Task: Find connections with filter location Periyanayakkanpalaiyam with filter topic #Motivationwith filter profile language English with filter current company Bharat Forge Ltd with filter school Visvesvaraya National Institute of Technology with filter industry Wholesale Apparel and Sewing Supplies with filter service category Wedding Planning with filter keywords title School Volunteer
Action: Mouse moved to (672, 99)
Screenshot: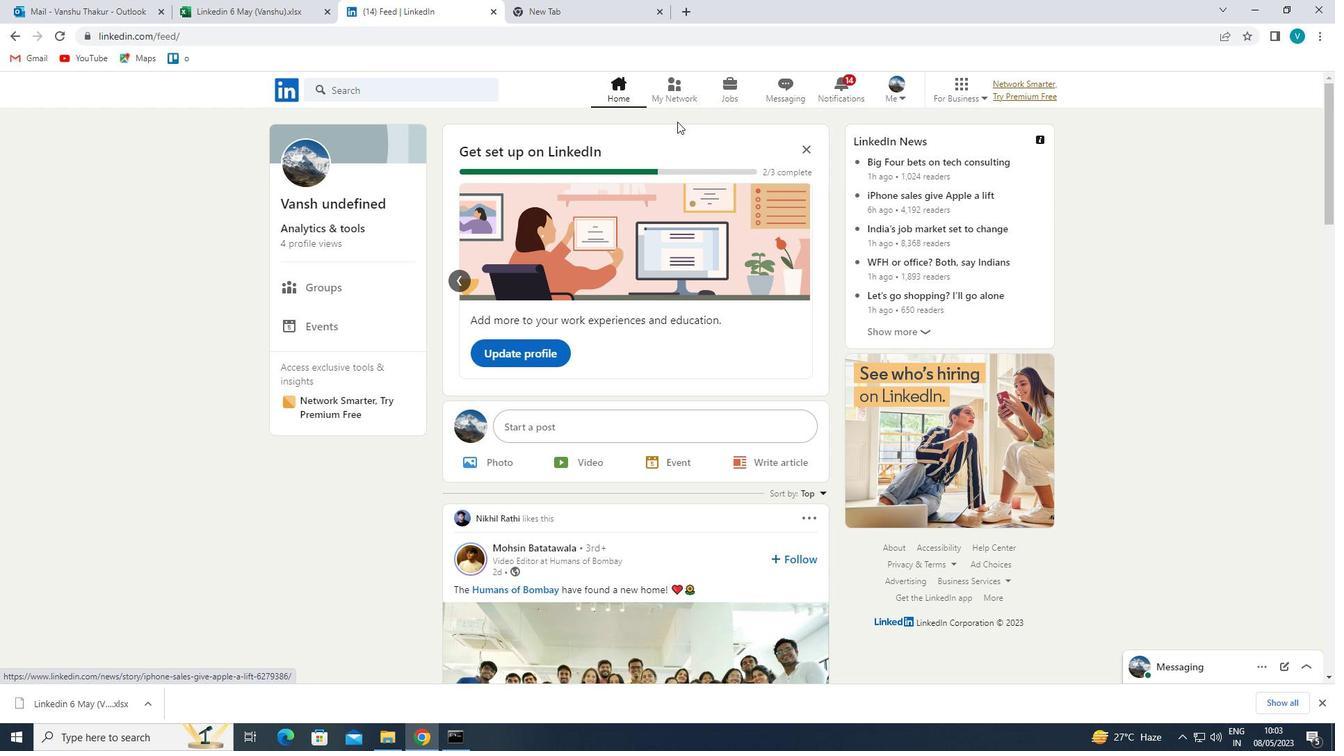 
Action: Mouse pressed left at (672, 99)
Screenshot: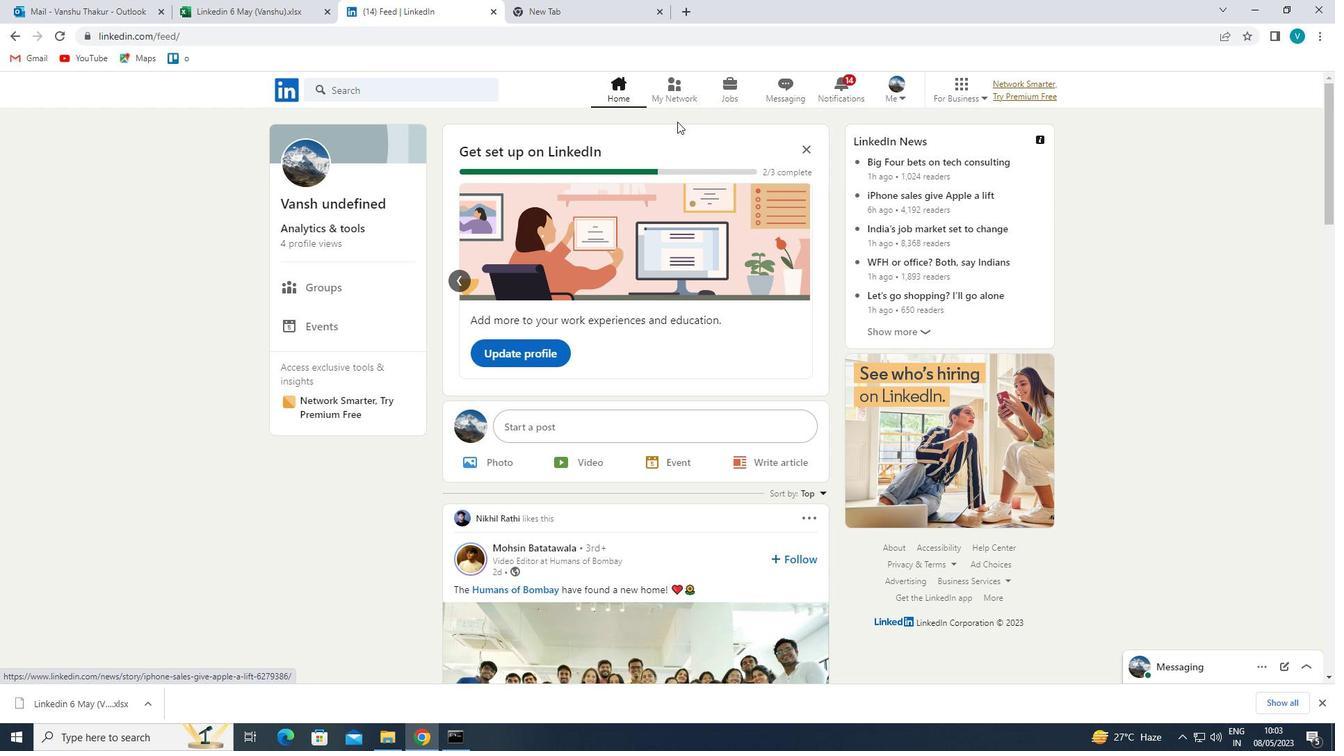 
Action: Mouse moved to (370, 184)
Screenshot: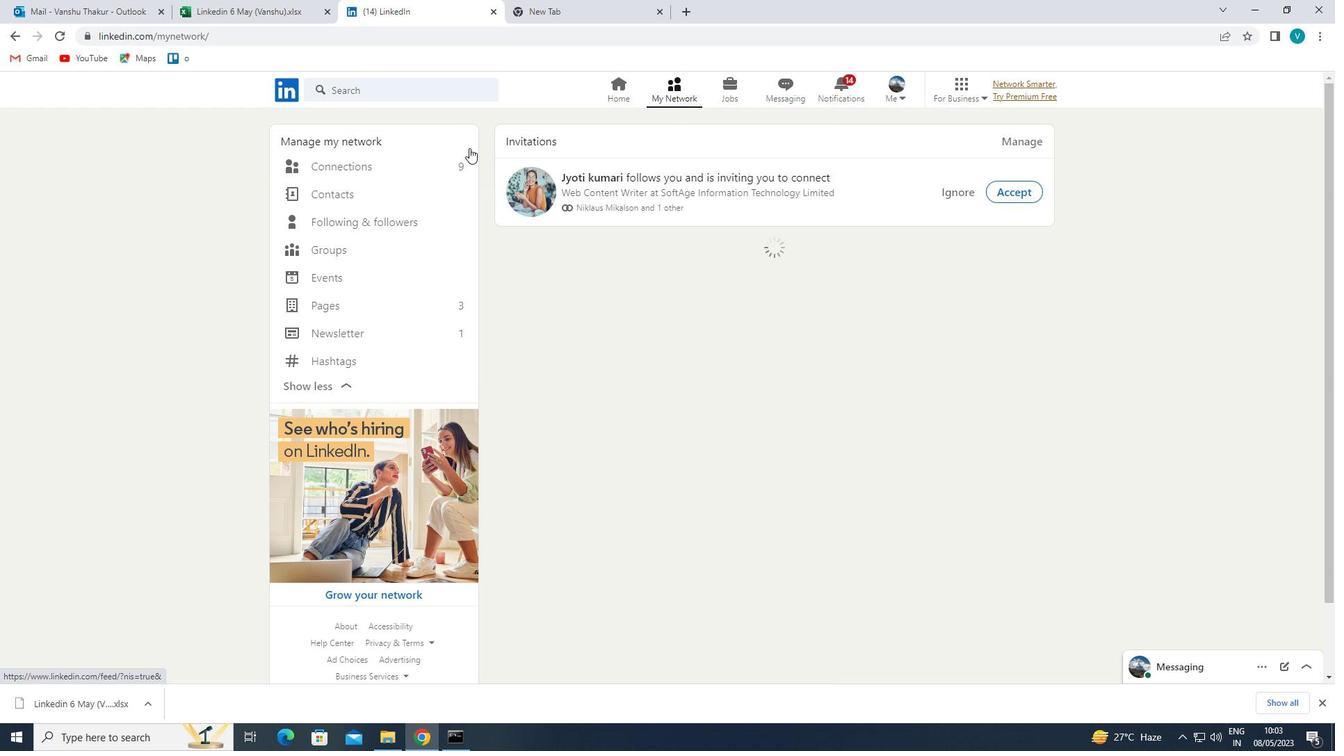 
Action: Mouse pressed left at (370, 184)
Screenshot: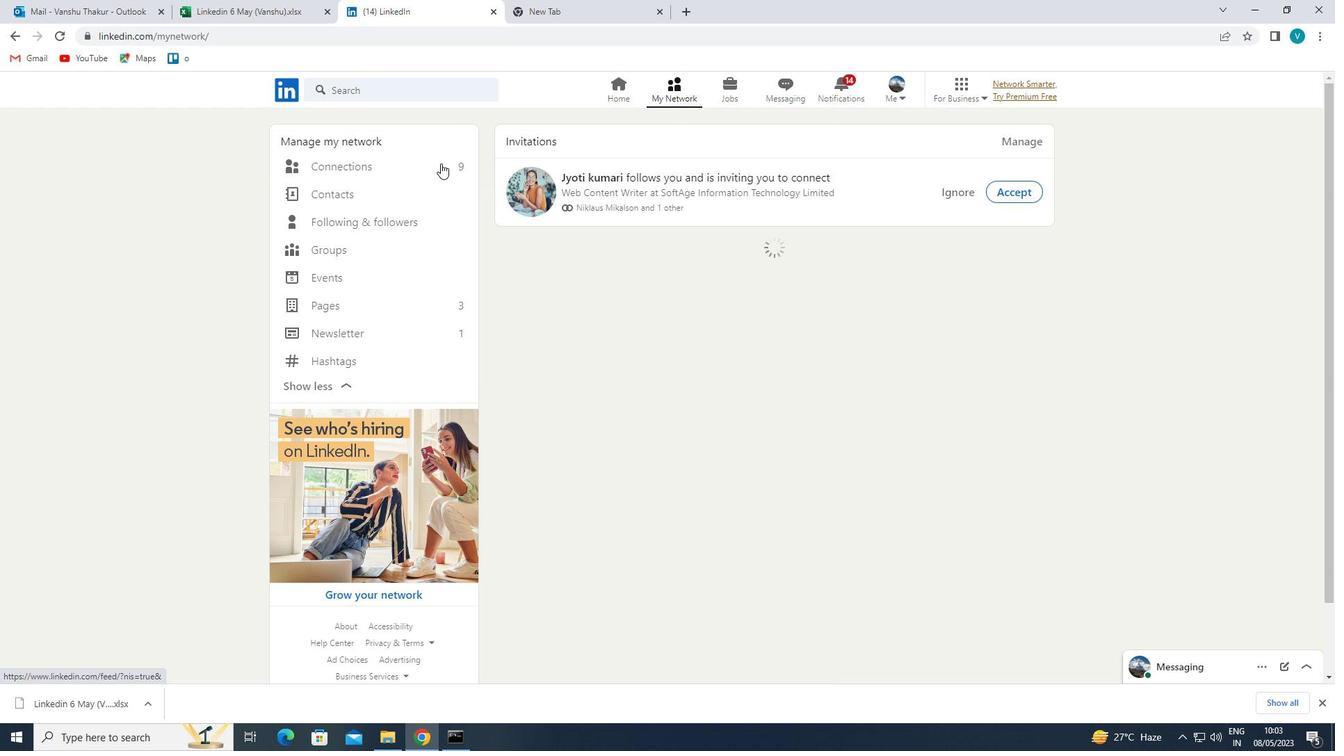 
Action: Mouse moved to (377, 173)
Screenshot: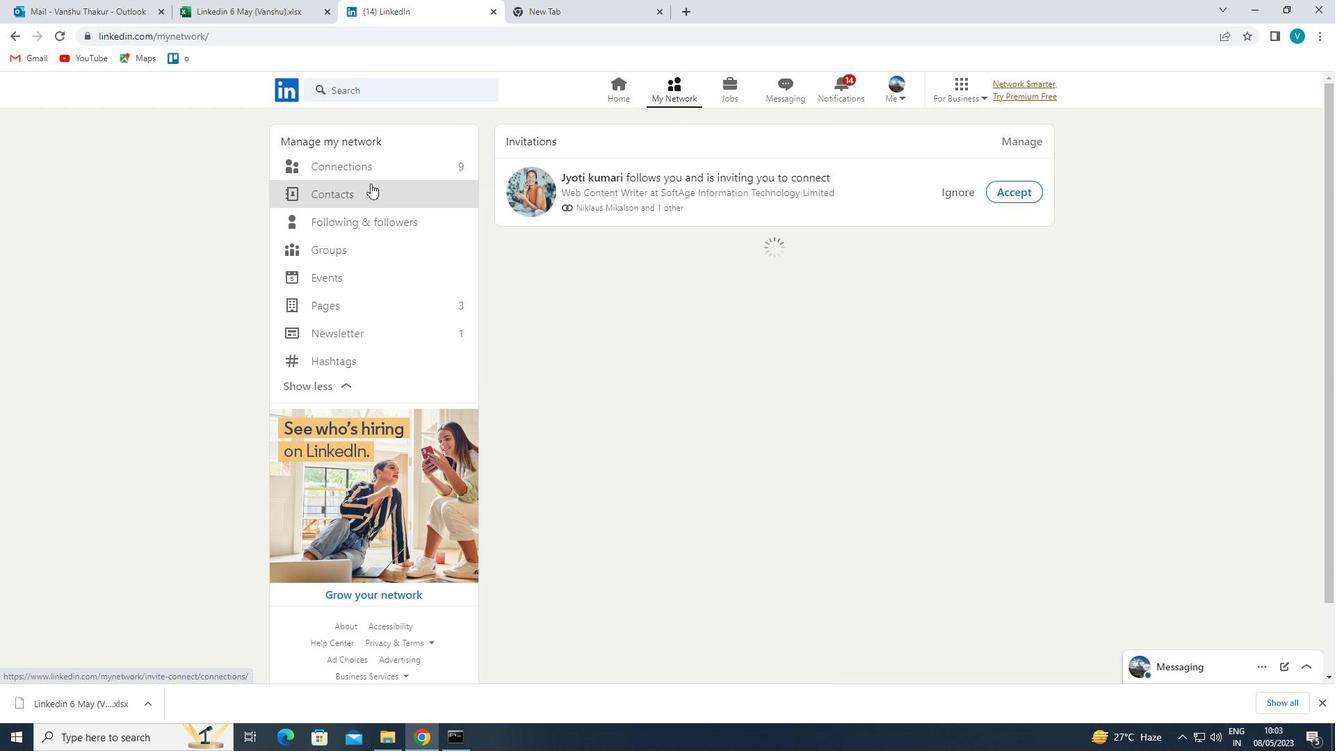 
Action: Mouse pressed left at (377, 173)
Screenshot: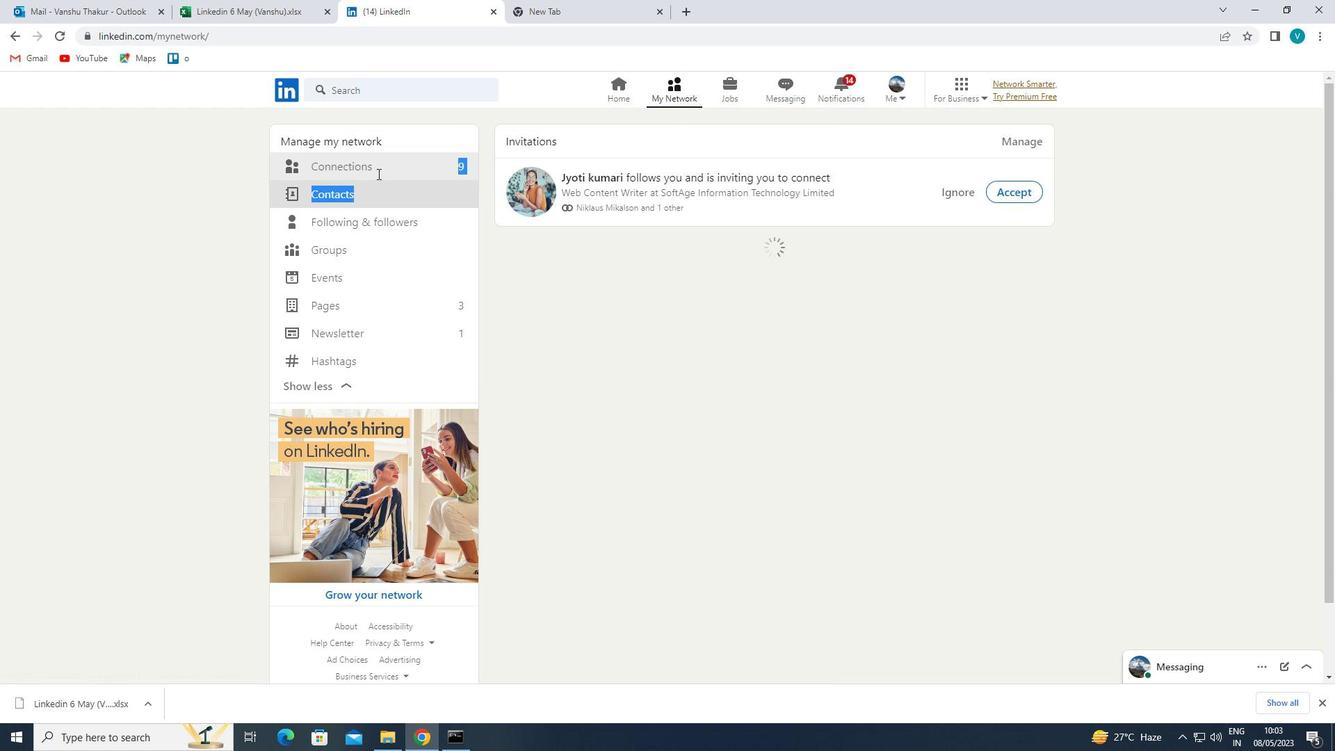 
Action: Mouse moved to (741, 170)
Screenshot: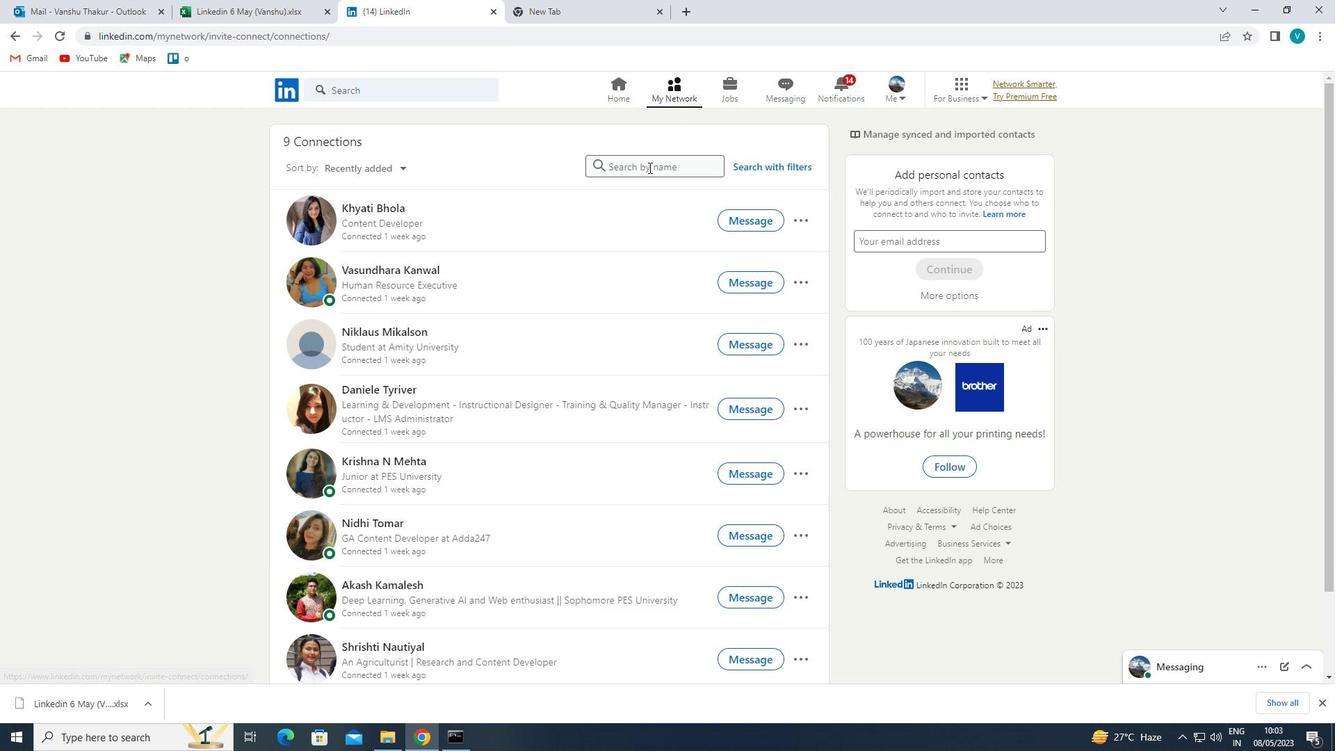 
Action: Mouse pressed left at (741, 170)
Screenshot: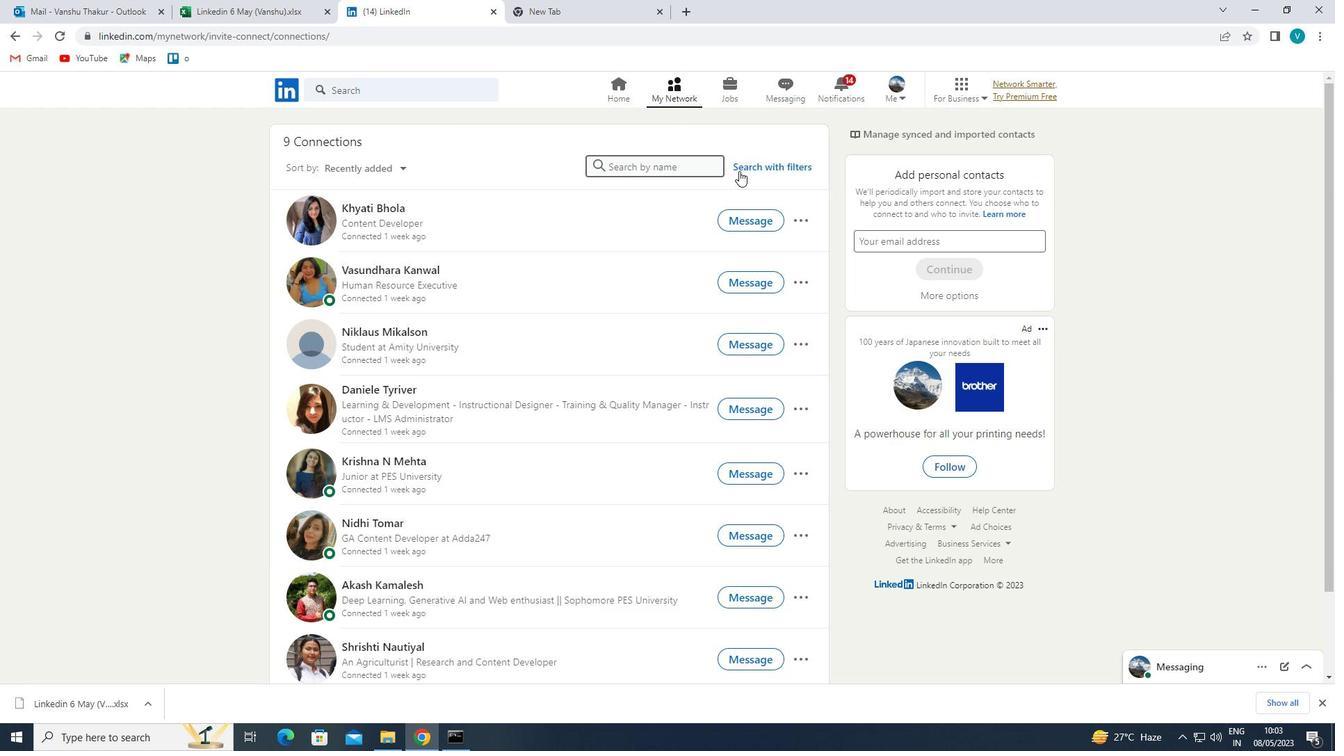 
Action: Mouse moved to (662, 132)
Screenshot: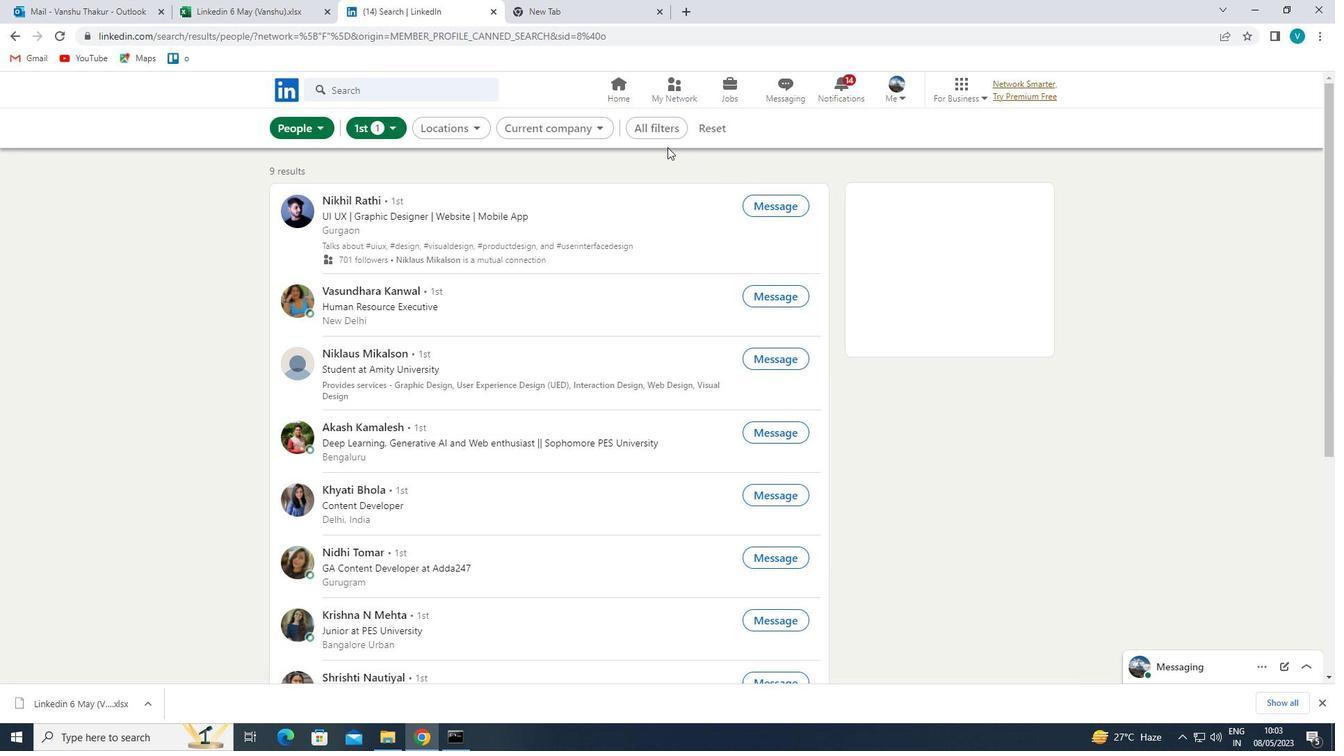 
Action: Mouse pressed left at (662, 132)
Screenshot: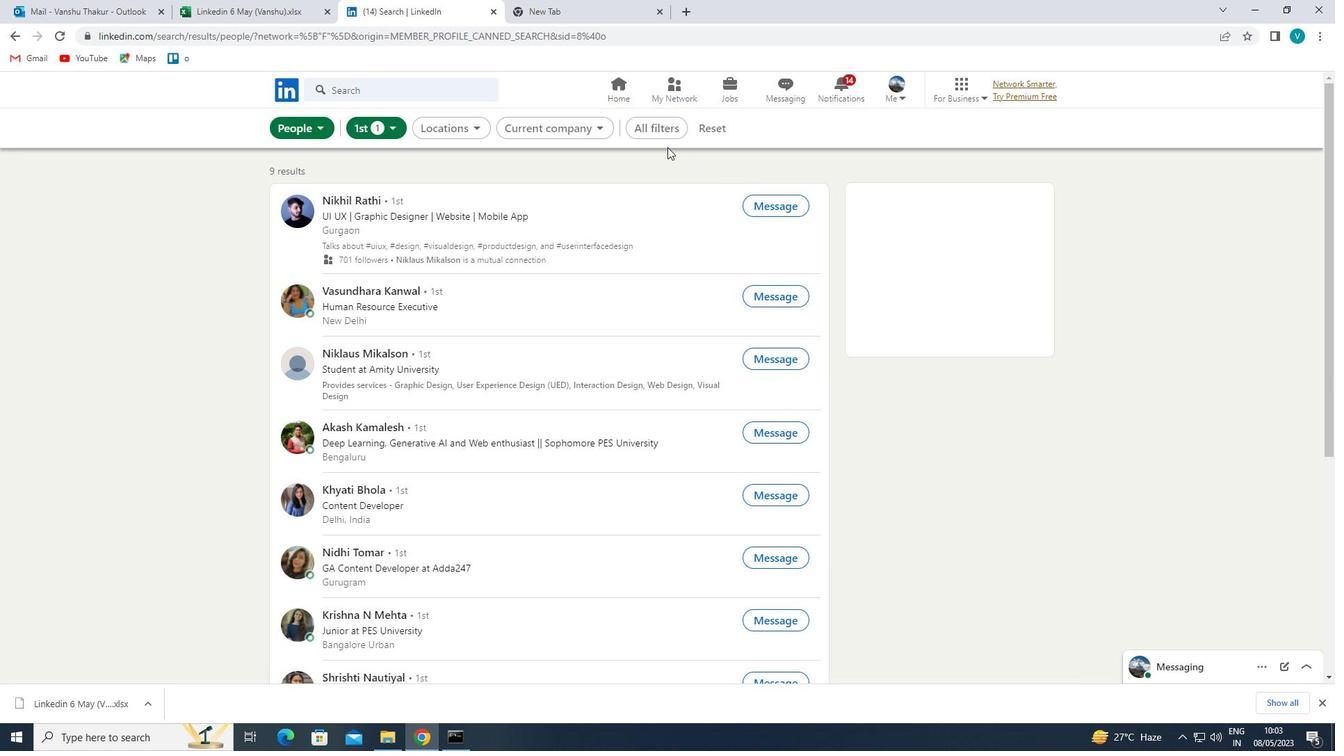 
Action: Mouse moved to (1117, 335)
Screenshot: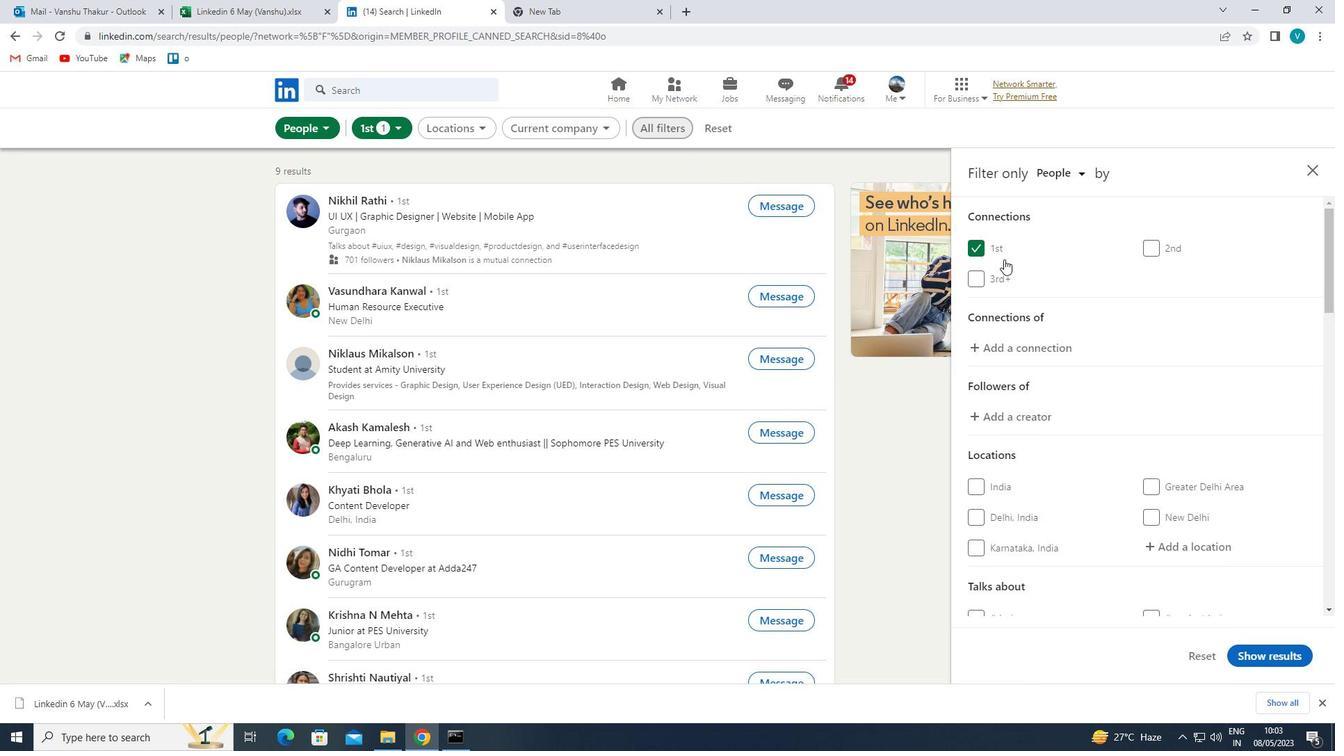 
Action: Mouse scrolled (1117, 334) with delta (0, 0)
Screenshot: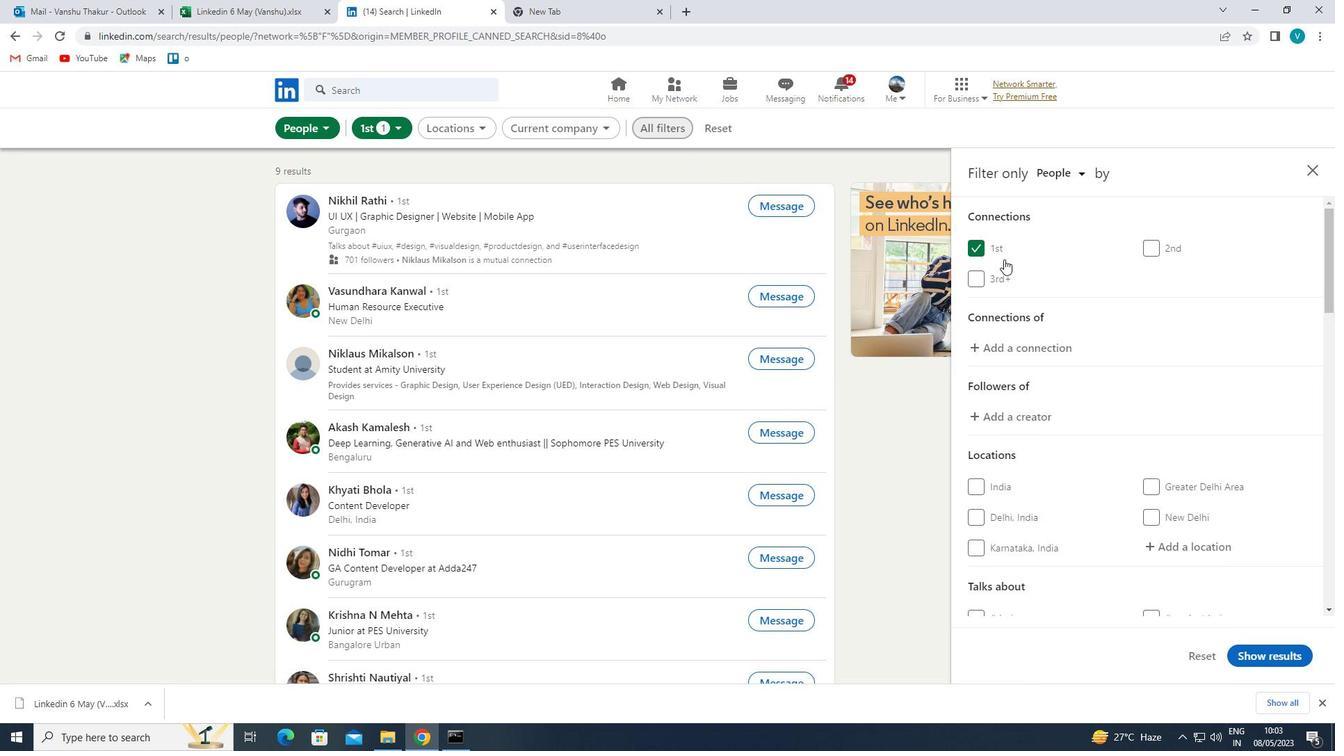 
Action: Mouse moved to (1118, 337)
Screenshot: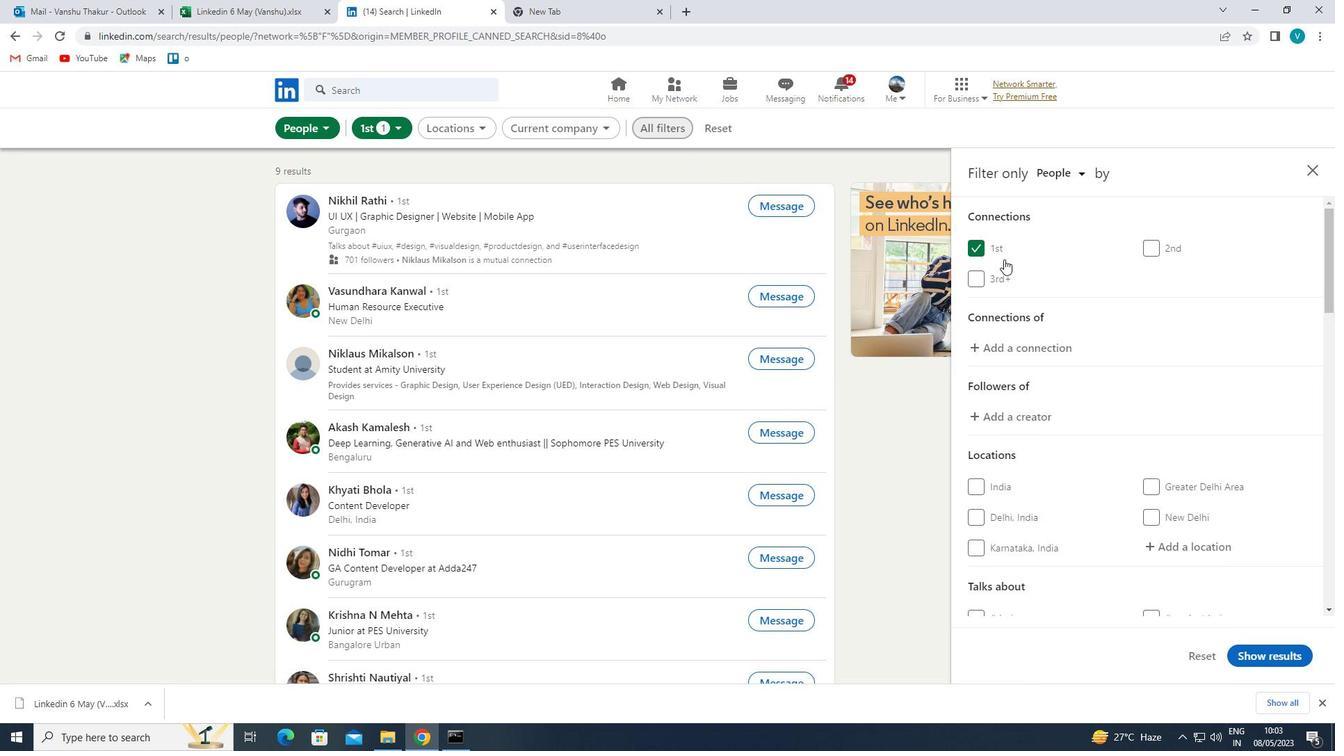 
Action: Mouse scrolled (1118, 336) with delta (0, 0)
Screenshot: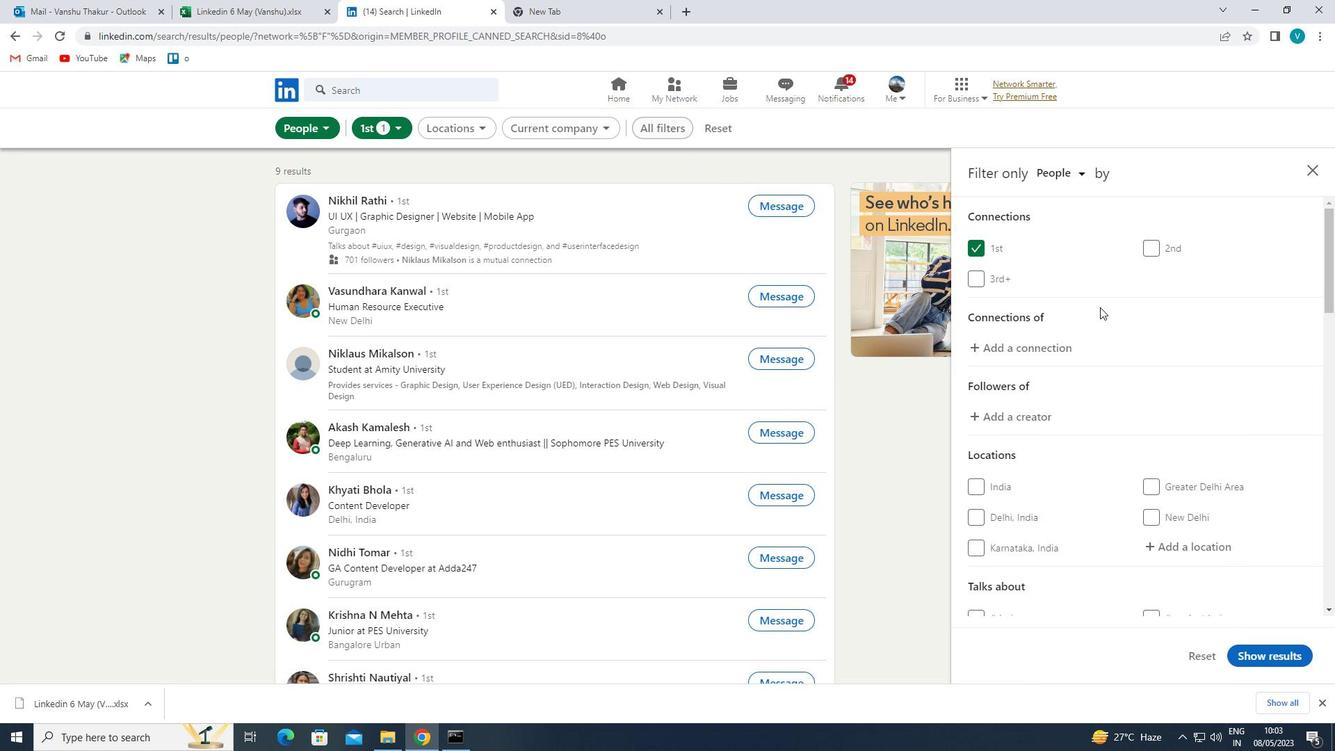 
Action: Mouse moved to (1163, 406)
Screenshot: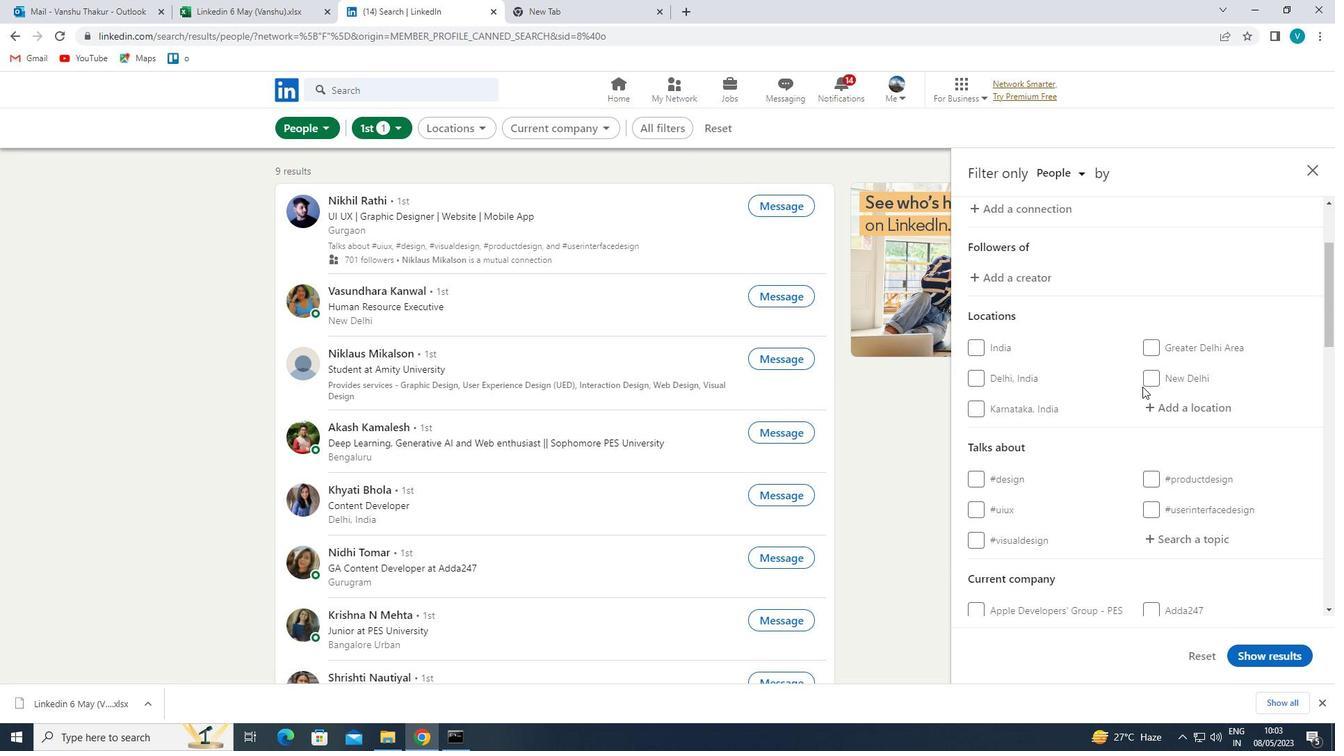 
Action: Mouse pressed left at (1163, 406)
Screenshot: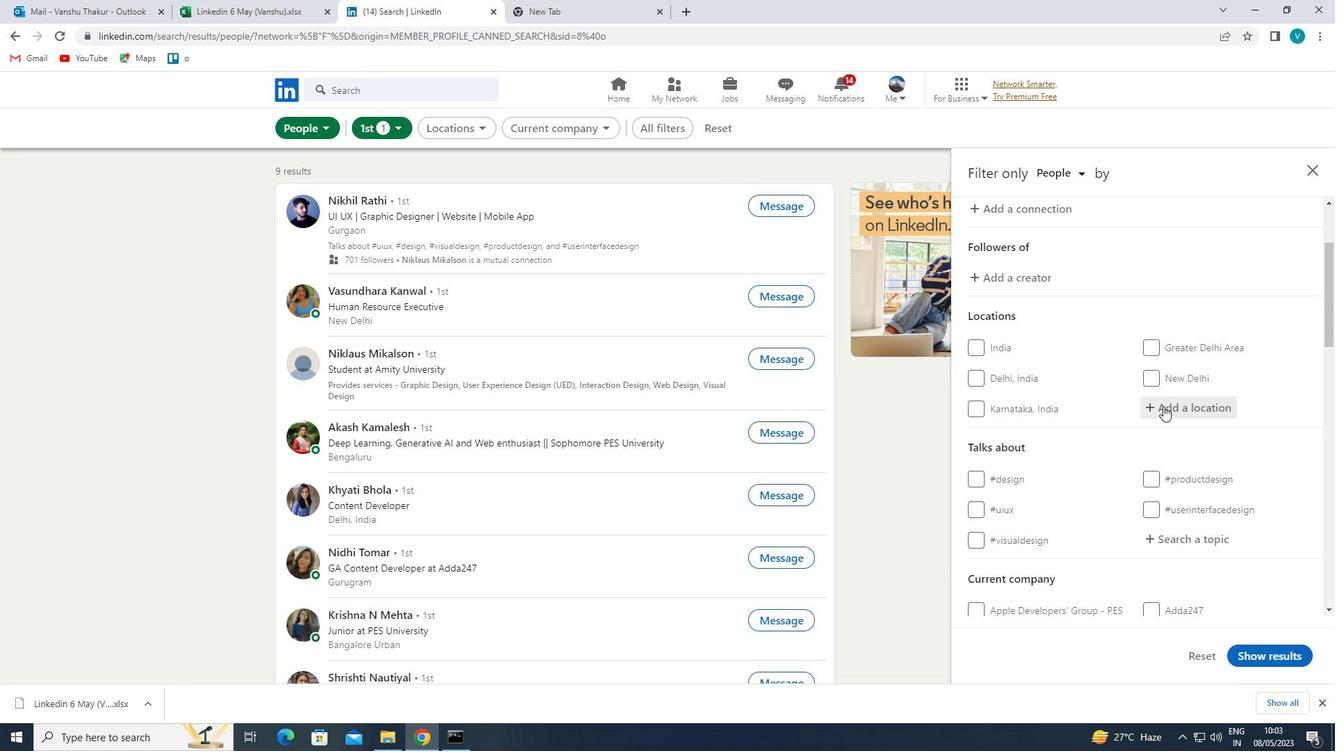 
Action: Mouse moved to (959, 289)
Screenshot: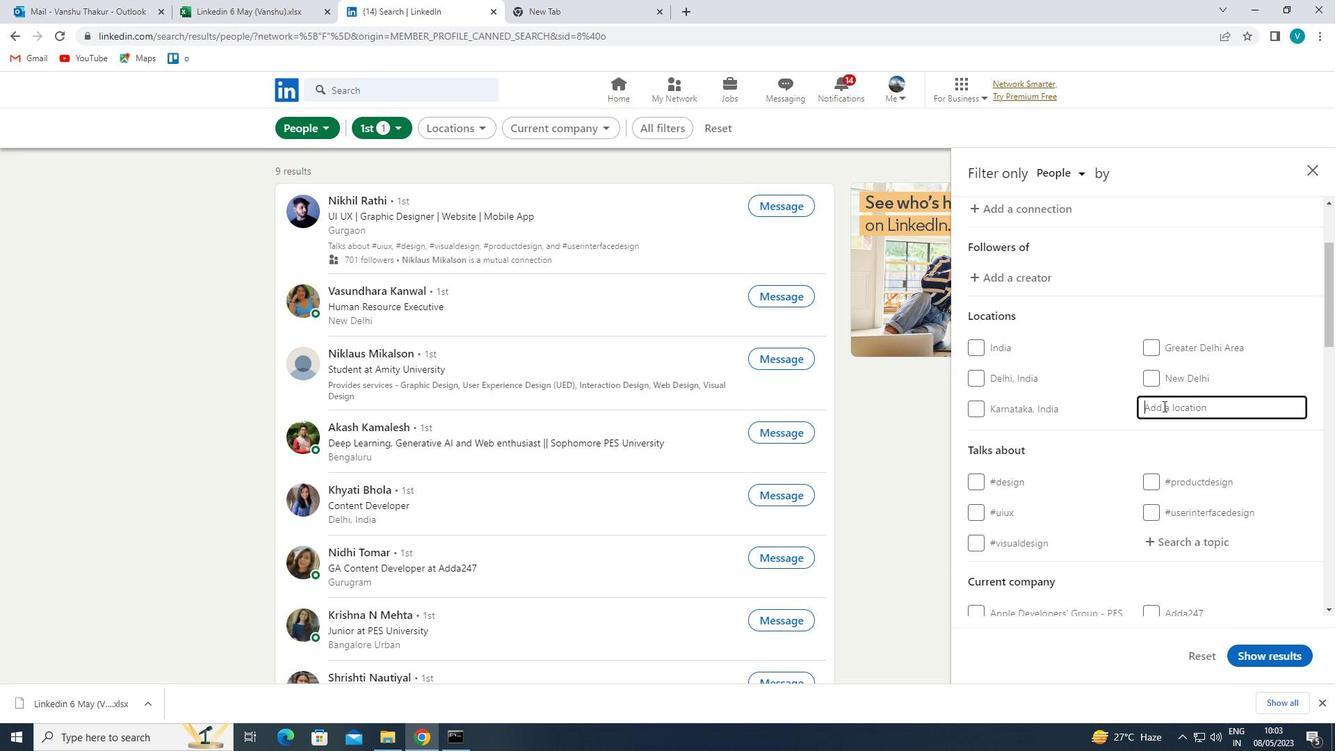 
Action: Key pressed <Key.shift>PERIYANAYAKKANPALAIYAM
Screenshot: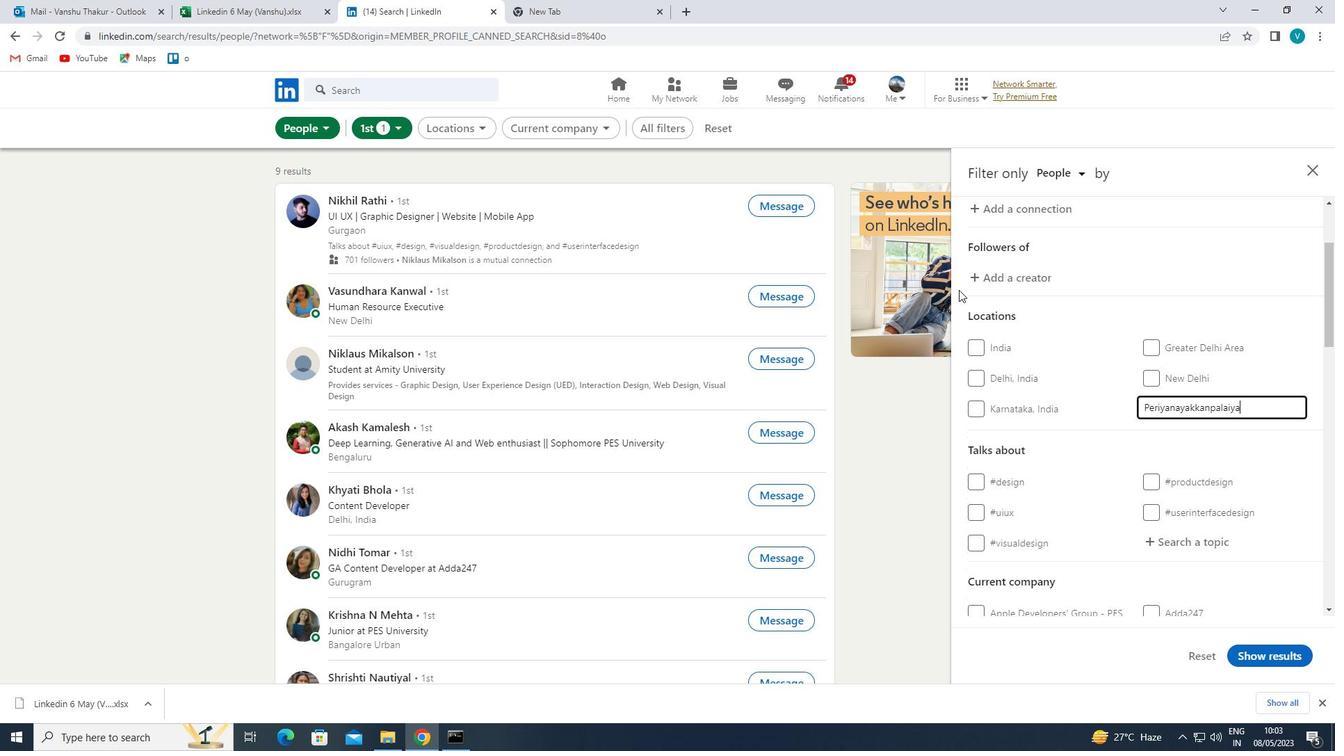 
Action: Mouse moved to (1092, 399)
Screenshot: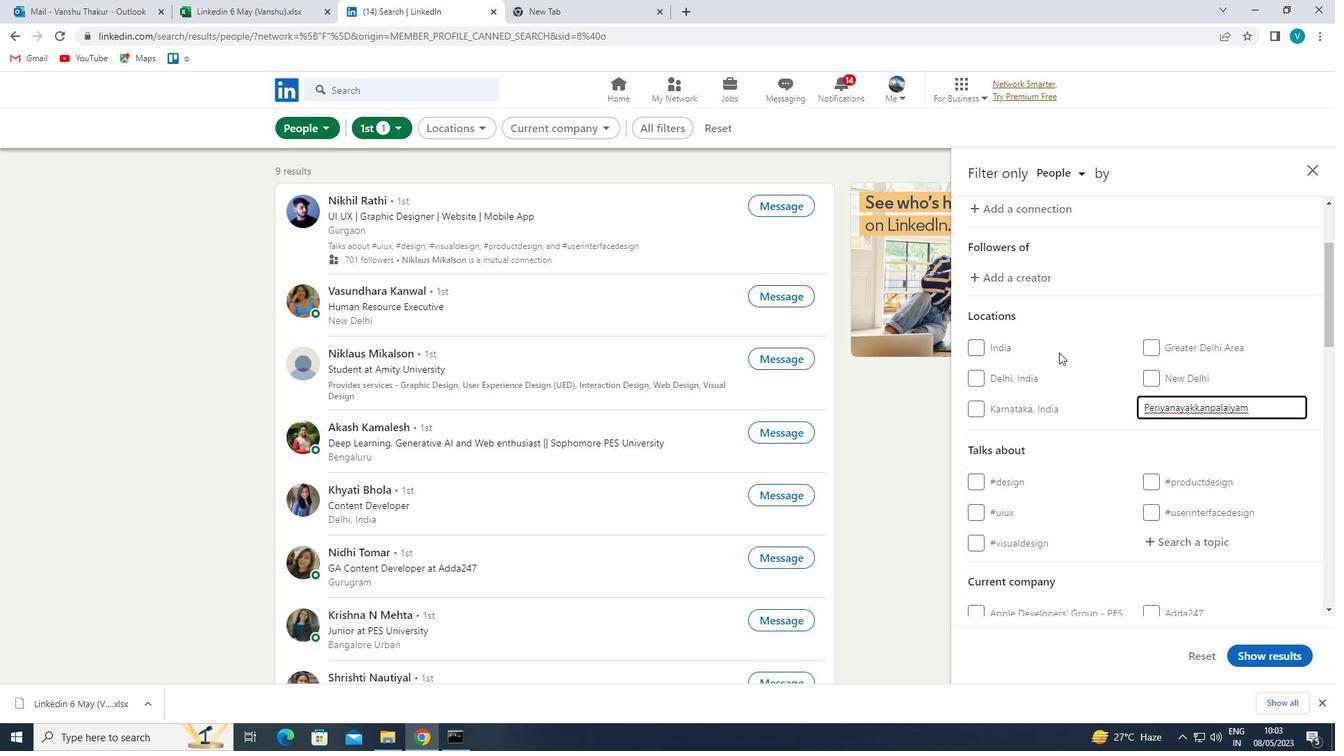 
Action: Mouse pressed left at (1092, 399)
Screenshot: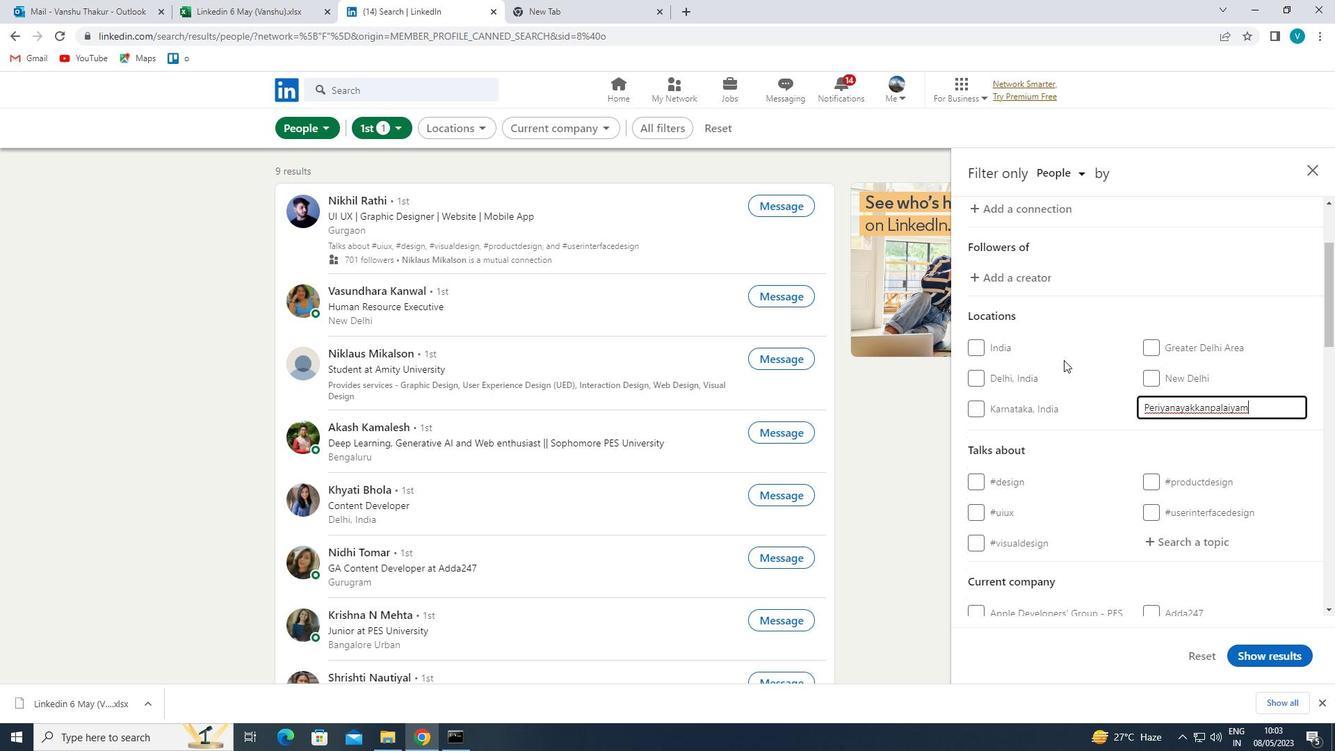 
Action: Mouse moved to (1223, 464)
Screenshot: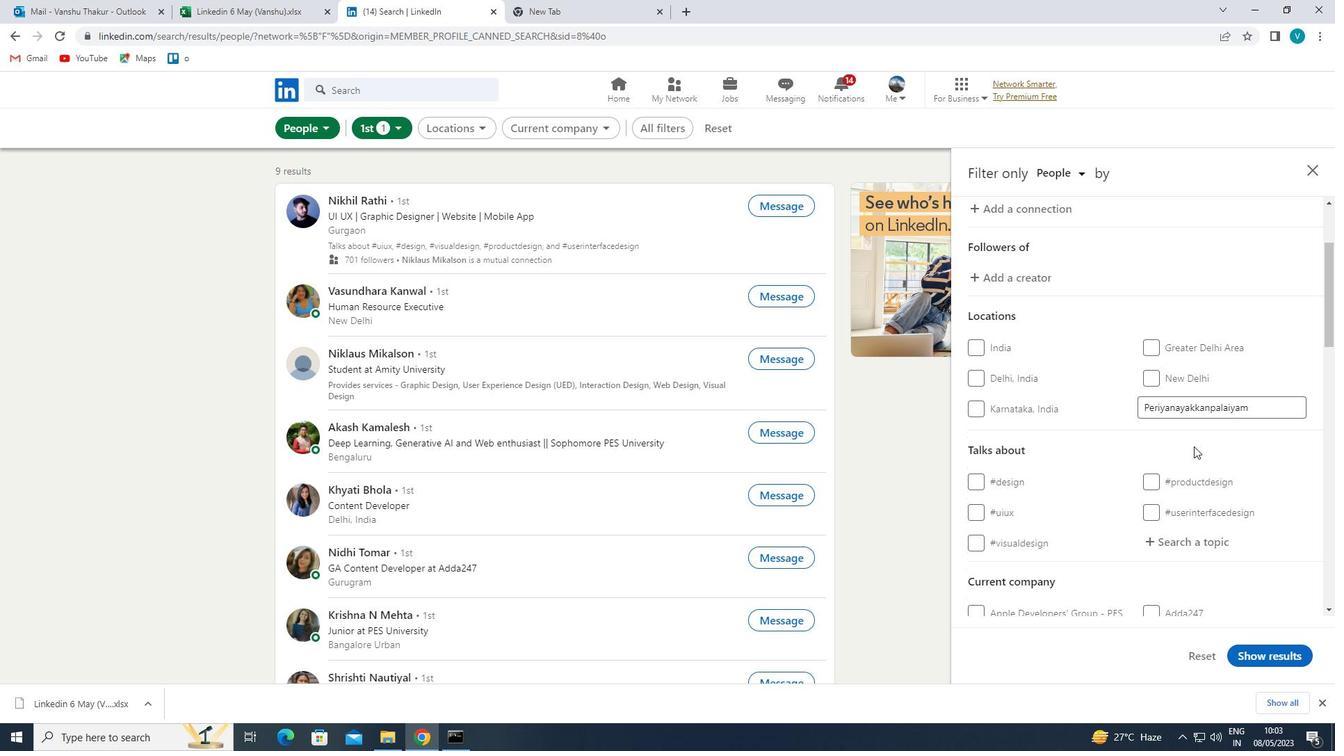 
Action: Mouse scrolled (1223, 463) with delta (0, 0)
Screenshot: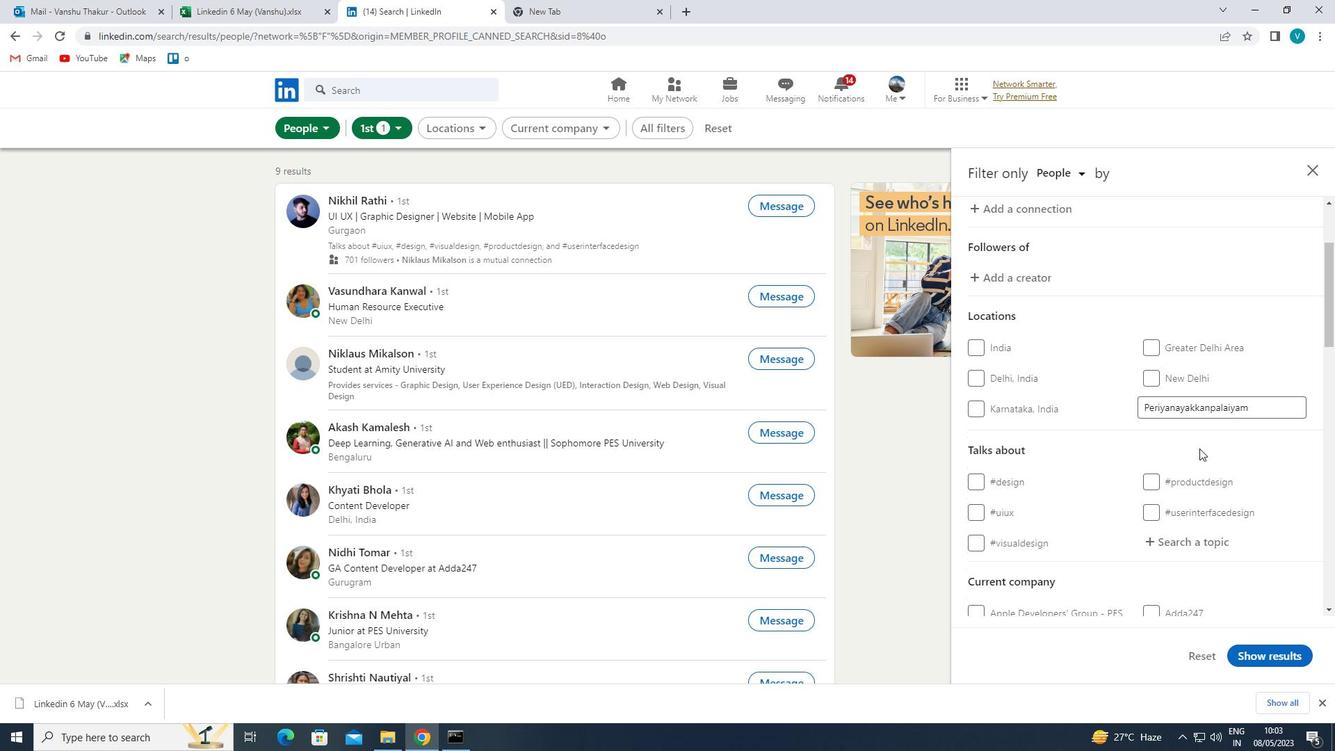 
Action: Mouse moved to (1223, 465)
Screenshot: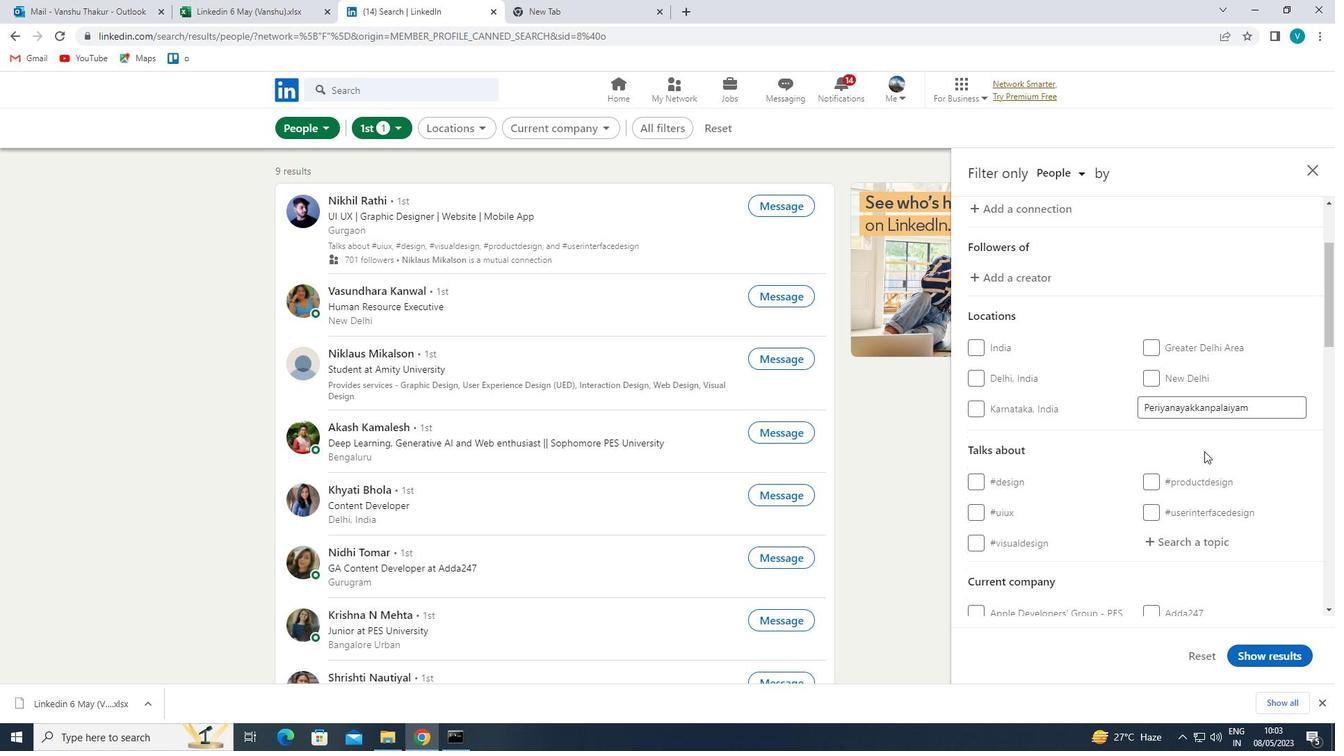 
Action: Mouse scrolled (1223, 464) with delta (0, 0)
Screenshot: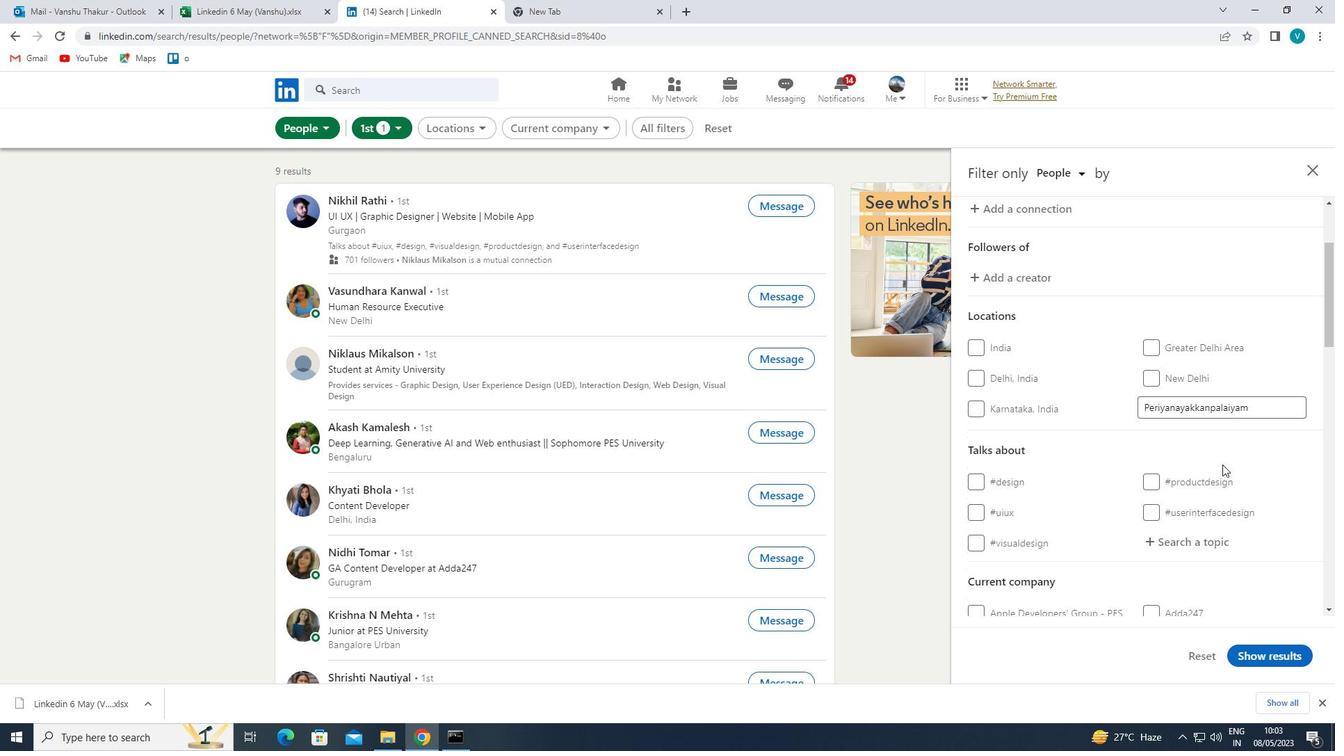 
Action: Mouse moved to (1223, 401)
Screenshot: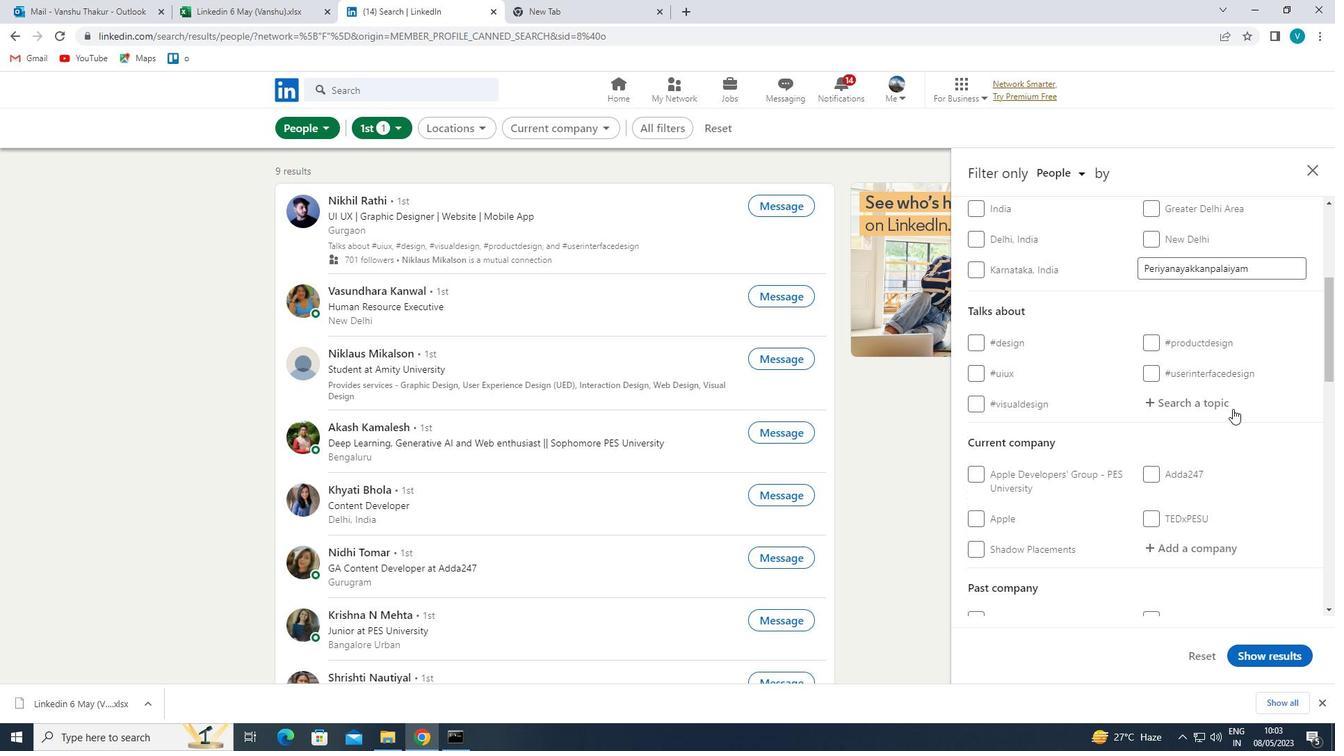 
Action: Mouse pressed left at (1223, 401)
Screenshot: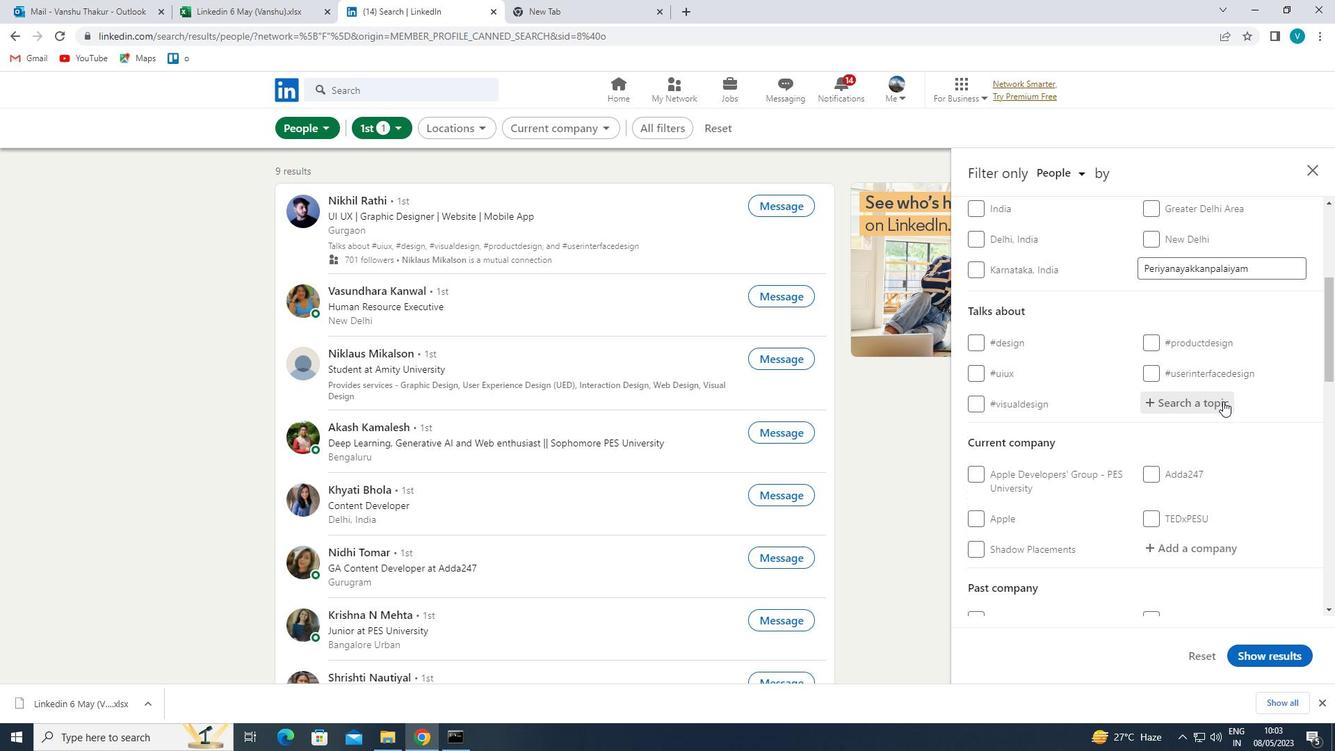 
Action: Mouse moved to (979, 267)
Screenshot: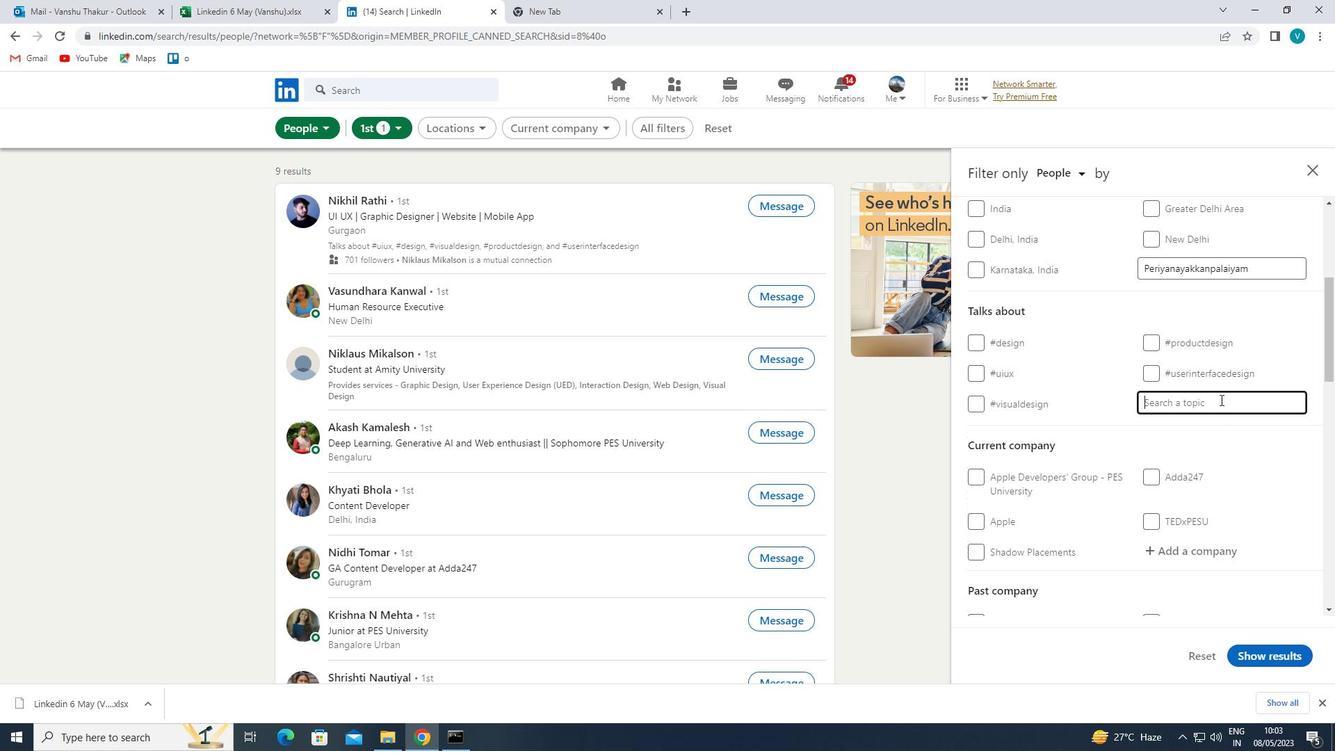 
Action: Key pressed <Key.shift>MOTI
Screenshot: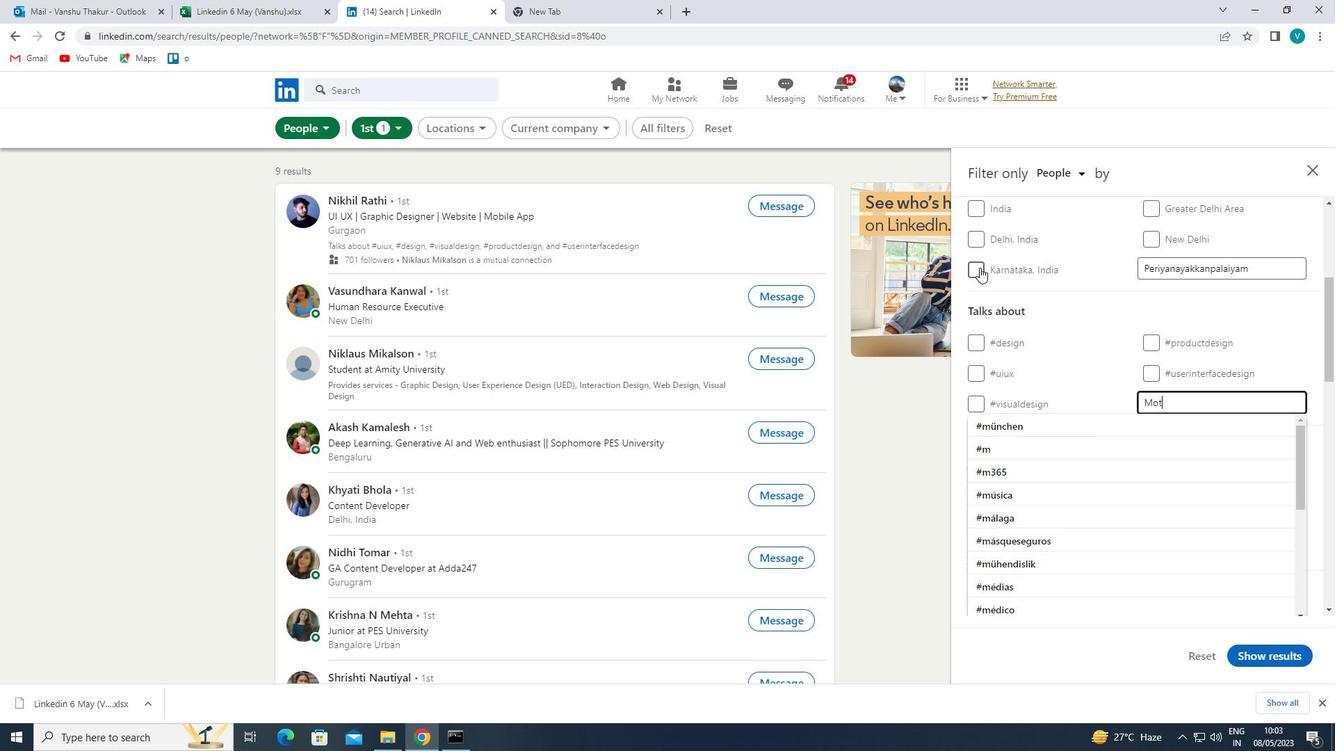 
Action: Mouse moved to (1034, 417)
Screenshot: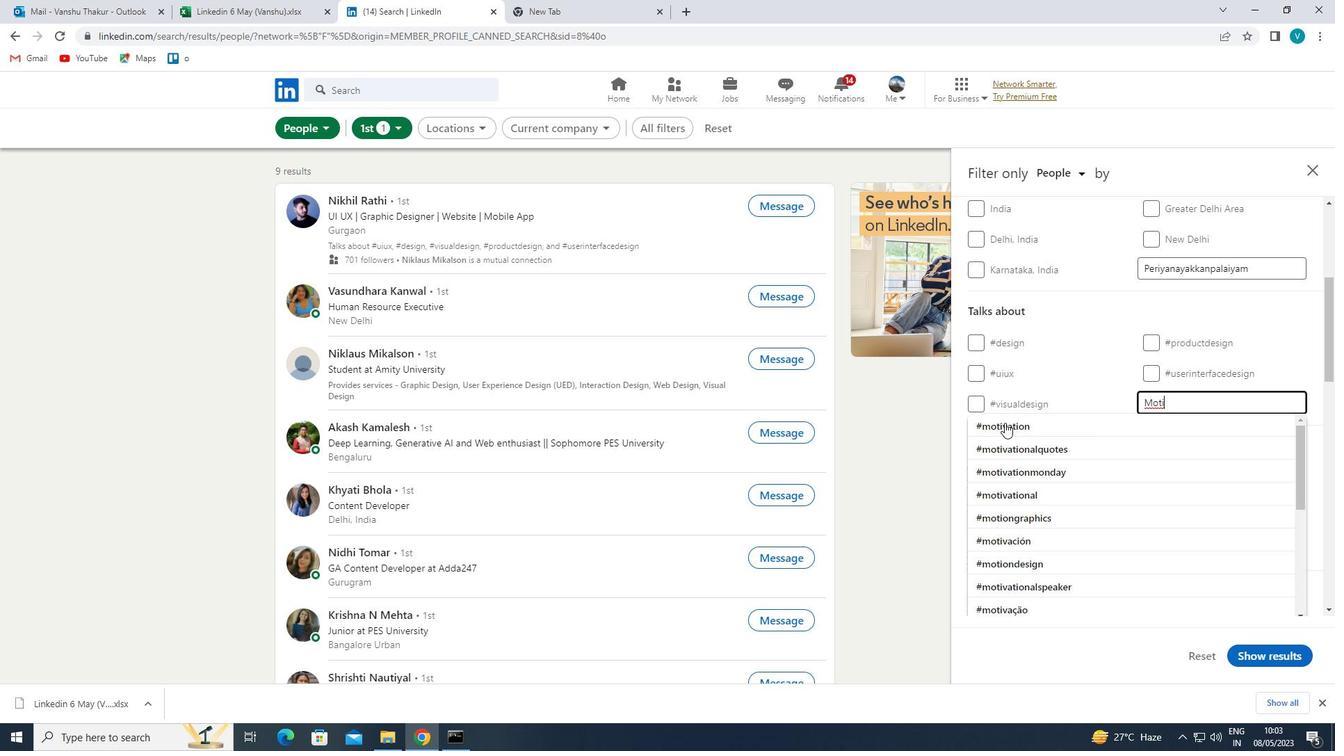 
Action: Mouse pressed left at (1034, 417)
Screenshot: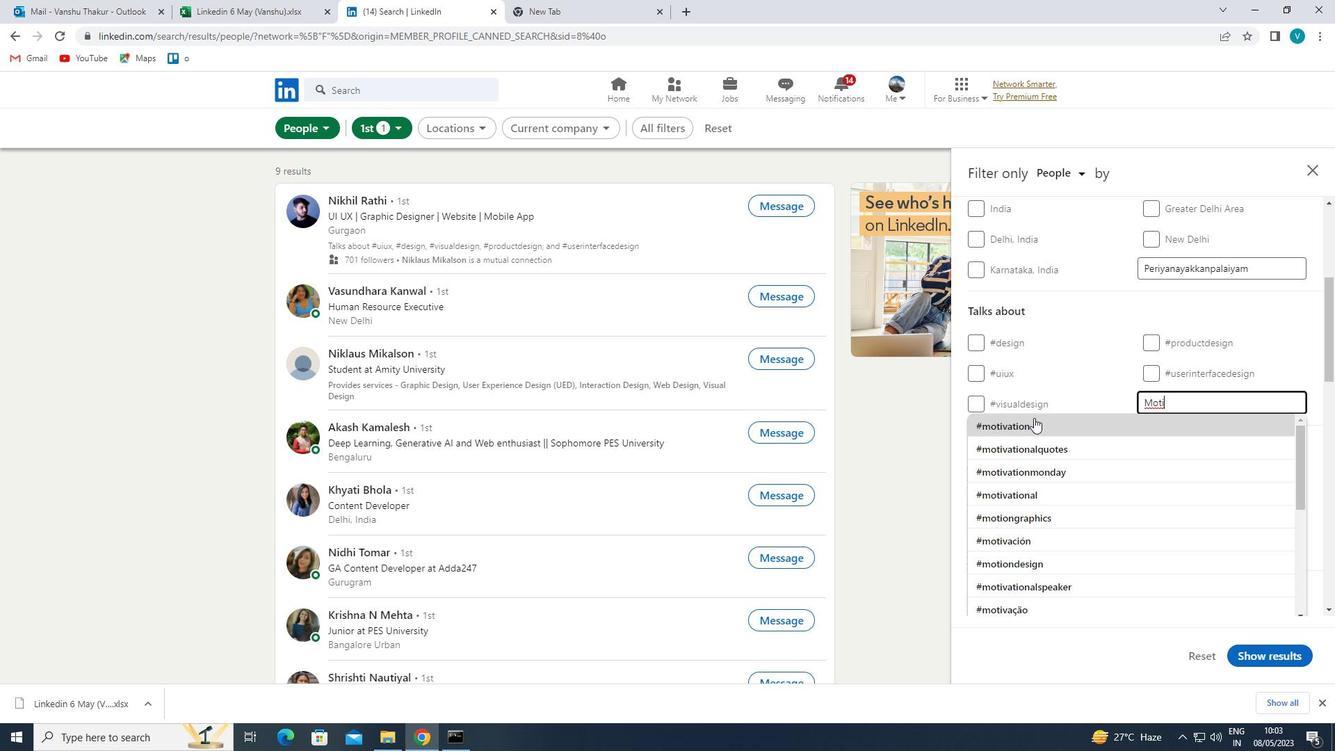
Action: Mouse moved to (1062, 431)
Screenshot: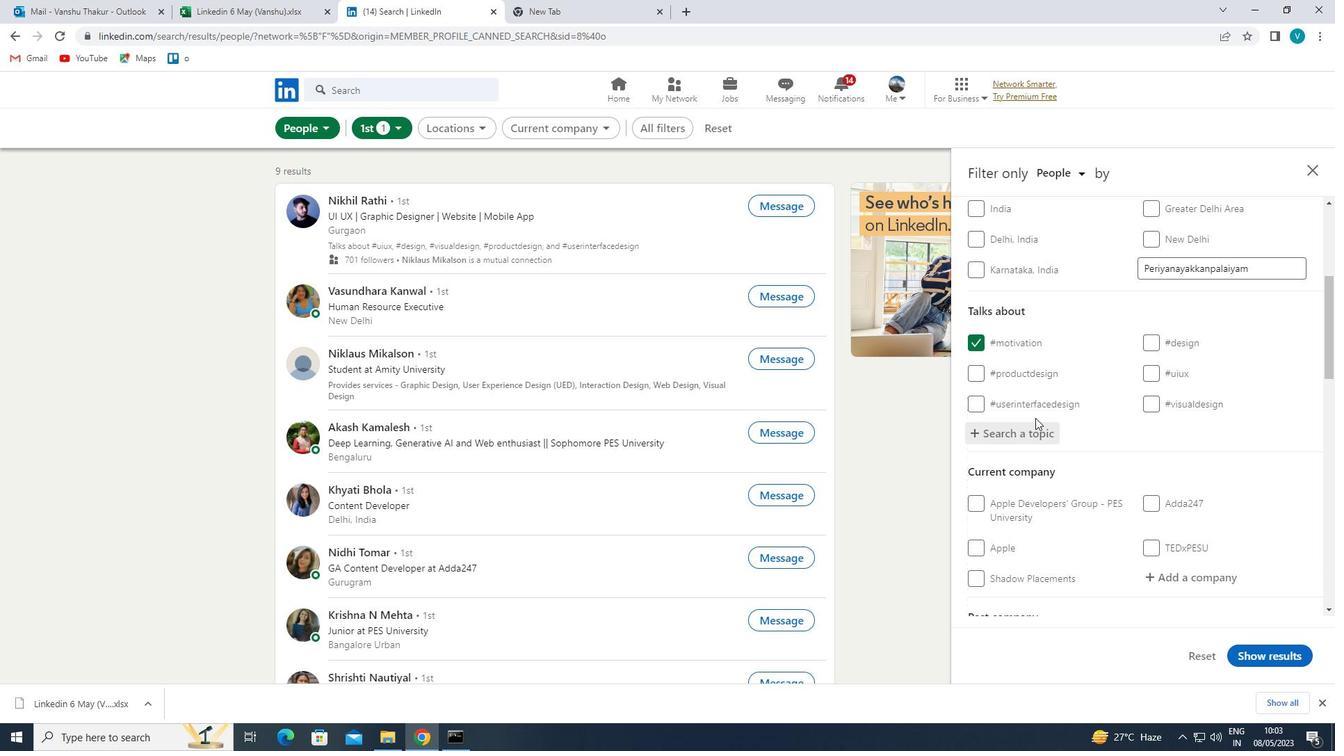 
Action: Mouse scrolled (1062, 430) with delta (0, 0)
Screenshot: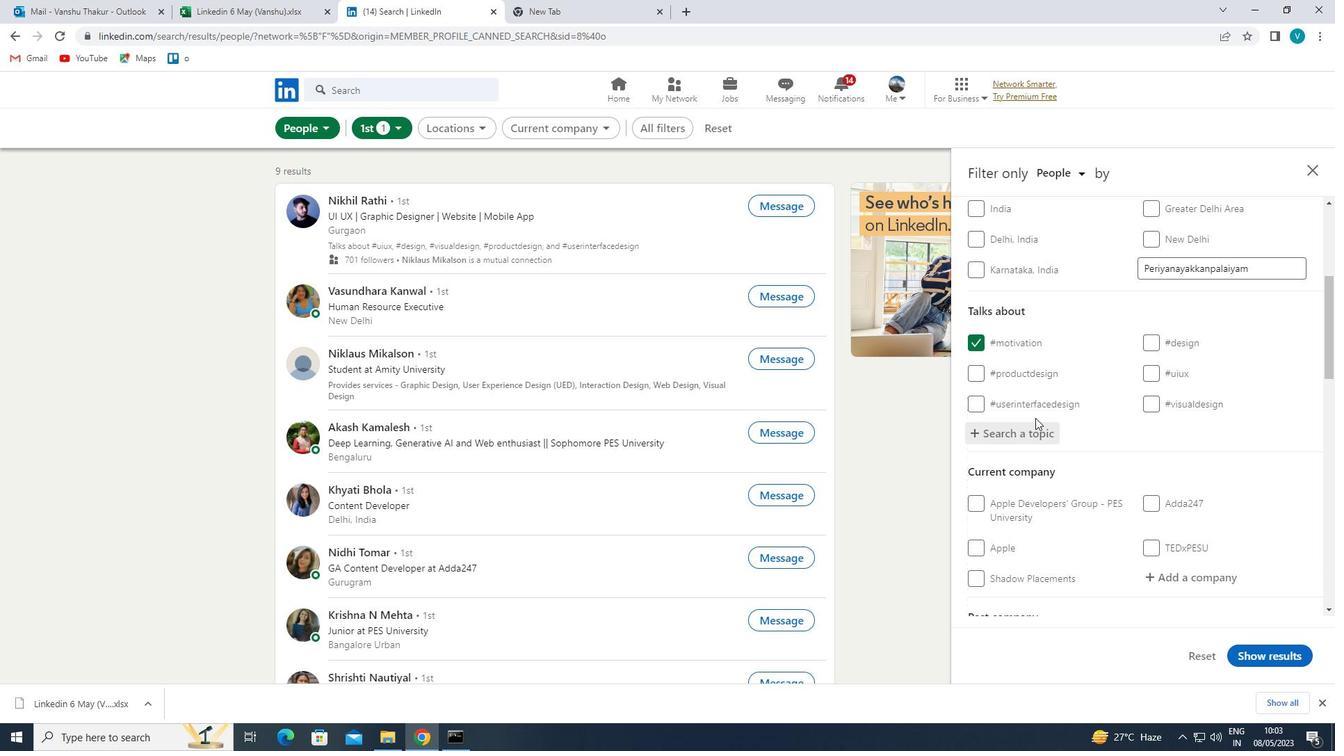
Action: Mouse moved to (1064, 432)
Screenshot: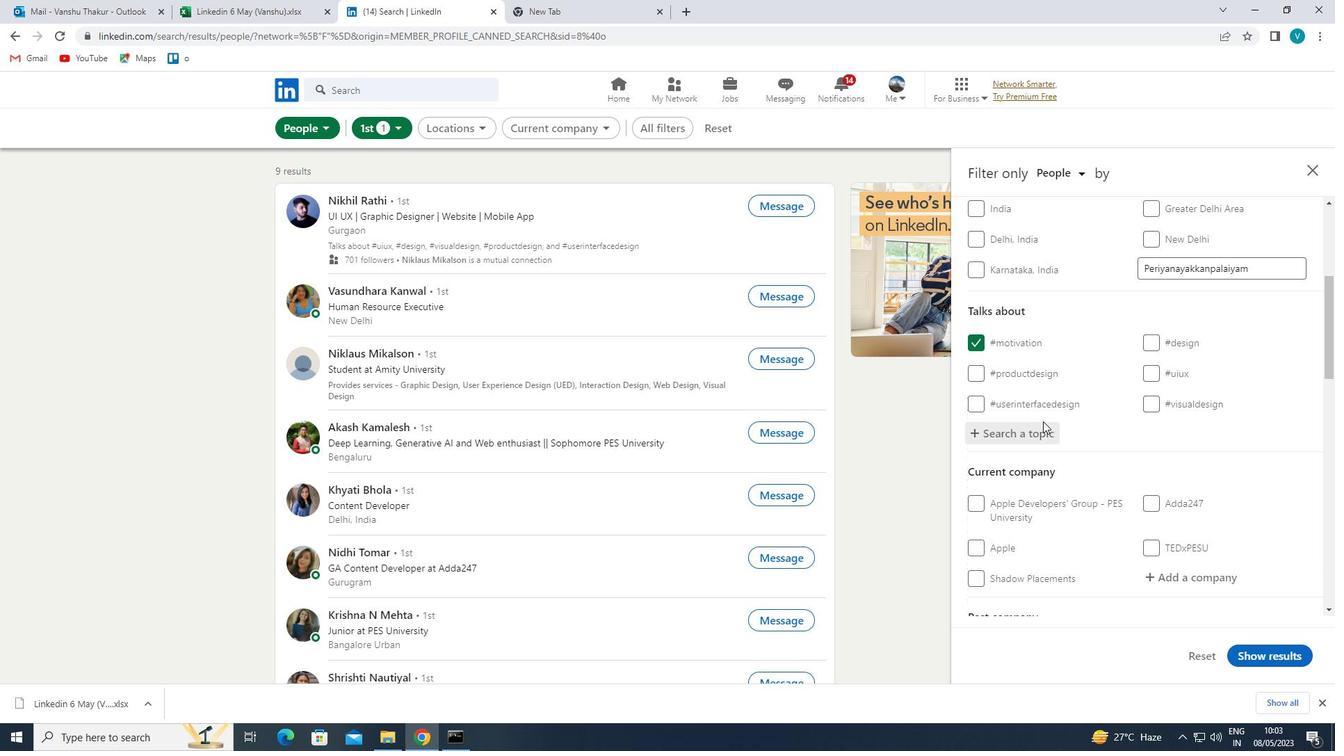 
Action: Mouse scrolled (1064, 431) with delta (0, 0)
Screenshot: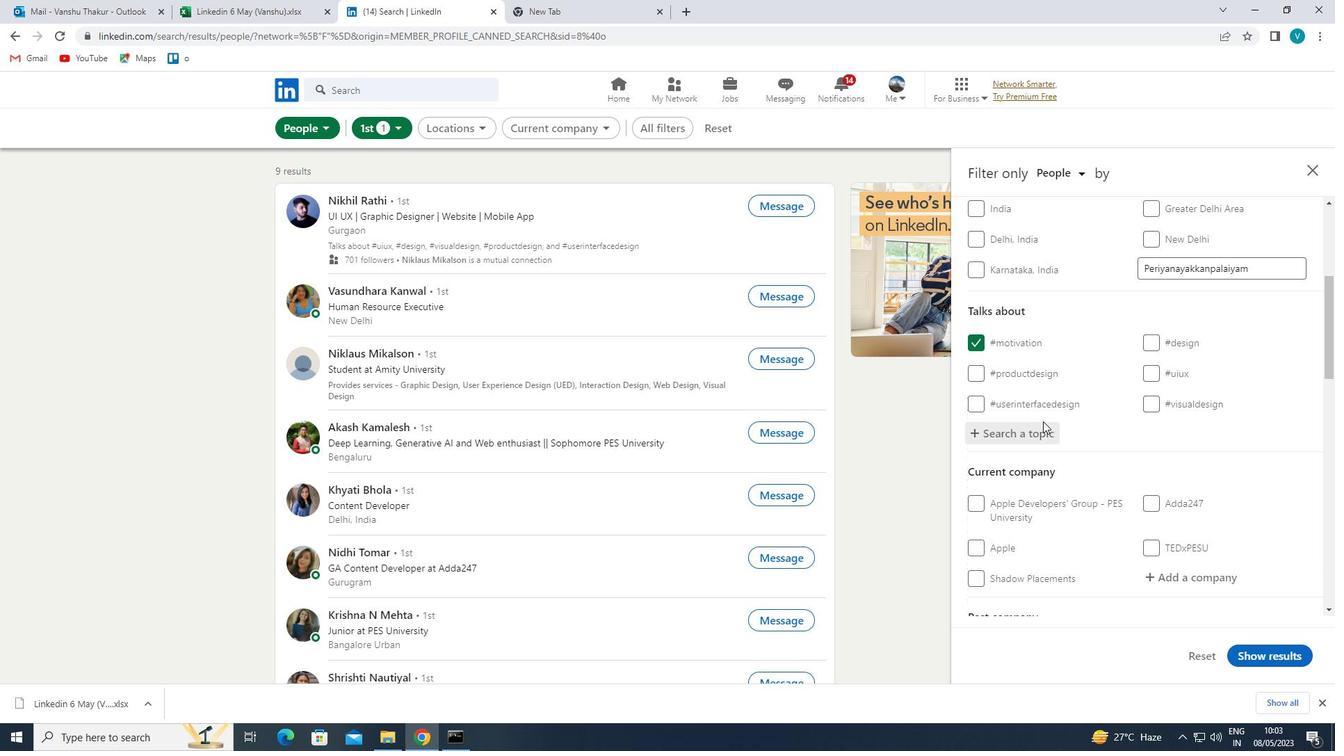 
Action: Mouse moved to (1066, 432)
Screenshot: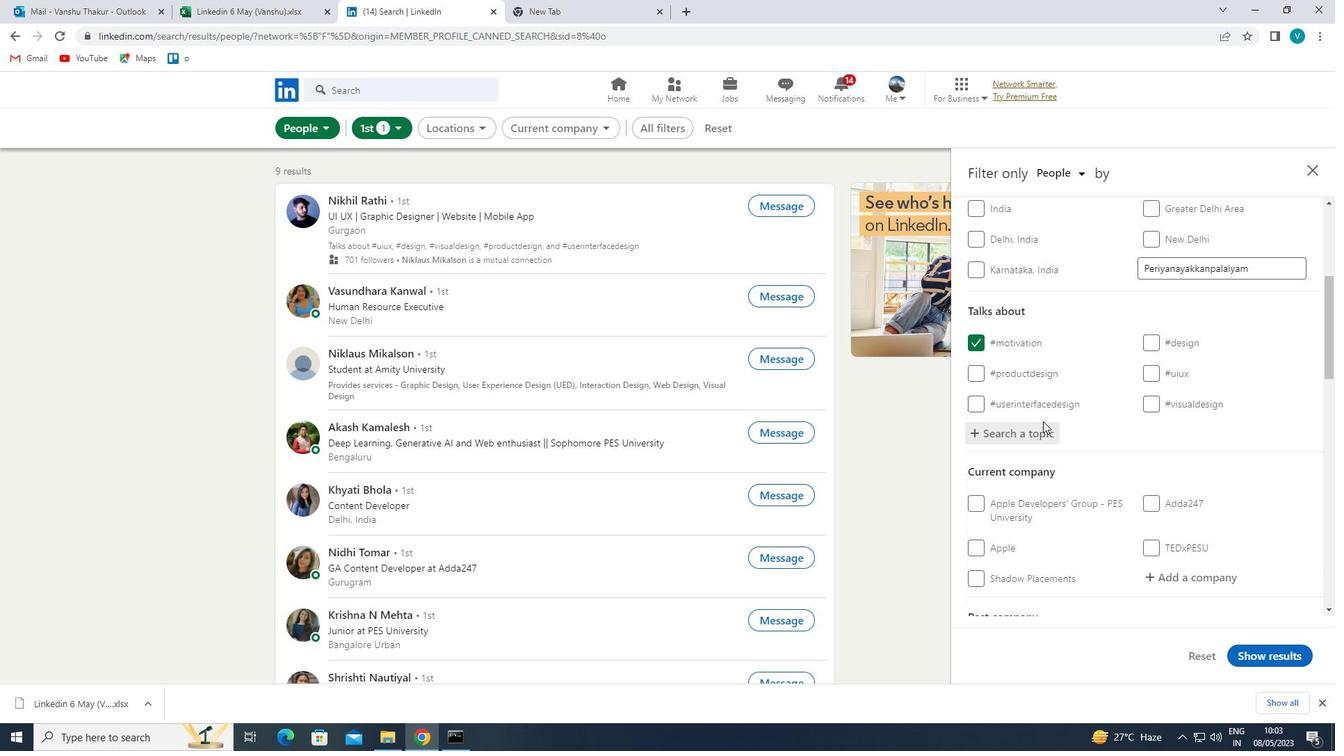 
Action: Mouse scrolled (1066, 431) with delta (0, 0)
Screenshot: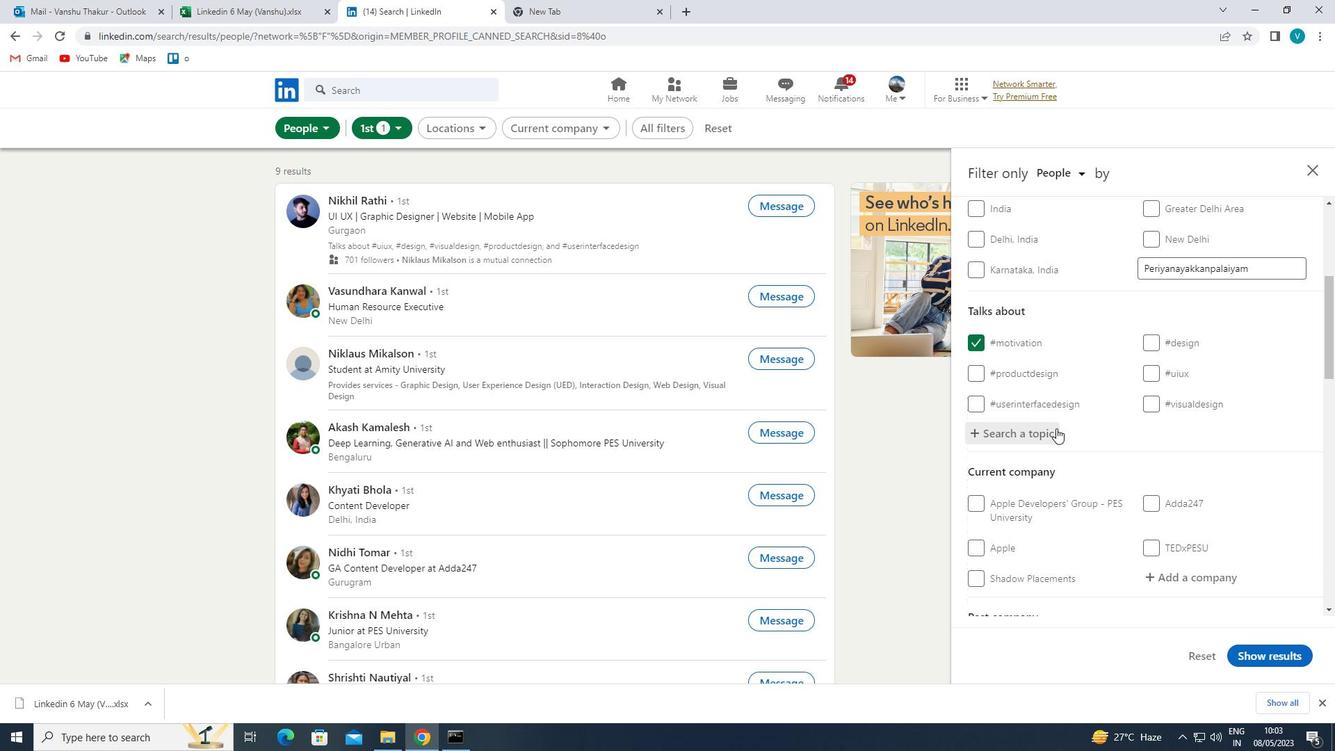 
Action: Mouse moved to (1066, 433)
Screenshot: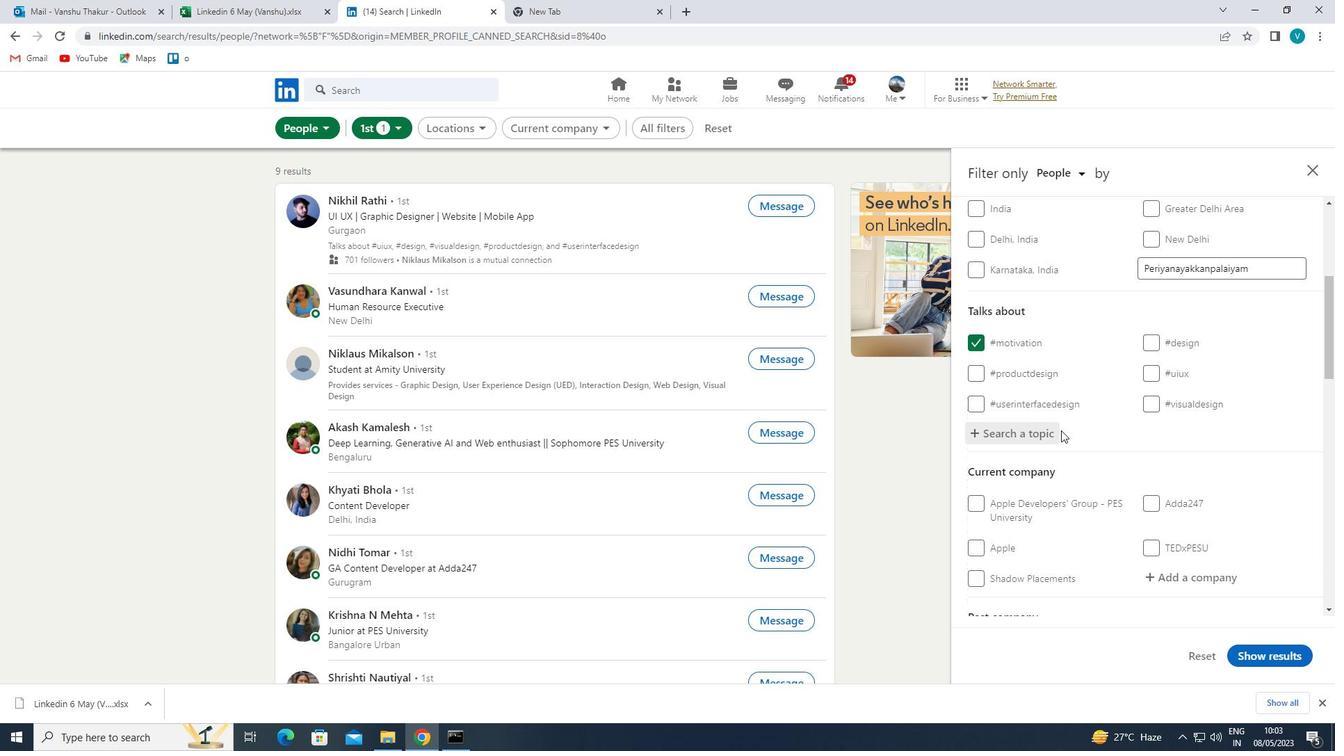 
Action: Mouse scrolled (1066, 432) with delta (0, 0)
Screenshot: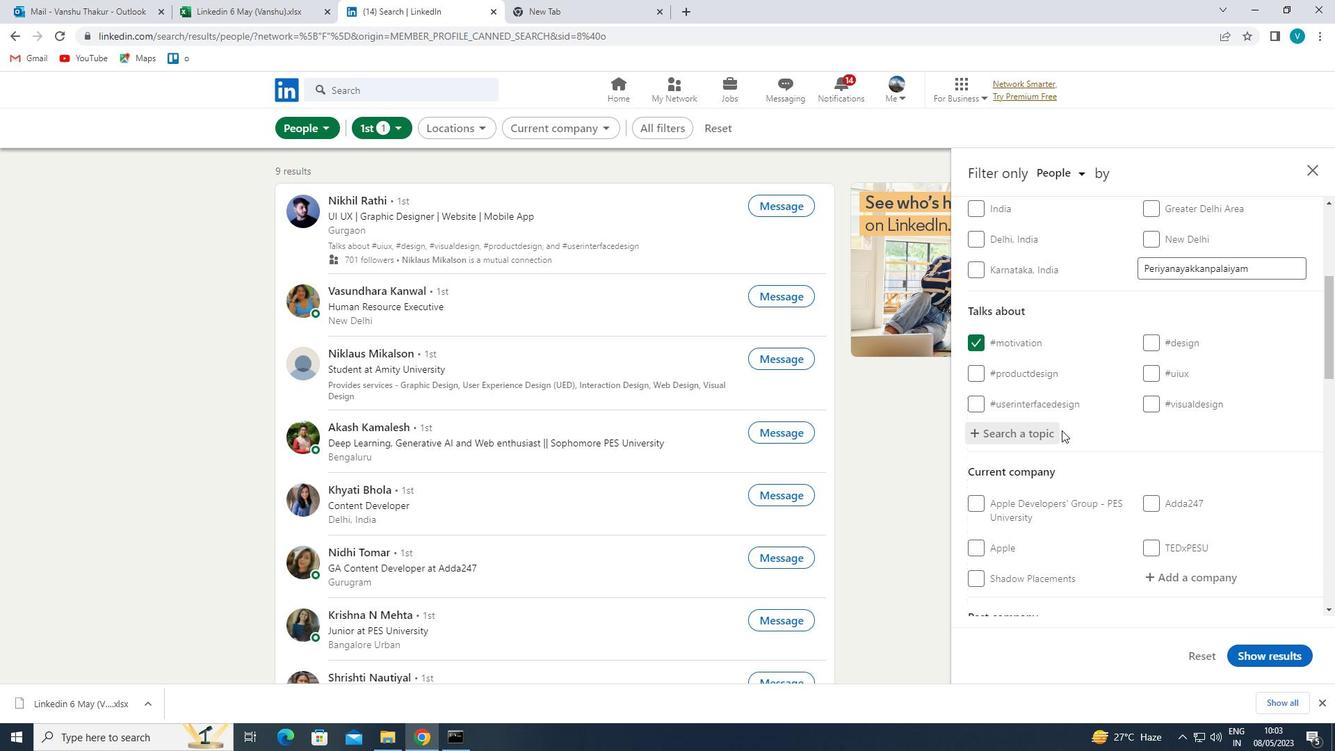 
Action: Mouse moved to (1068, 433)
Screenshot: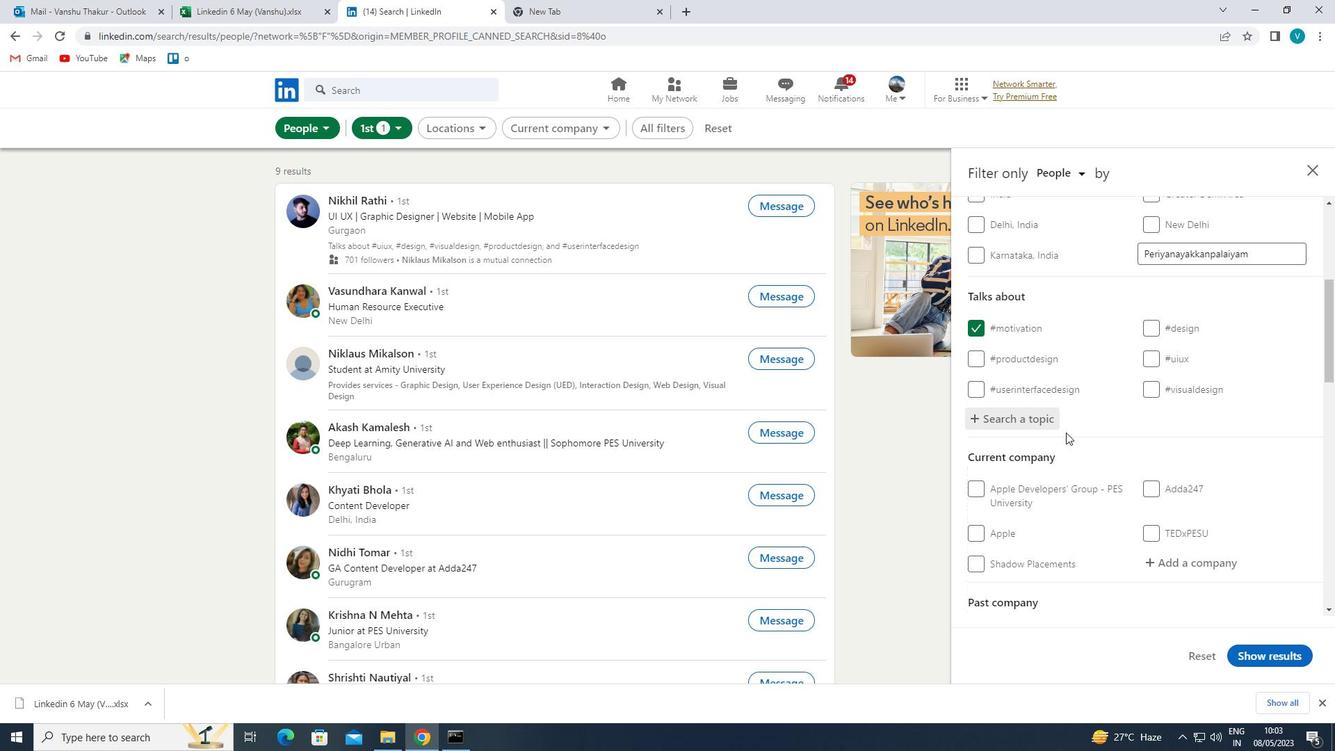 
Action: Mouse scrolled (1068, 433) with delta (0, 0)
Screenshot: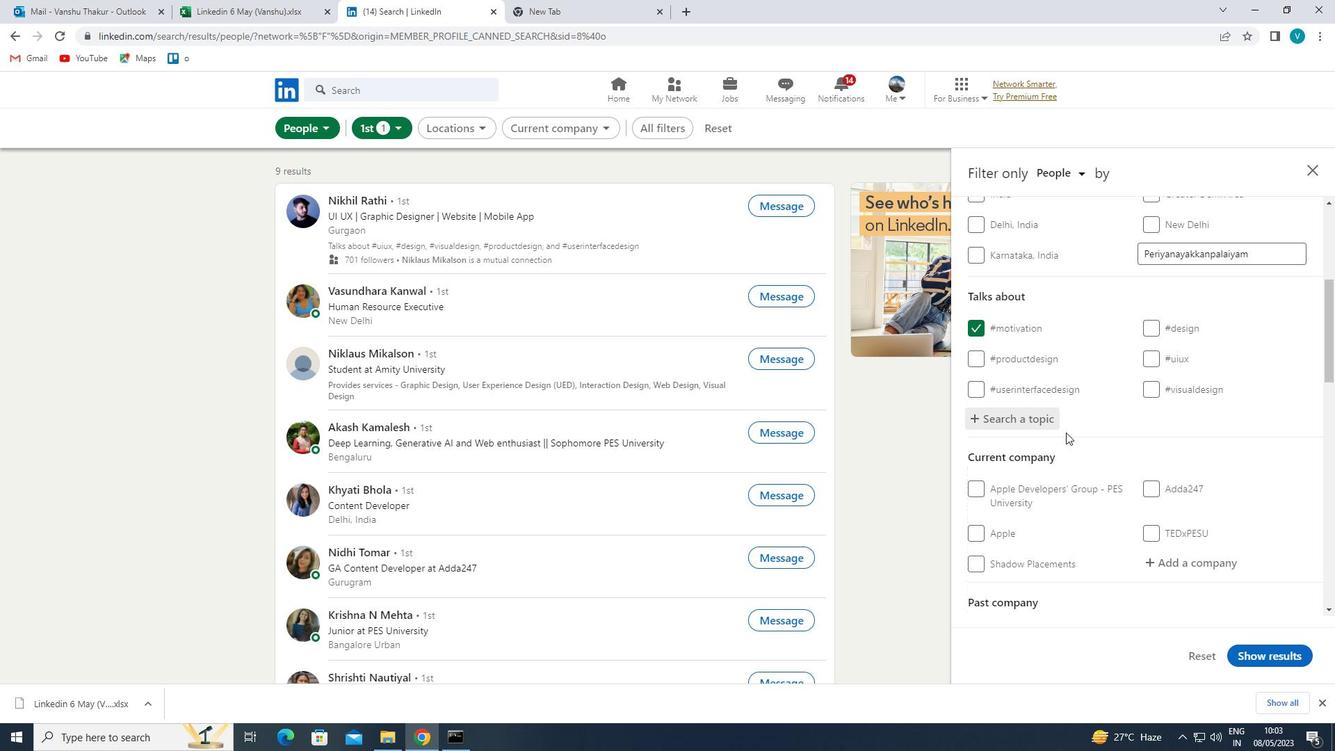 
Action: Mouse moved to (1068, 434)
Screenshot: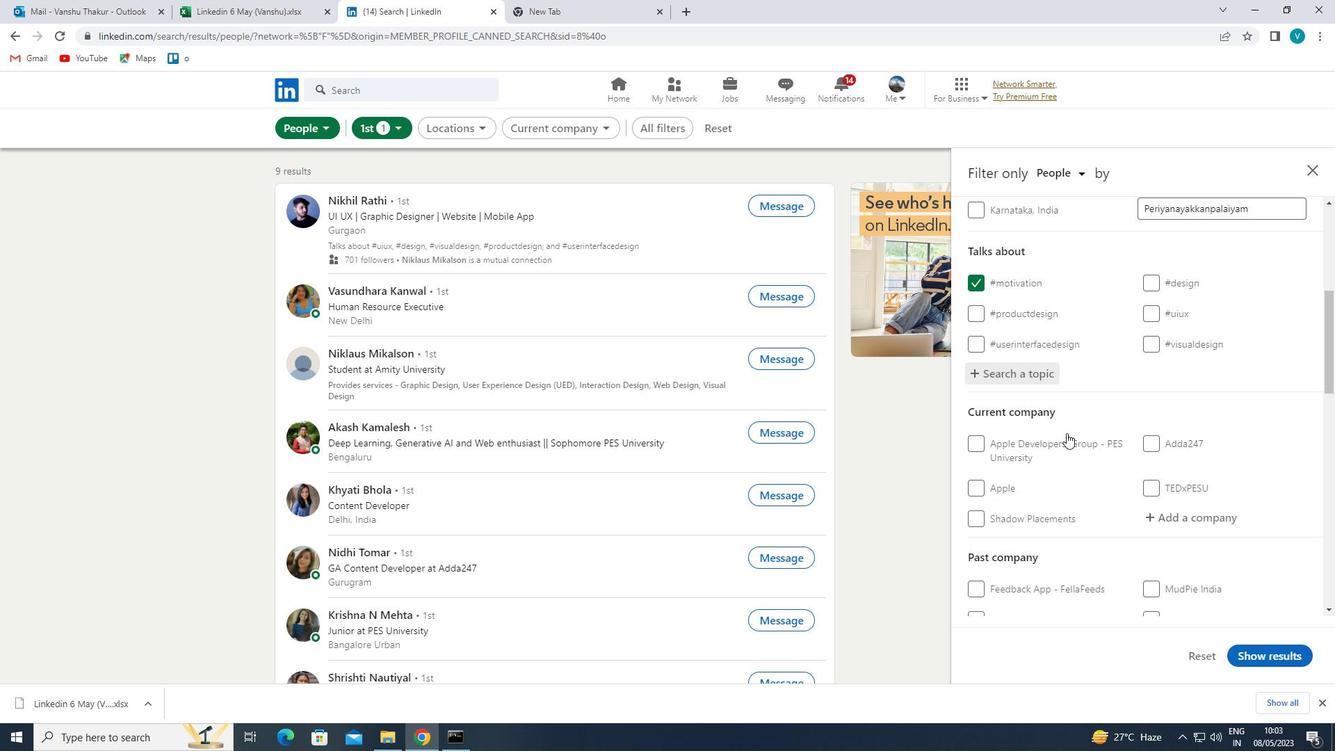 
Action: Mouse scrolled (1068, 433) with delta (0, 0)
Screenshot: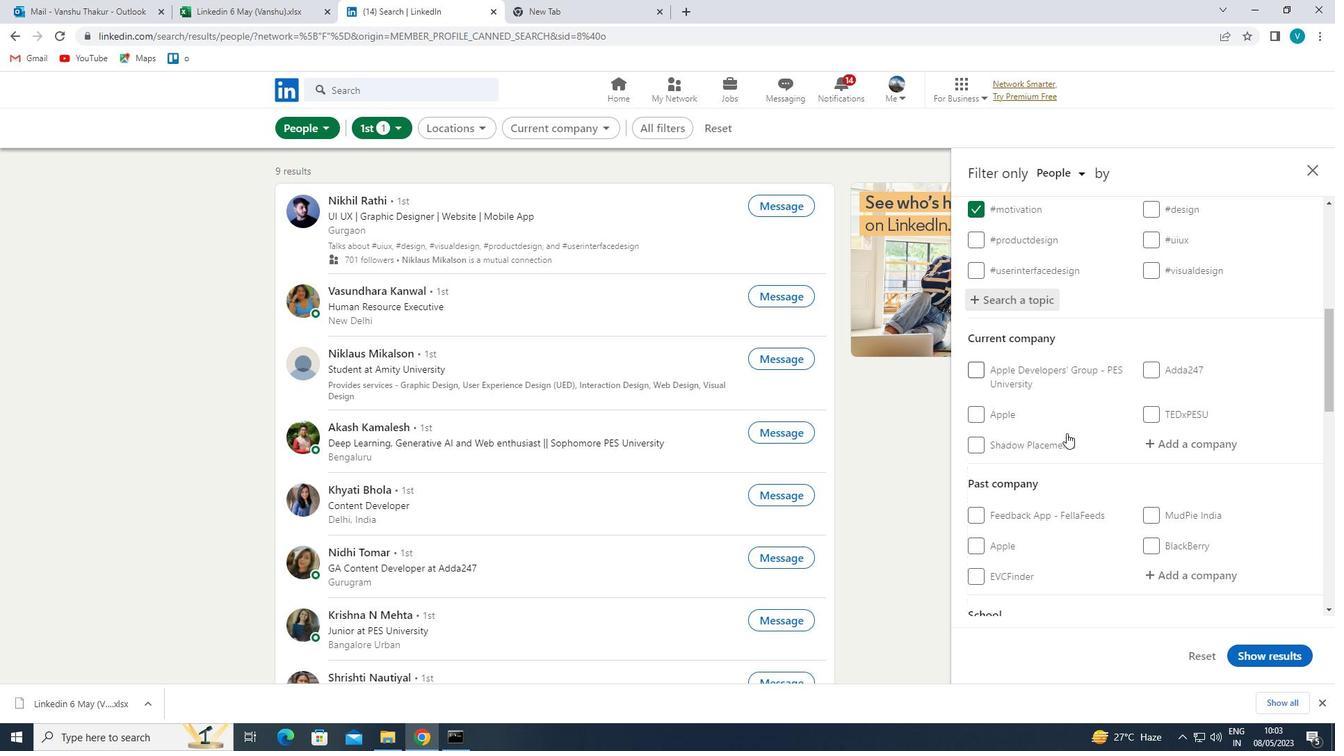 
Action: Mouse scrolled (1068, 433) with delta (0, 0)
Screenshot: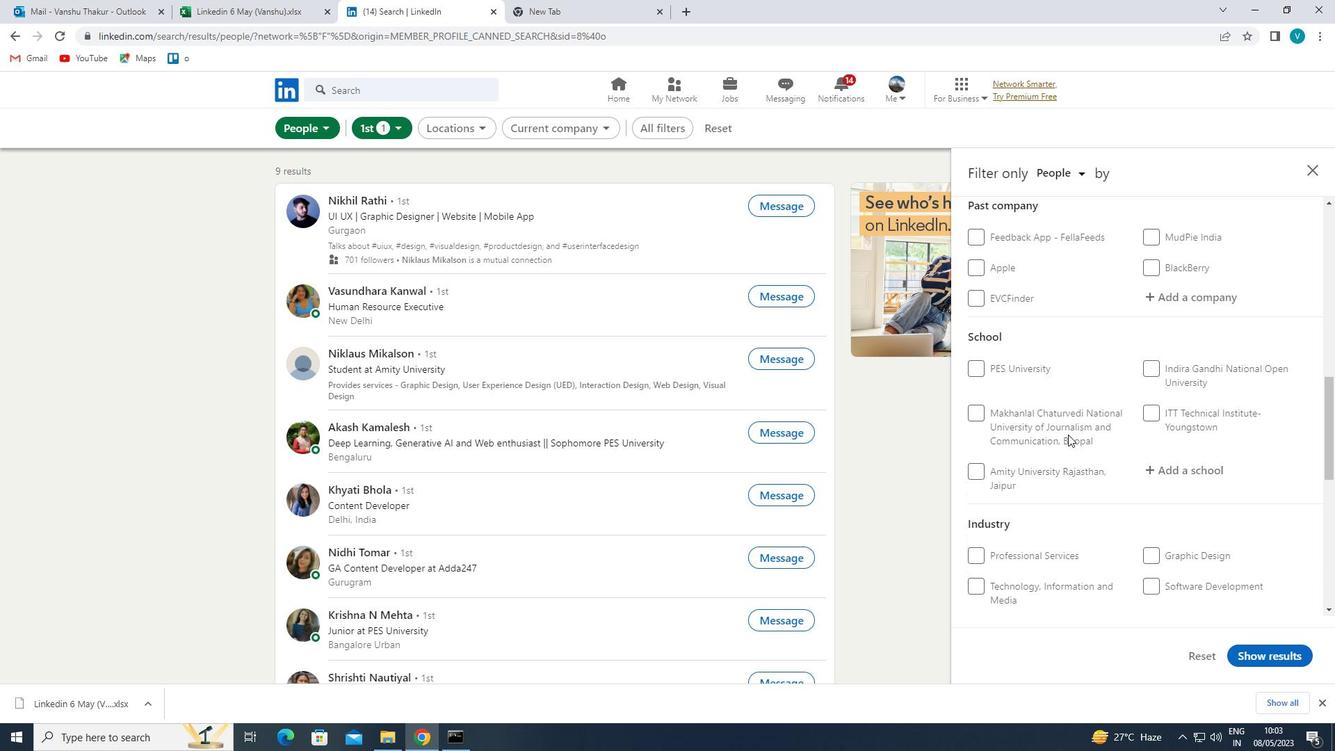 
Action: Mouse scrolled (1068, 433) with delta (0, 0)
Screenshot: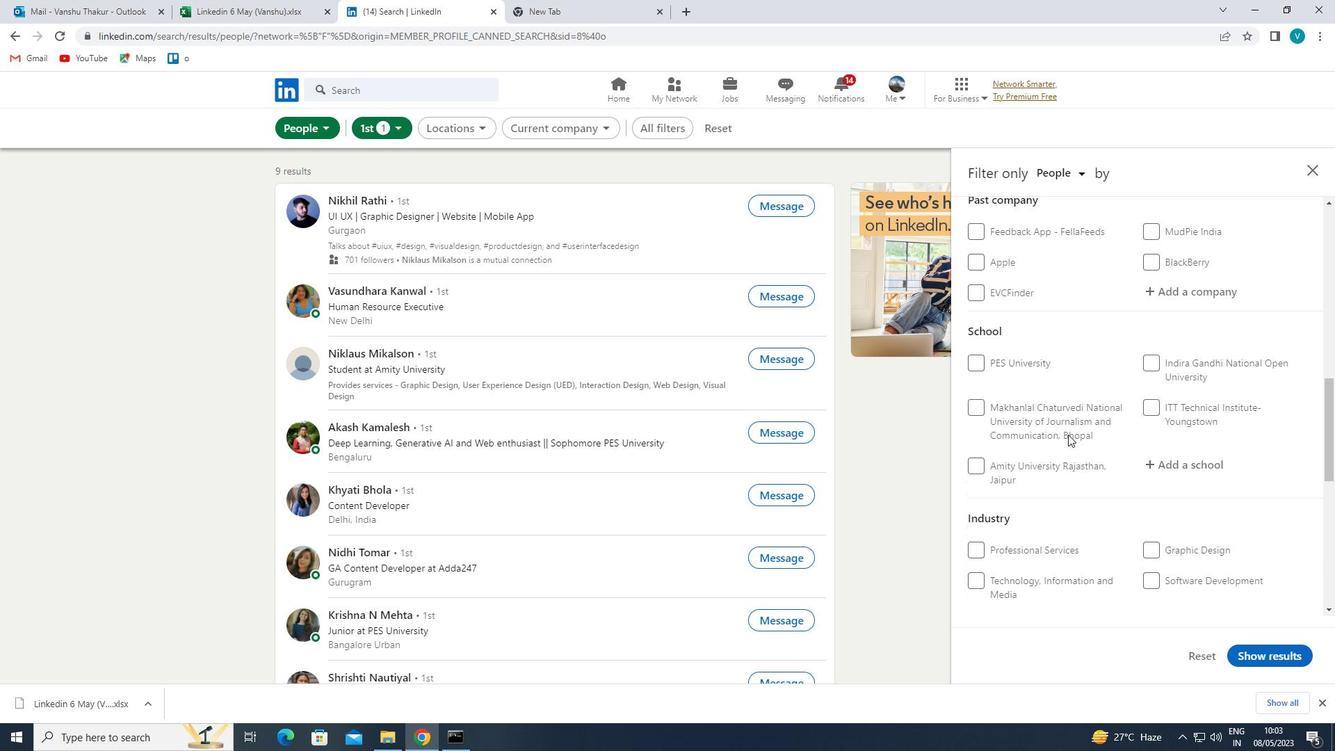 
Action: Mouse scrolled (1068, 433) with delta (0, 0)
Screenshot: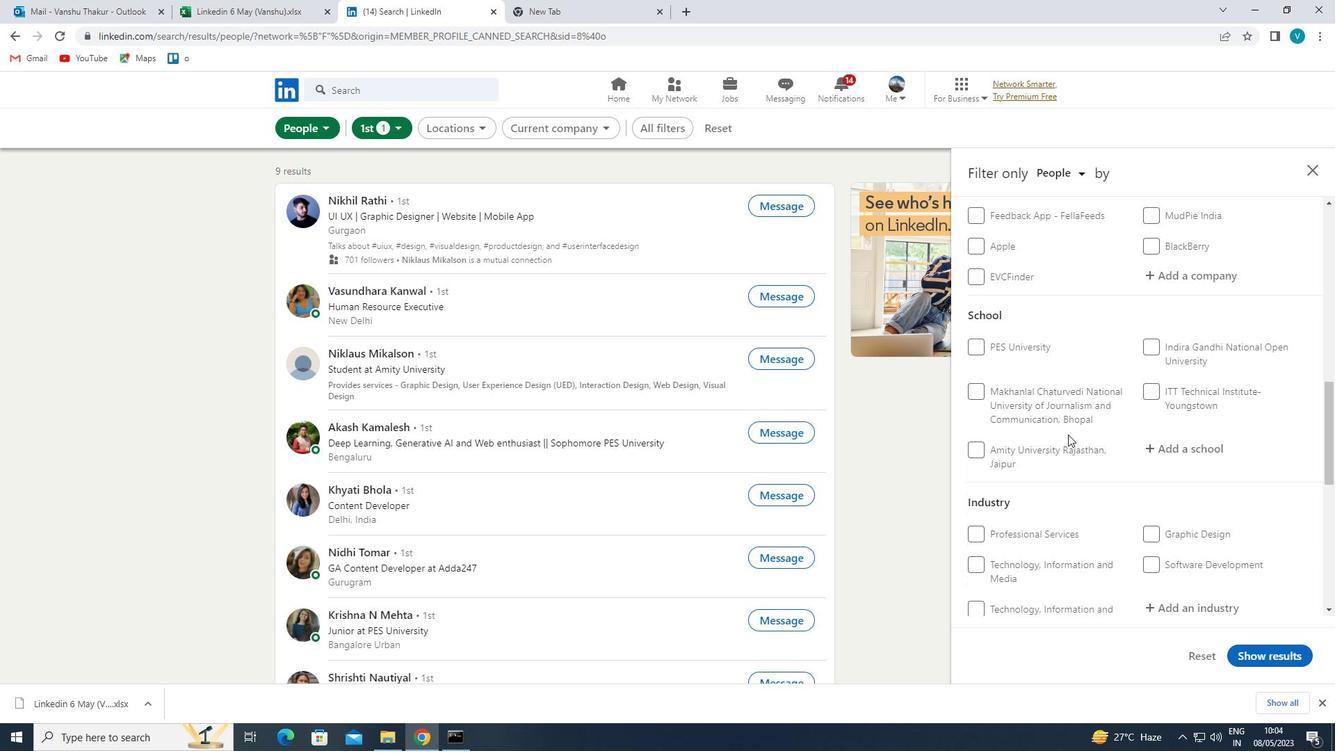 
Action: Mouse scrolled (1068, 433) with delta (0, 0)
Screenshot: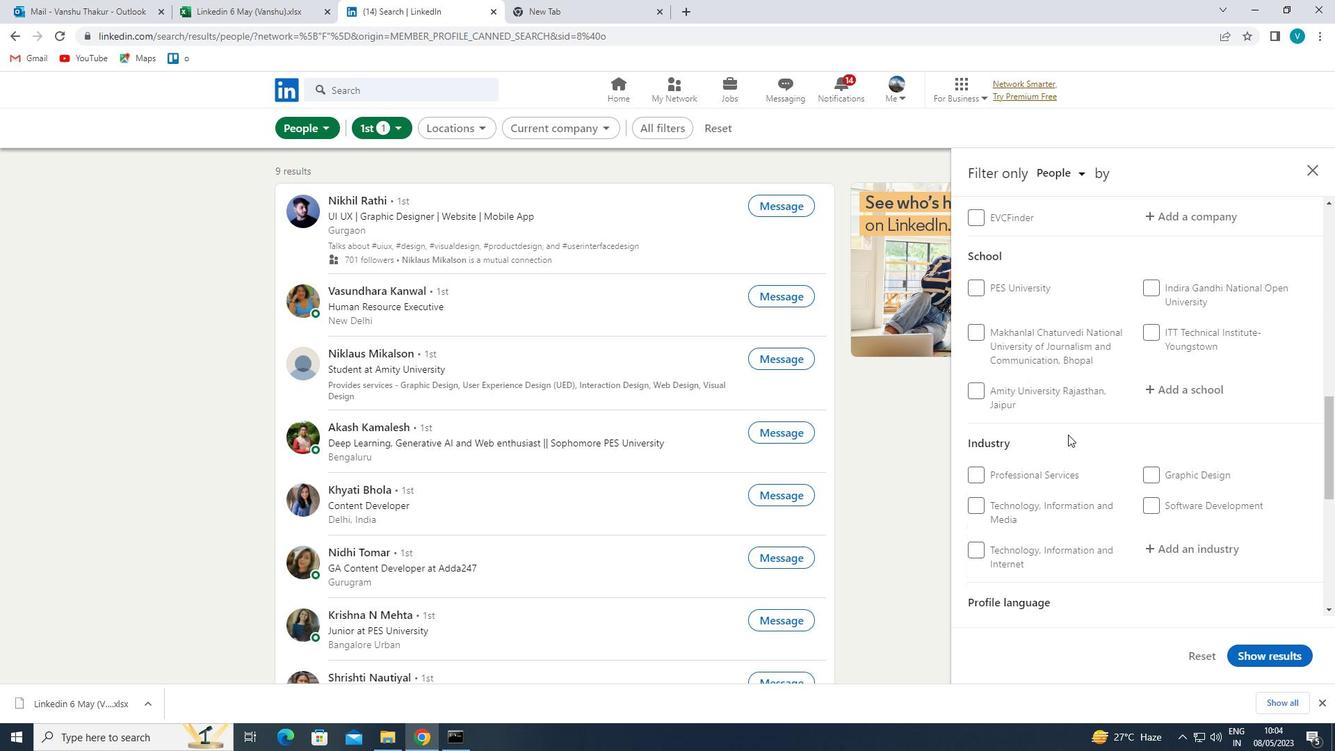 
Action: Mouse scrolled (1068, 433) with delta (0, 0)
Screenshot: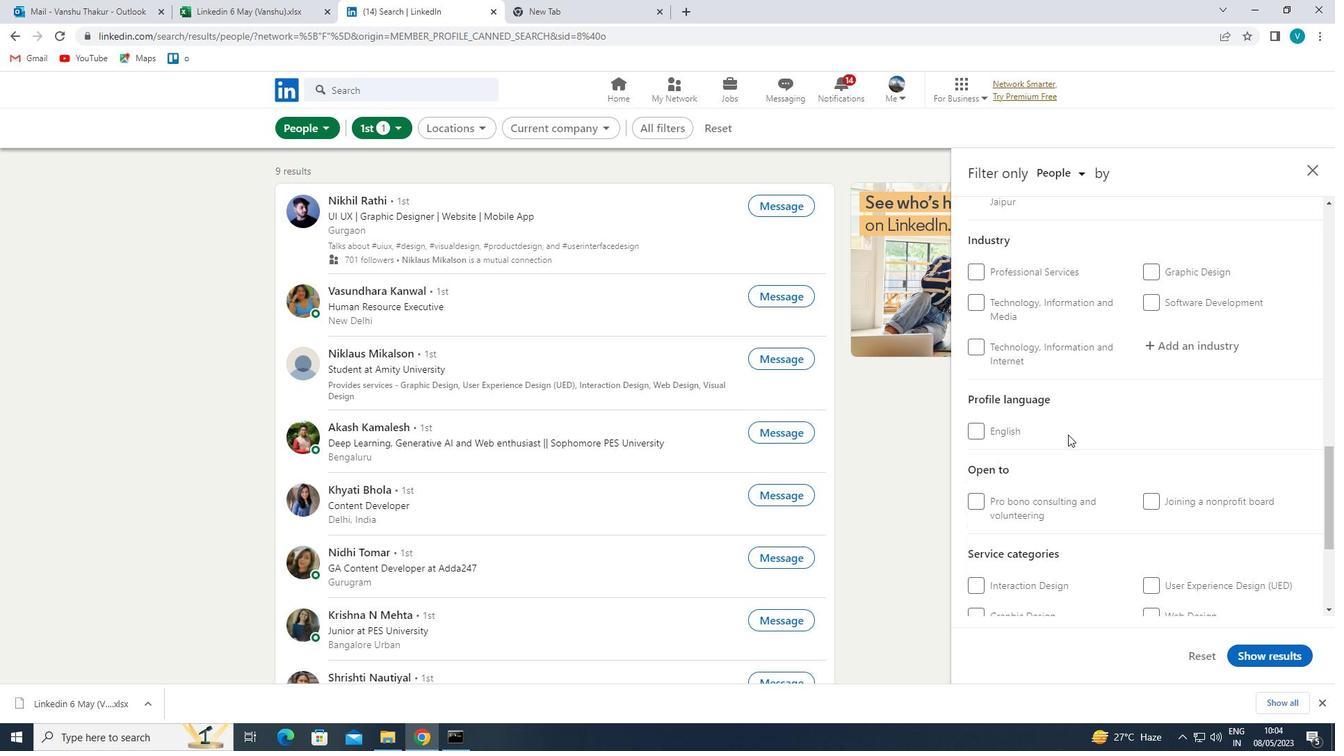 
Action: Mouse scrolled (1068, 433) with delta (0, 0)
Screenshot: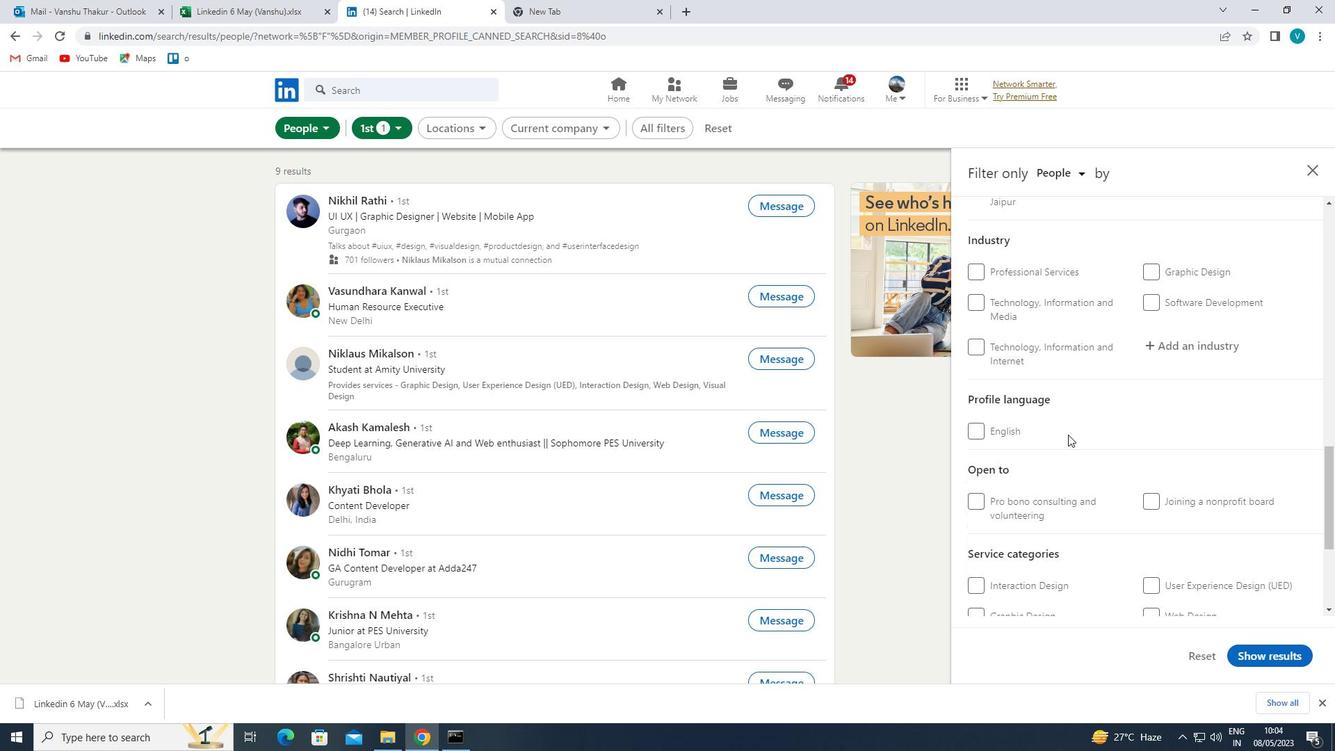 
Action: Mouse moved to (1050, 418)
Screenshot: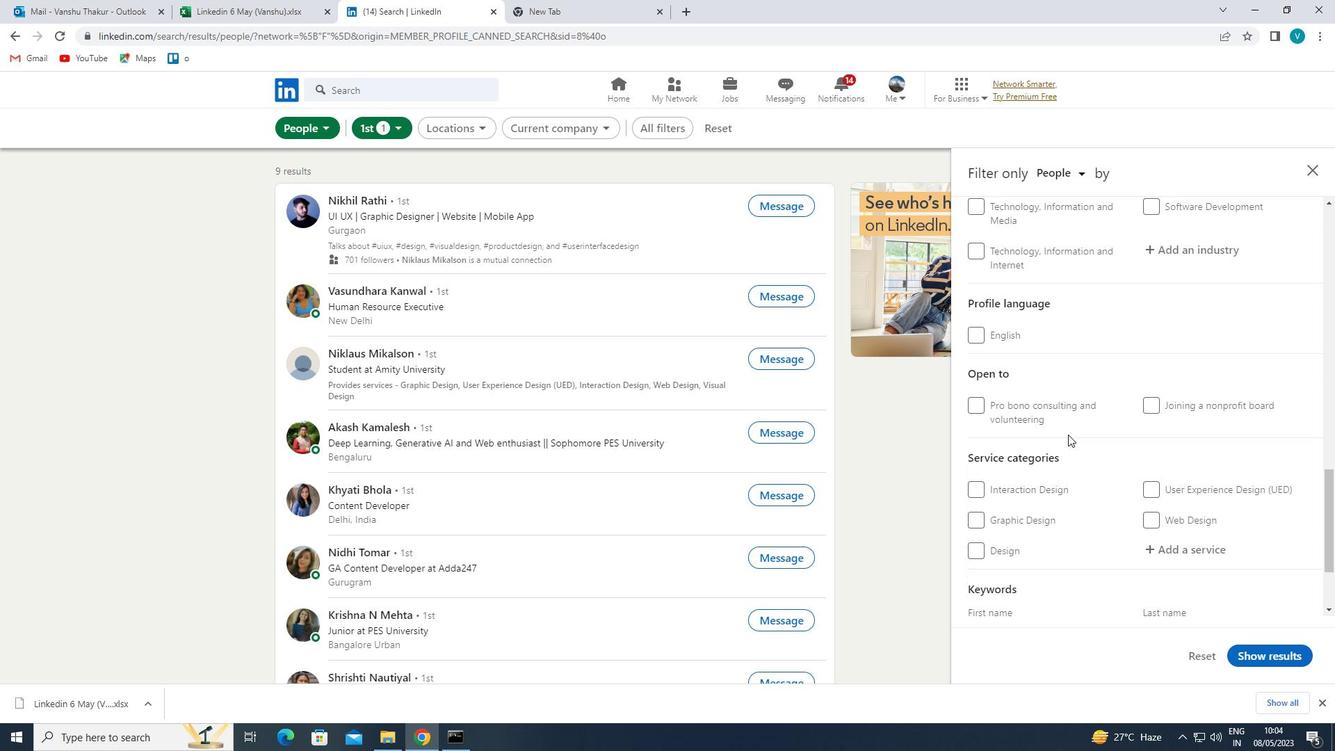 
Action: Mouse scrolled (1050, 419) with delta (0, 0)
Screenshot: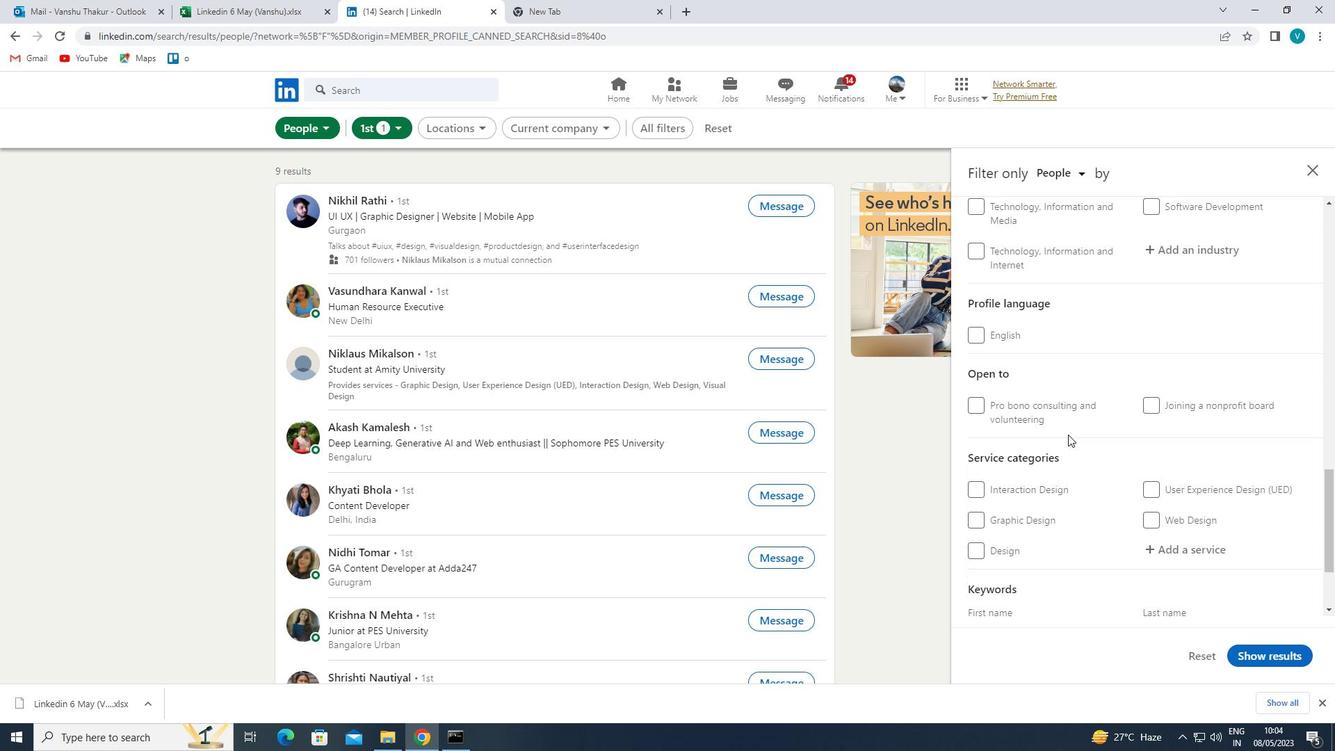 
Action: Mouse moved to (972, 365)
Screenshot: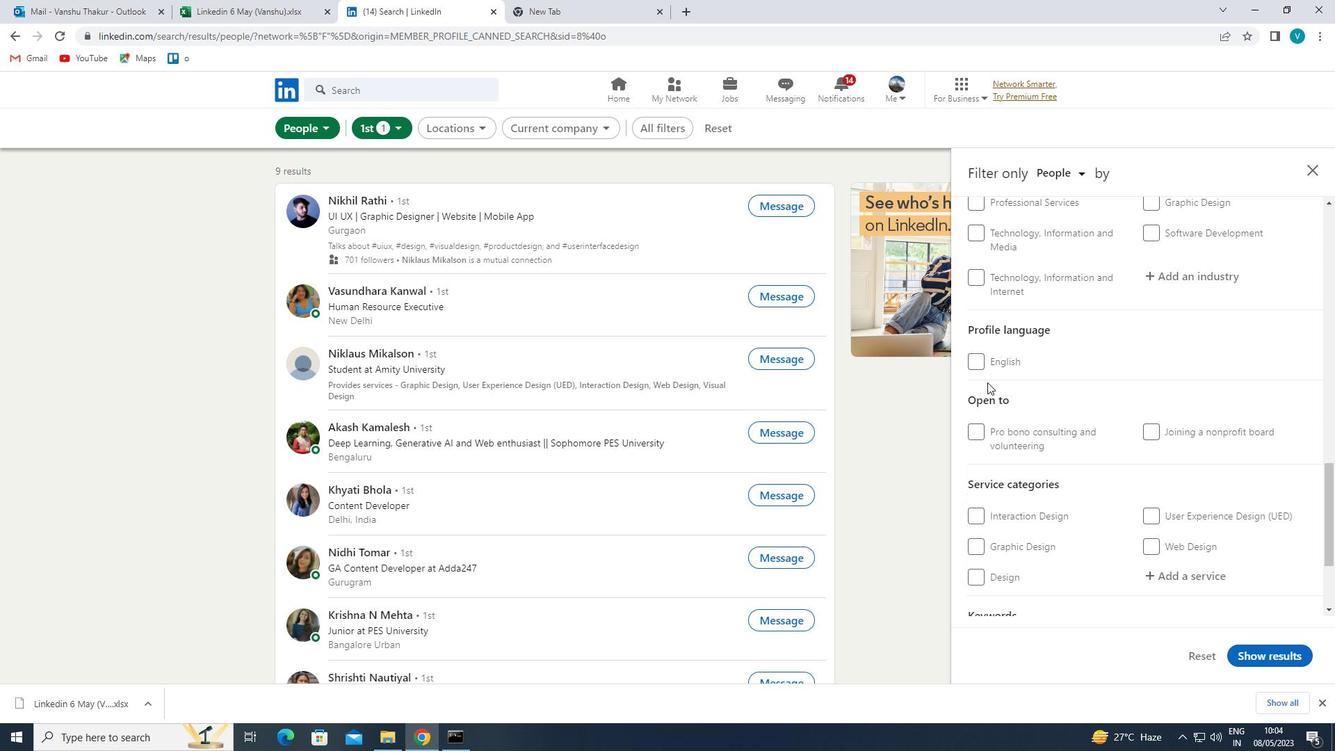 
Action: Mouse pressed left at (972, 365)
Screenshot: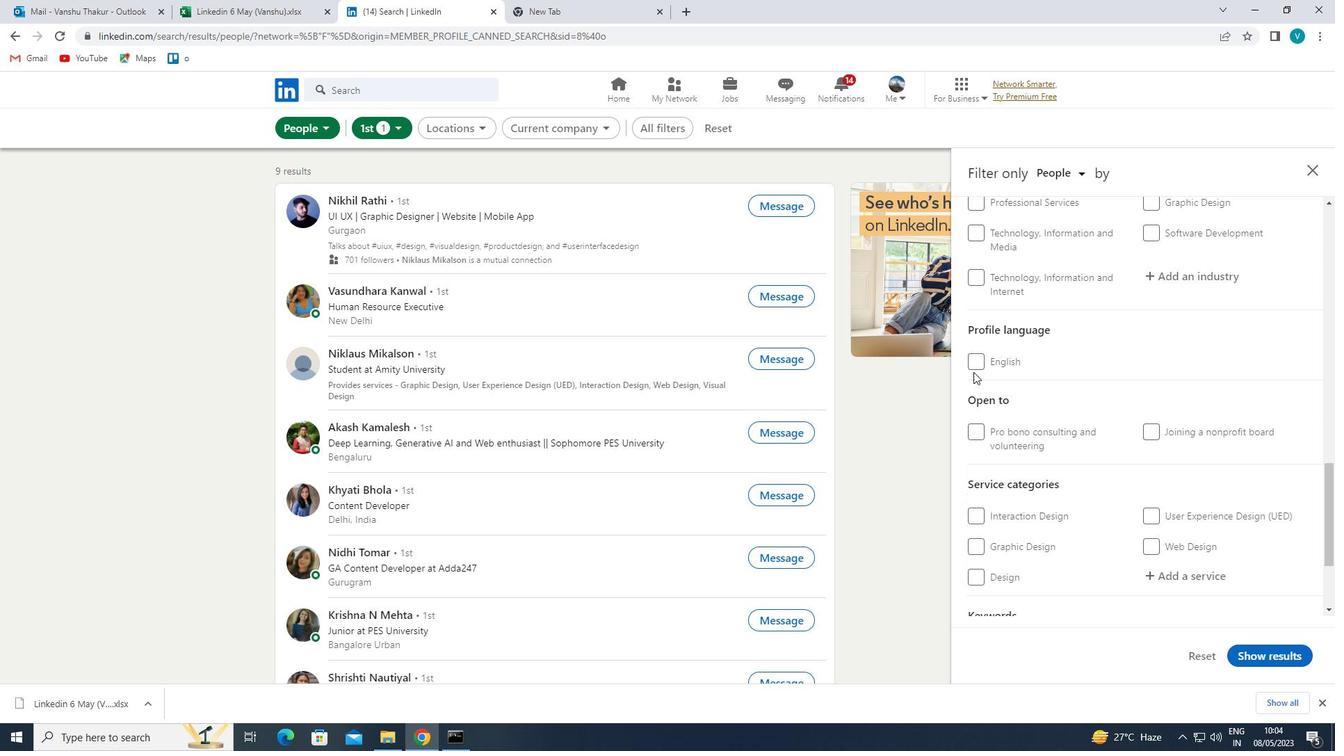 
Action: Mouse moved to (1126, 381)
Screenshot: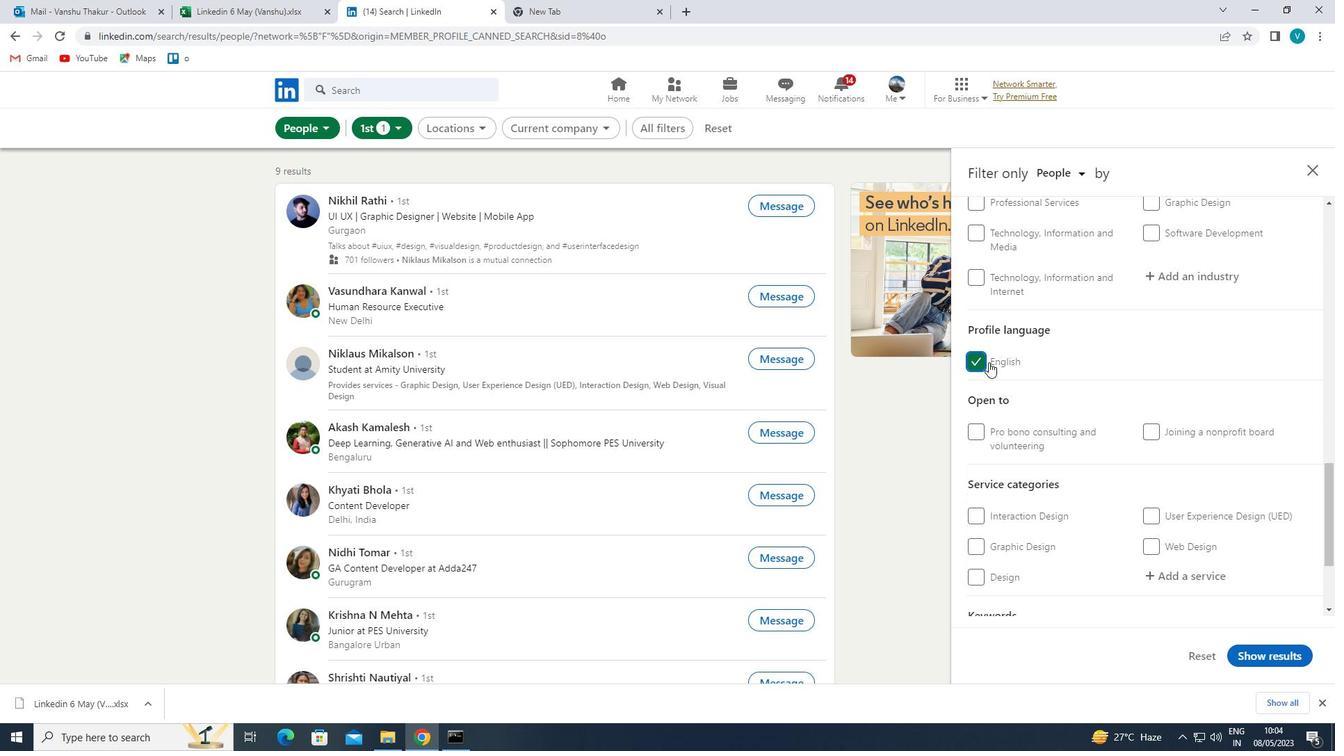 
Action: Mouse scrolled (1126, 382) with delta (0, 0)
Screenshot: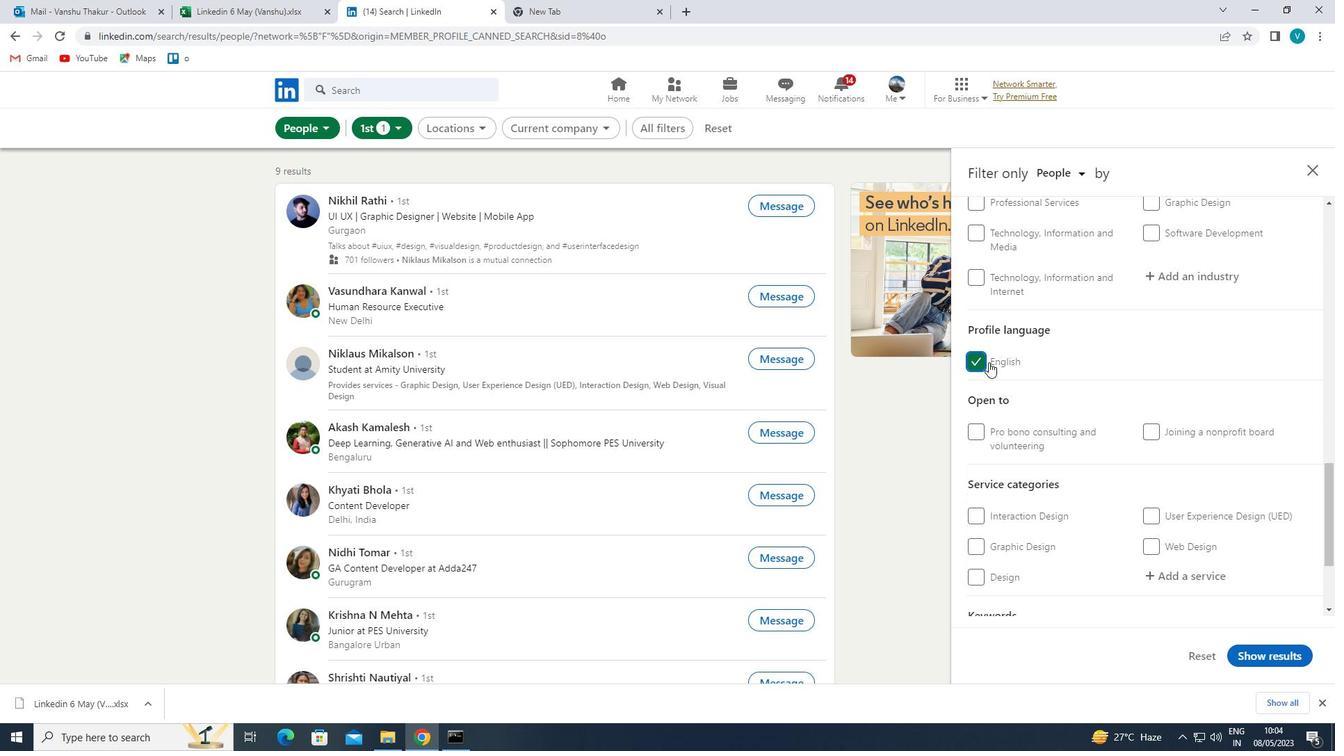 
Action: Mouse moved to (1128, 381)
Screenshot: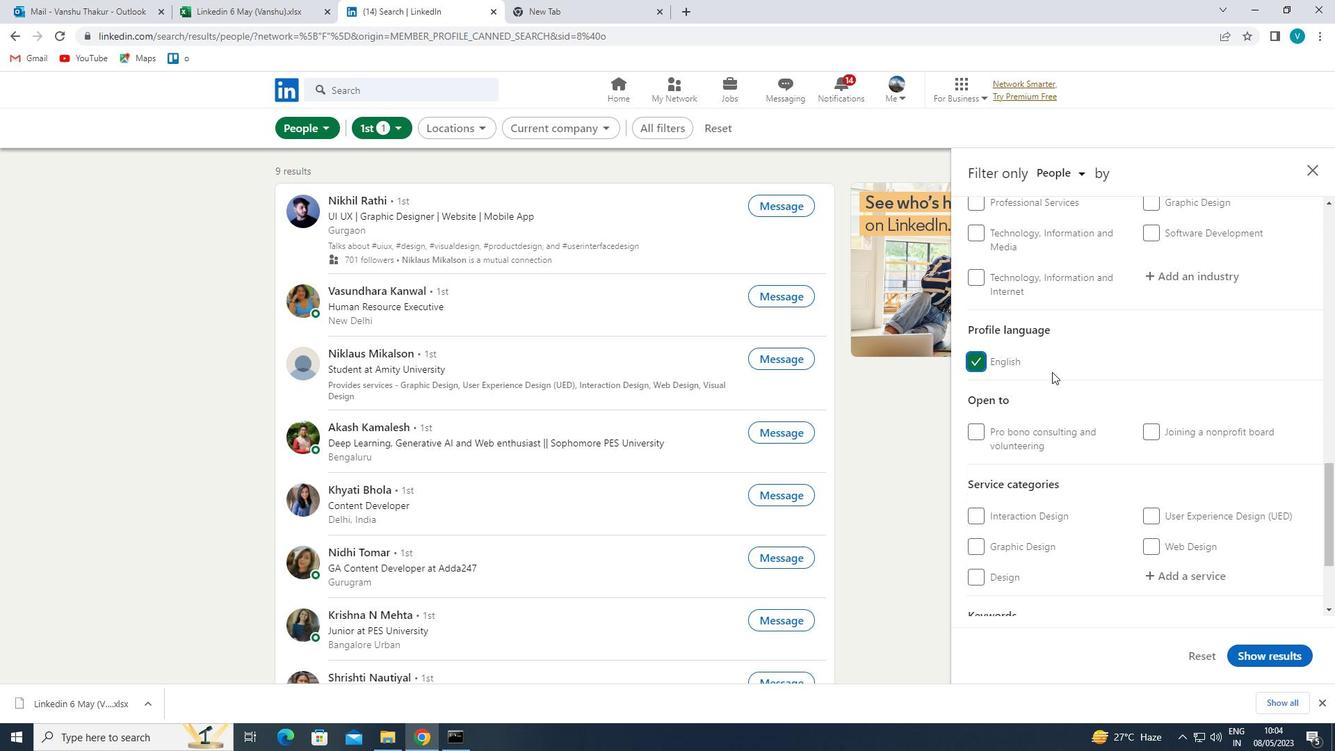
Action: Mouse scrolled (1128, 382) with delta (0, 0)
Screenshot: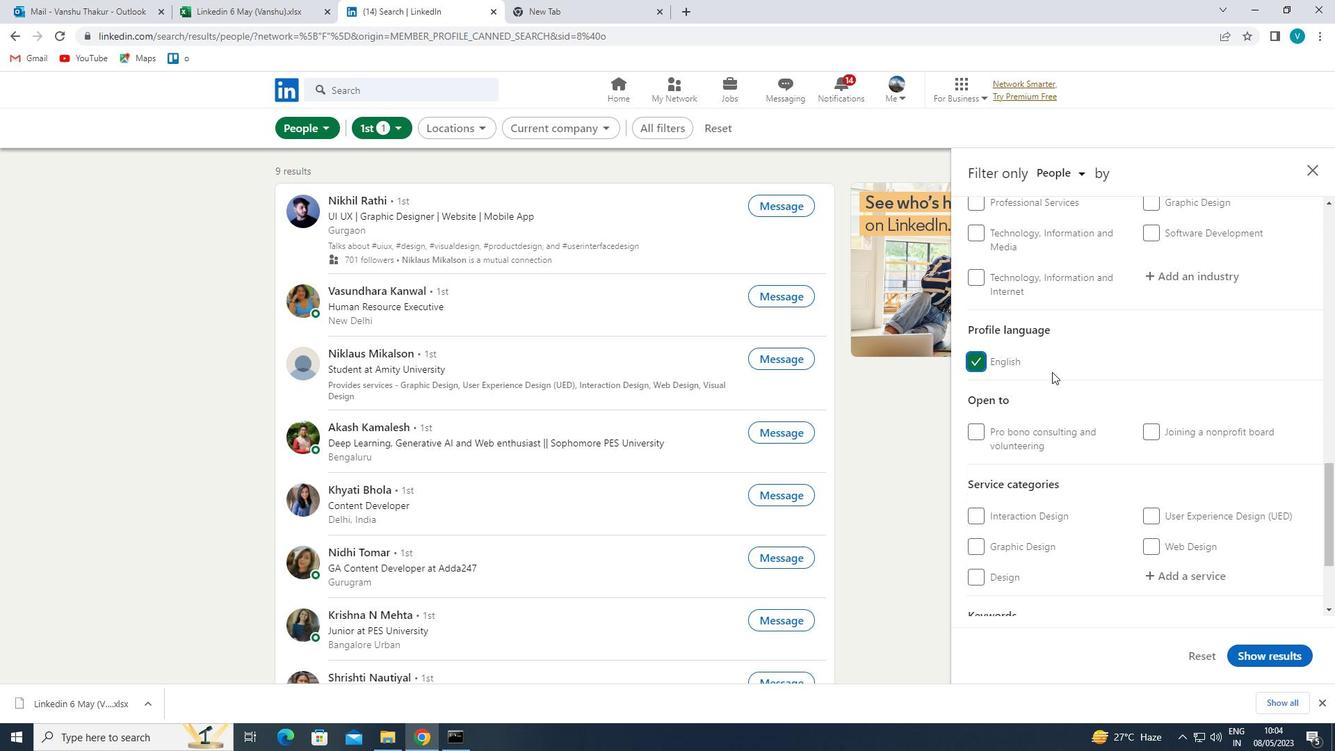 
Action: Mouse scrolled (1128, 382) with delta (0, 0)
Screenshot: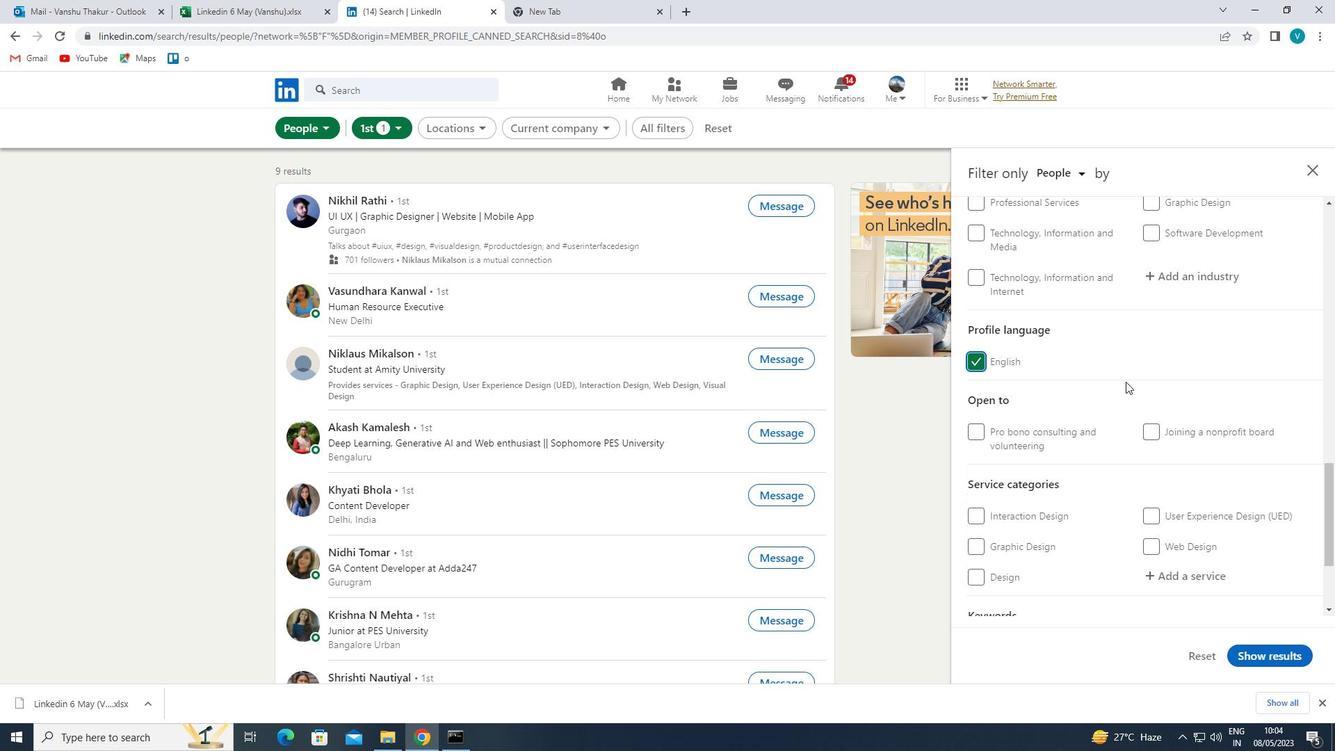 
Action: Mouse scrolled (1128, 382) with delta (0, 0)
Screenshot: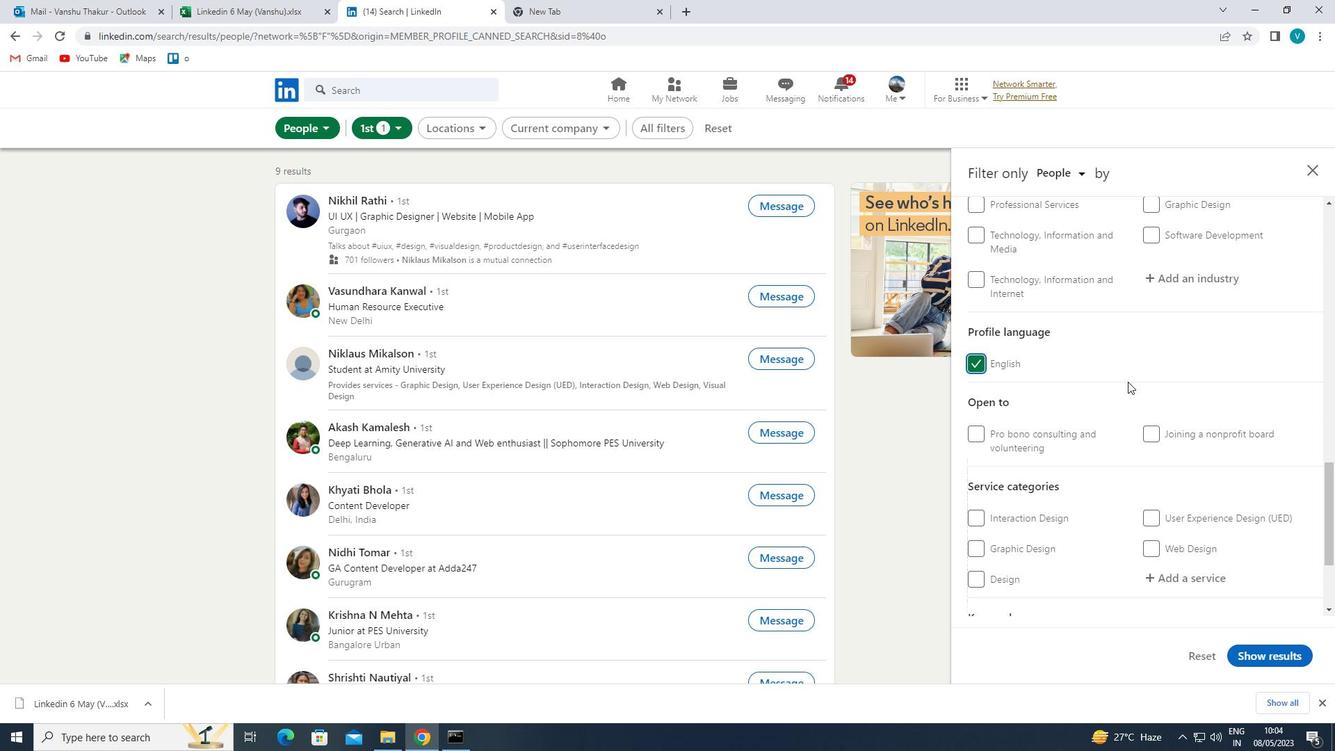 
Action: Mouse scrolled (1128, 382) with delta (0, 0)
Screenshot: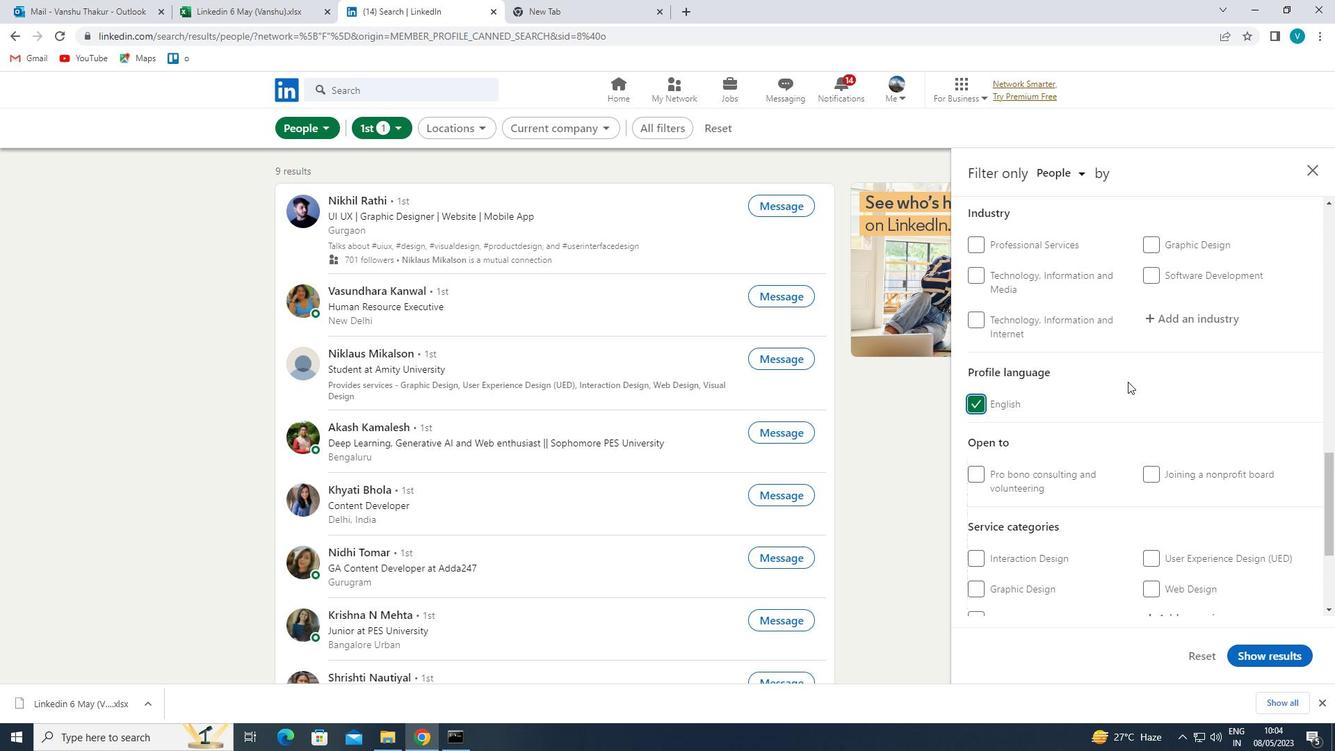 
Action: Mouse scrolled (1128, 382) with delta (0, 0)
Screenshot: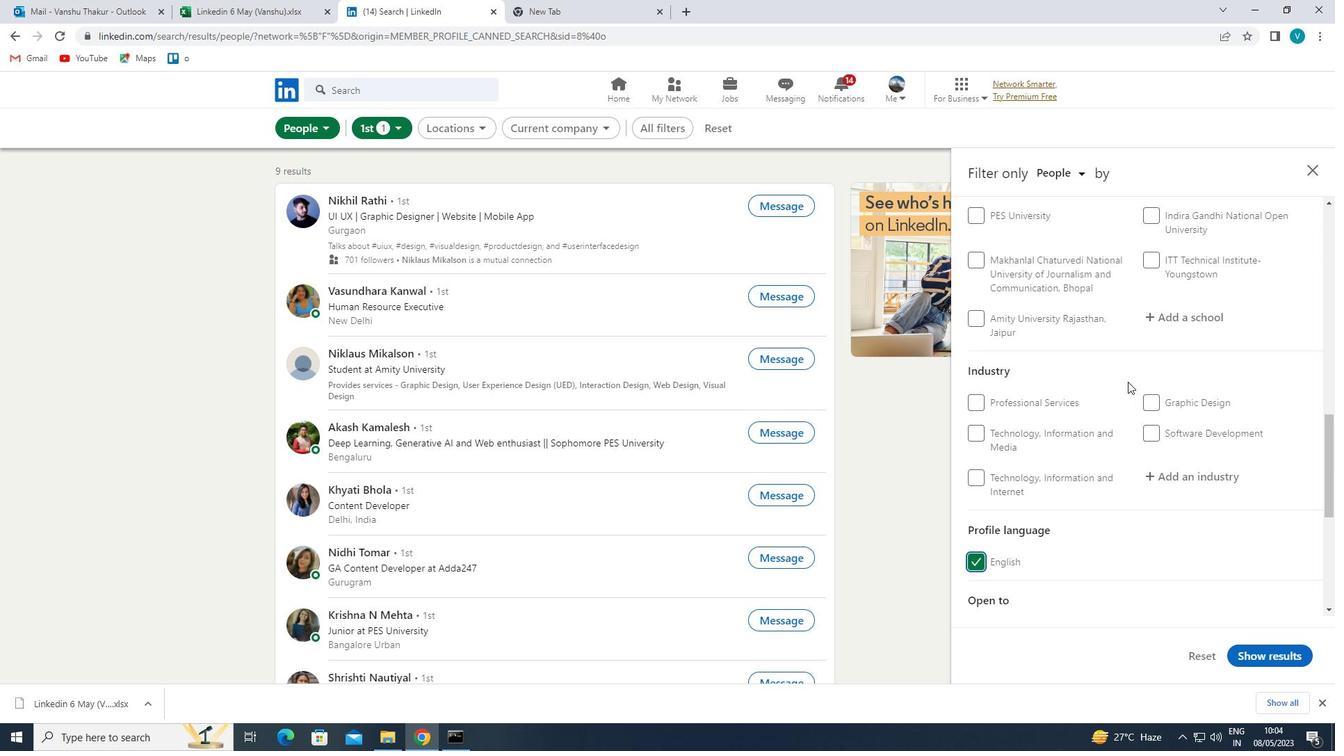 
Action: Mouse scrolled (1128, 382) with delta (0, 0)
Screenshot: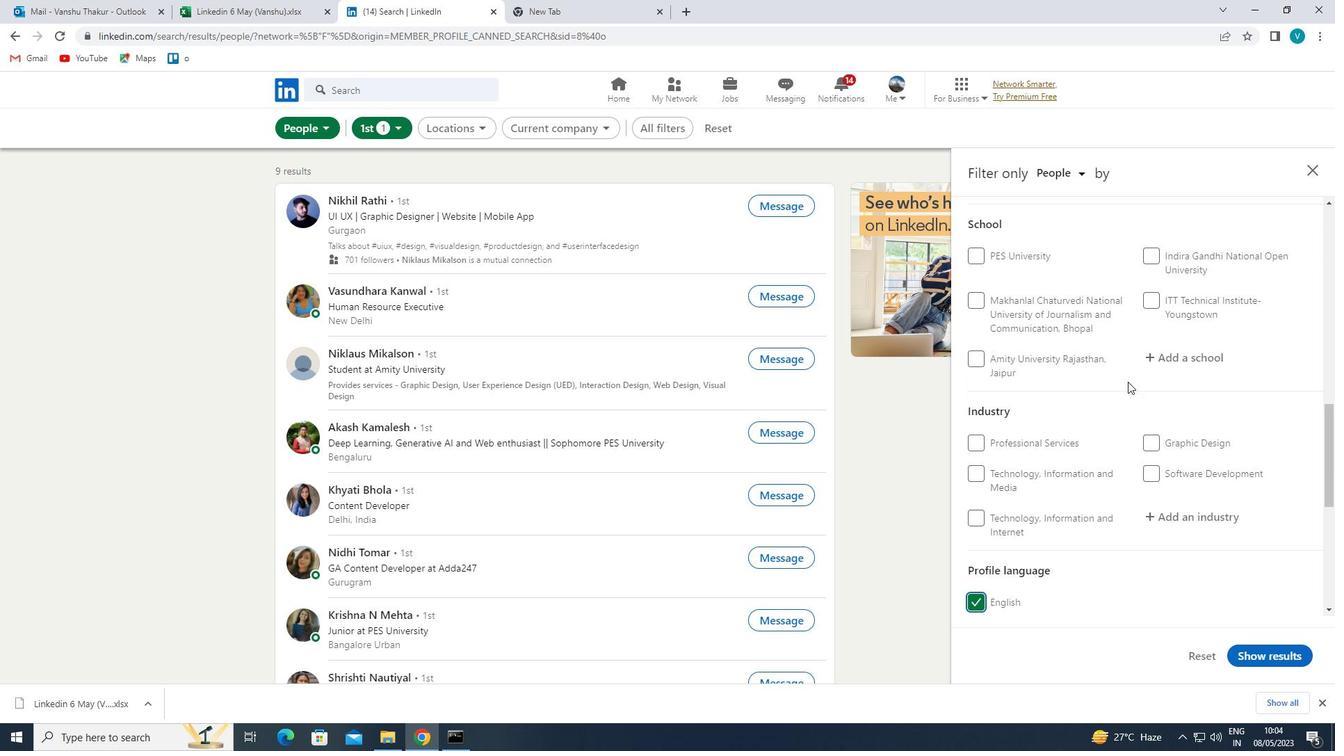 
Action: Mouse scrolled (1128, 382) with delta (0, 0)
Screenshot: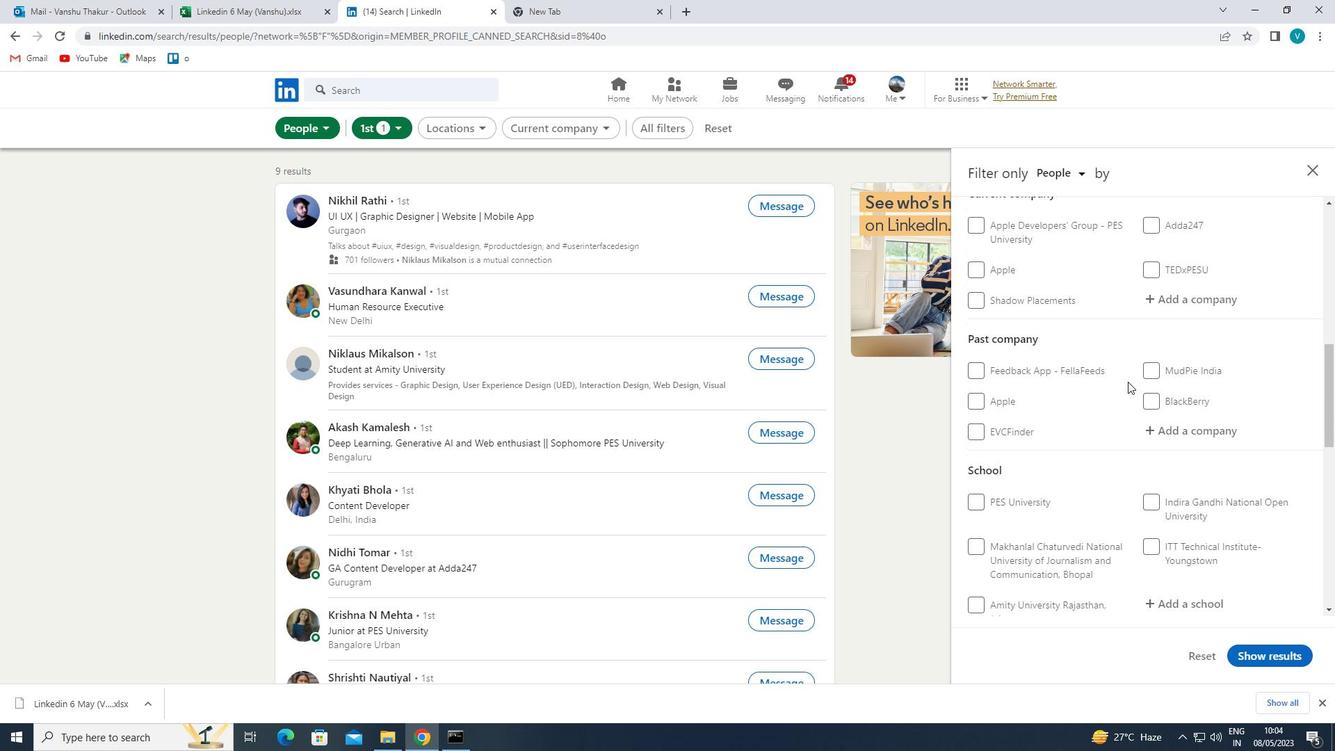 
Action: Mouse scrolled (1128, 382) with delta (0, 0)
Screenshot: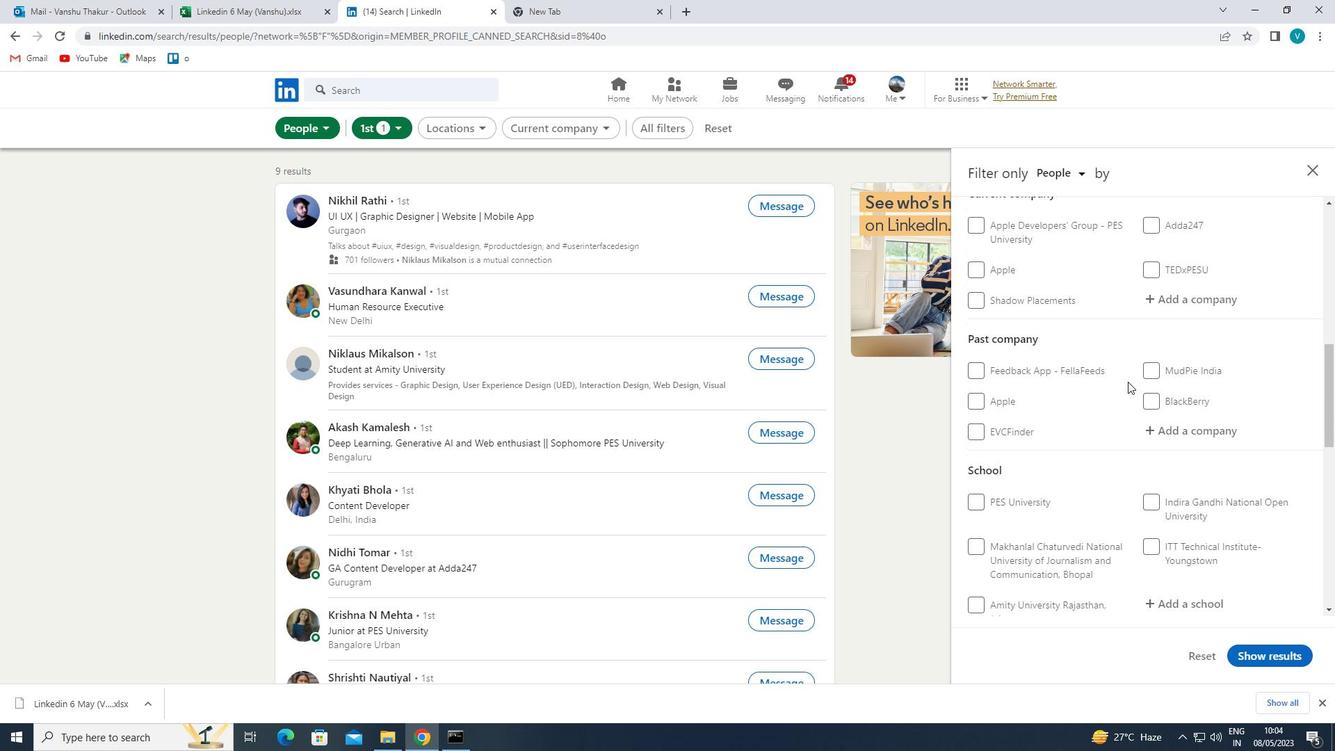 
Action: Mouse moved to (1185, 439)
Screenshot: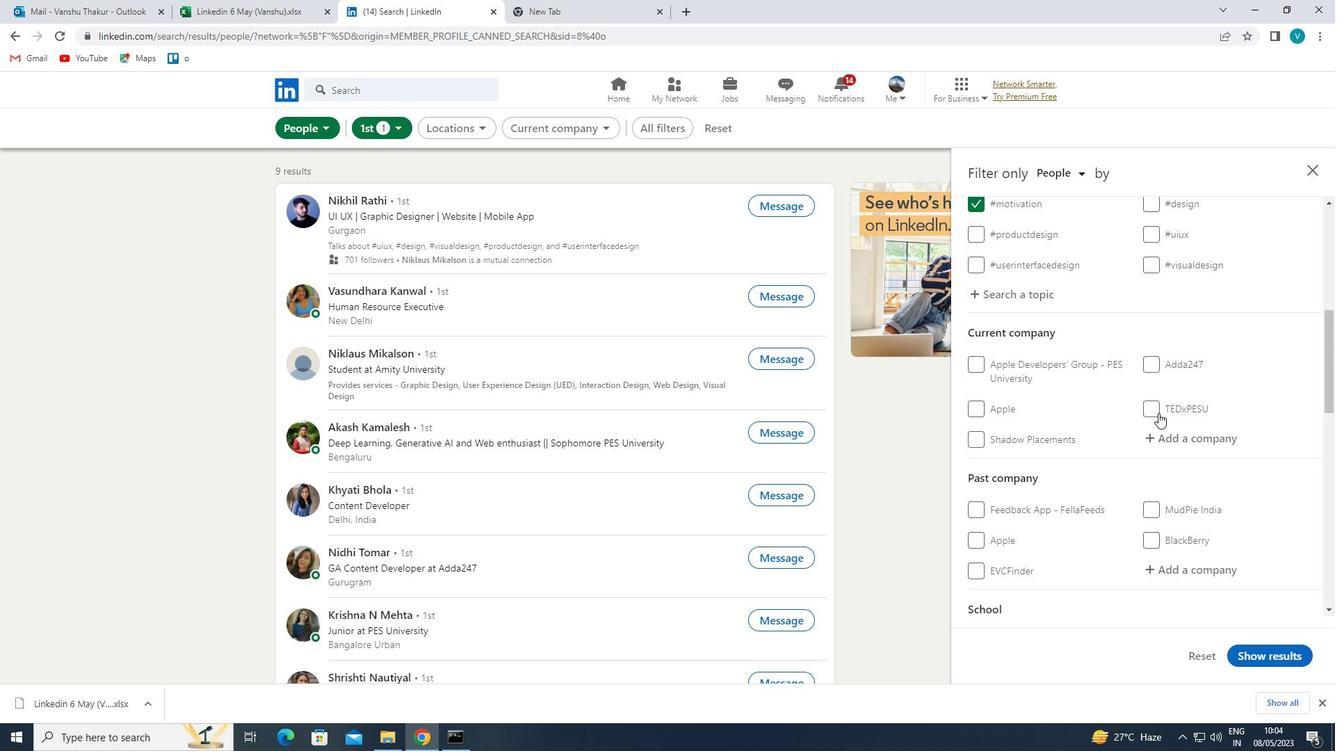 
Action: Mouse pressed left at (1185, 439)
Screenshot: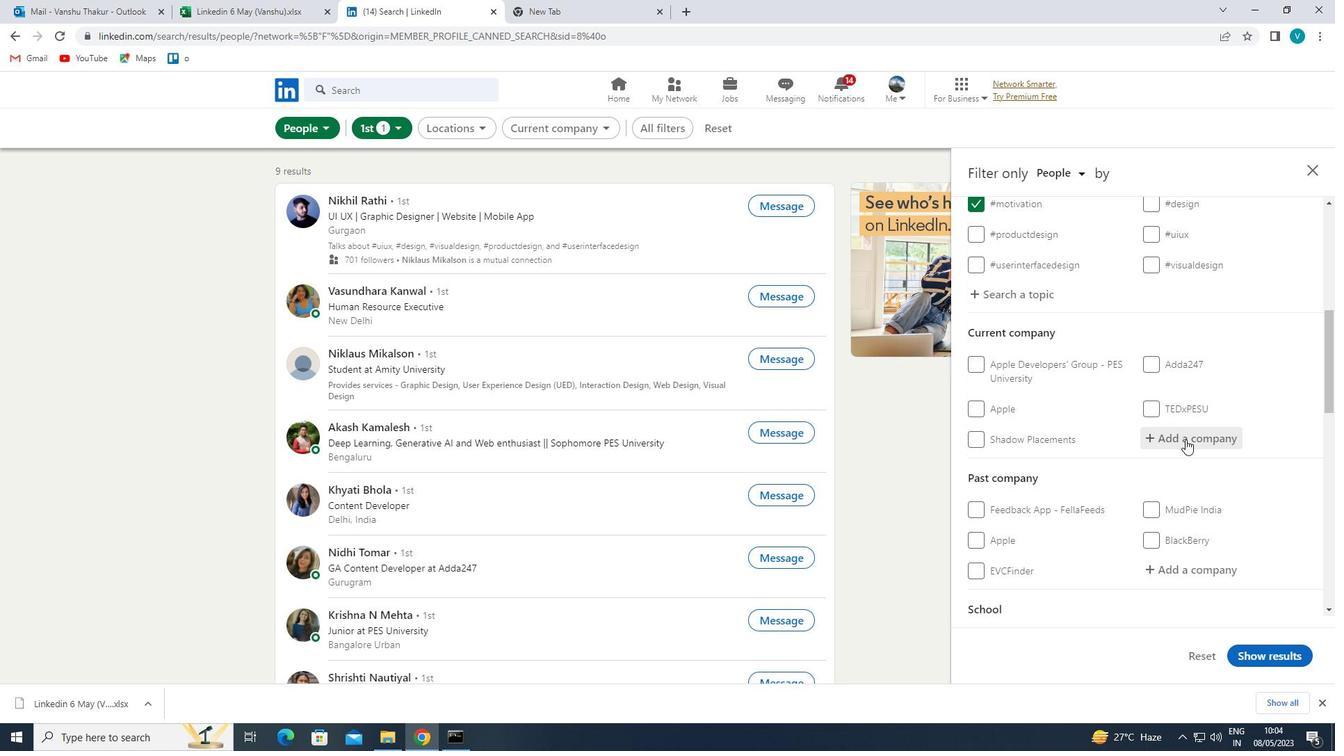 
Action: Mouse moved to (1153, 422)
Screenshot: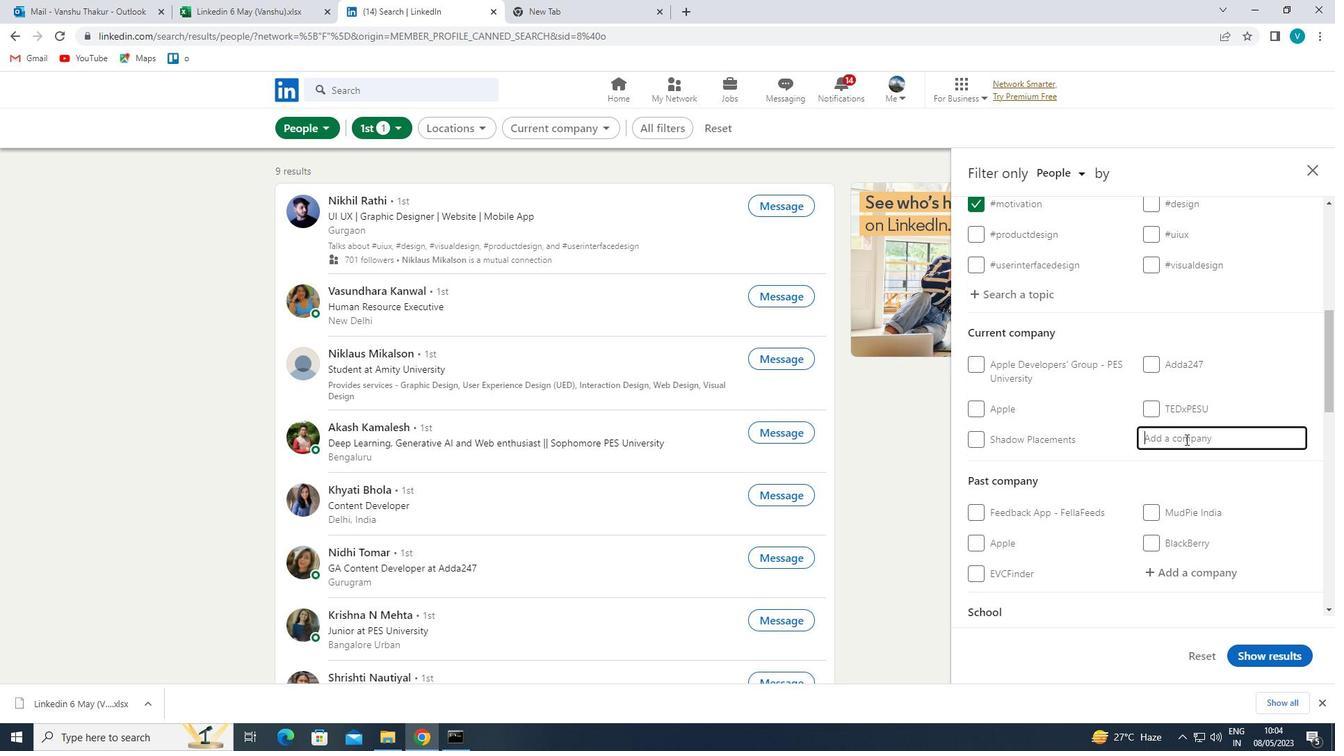 
Action: Key pressed <Key.shift>BHARAT<Key.space><Key.shift>FORGE
Screenshot: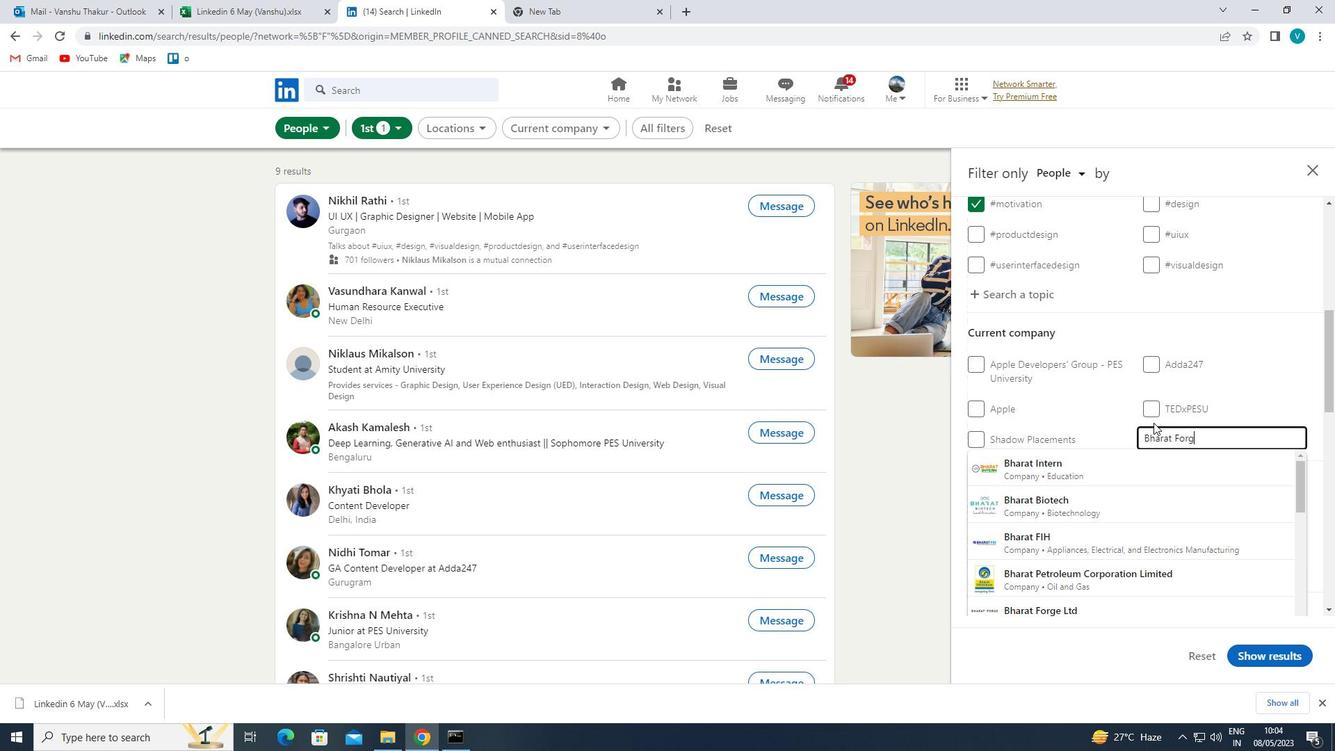 
Action: Mouse moved to (1138, 458)
Screenshot: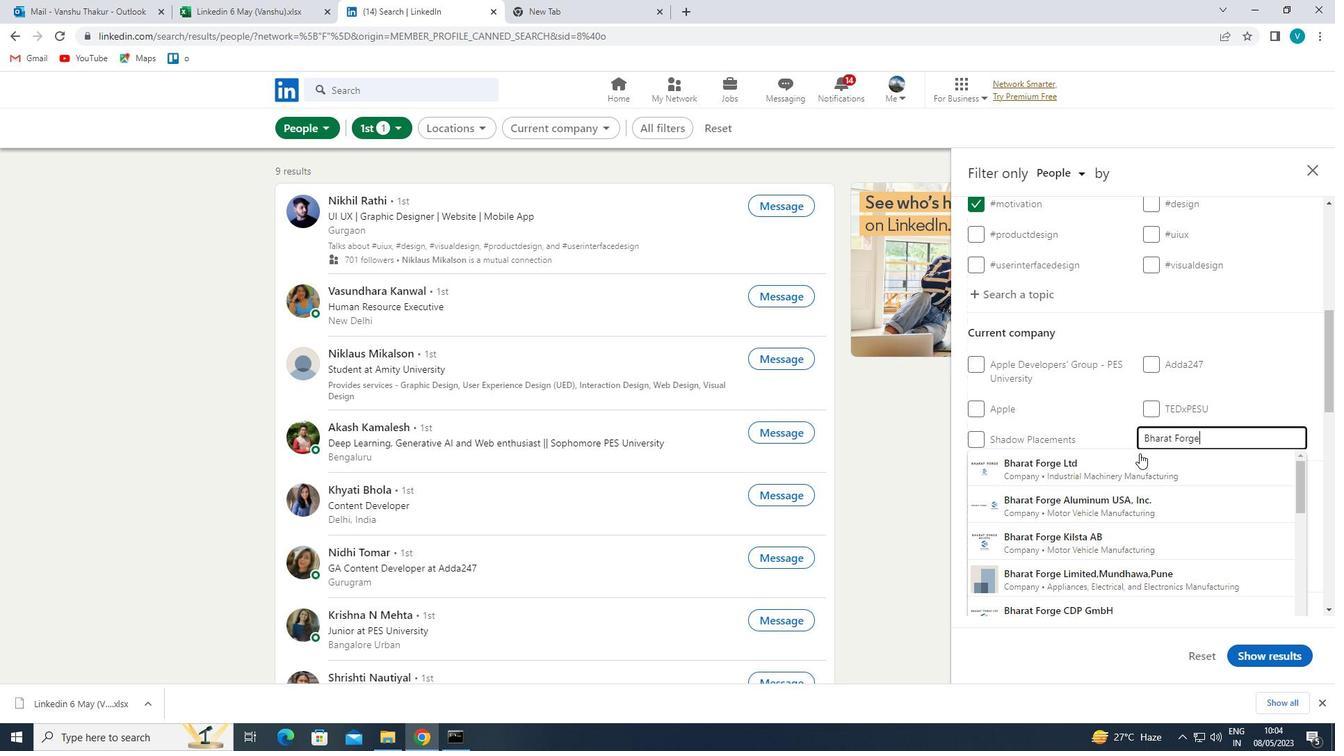 
Action: Mouse pressed left at (1138, 458)
Screenshot: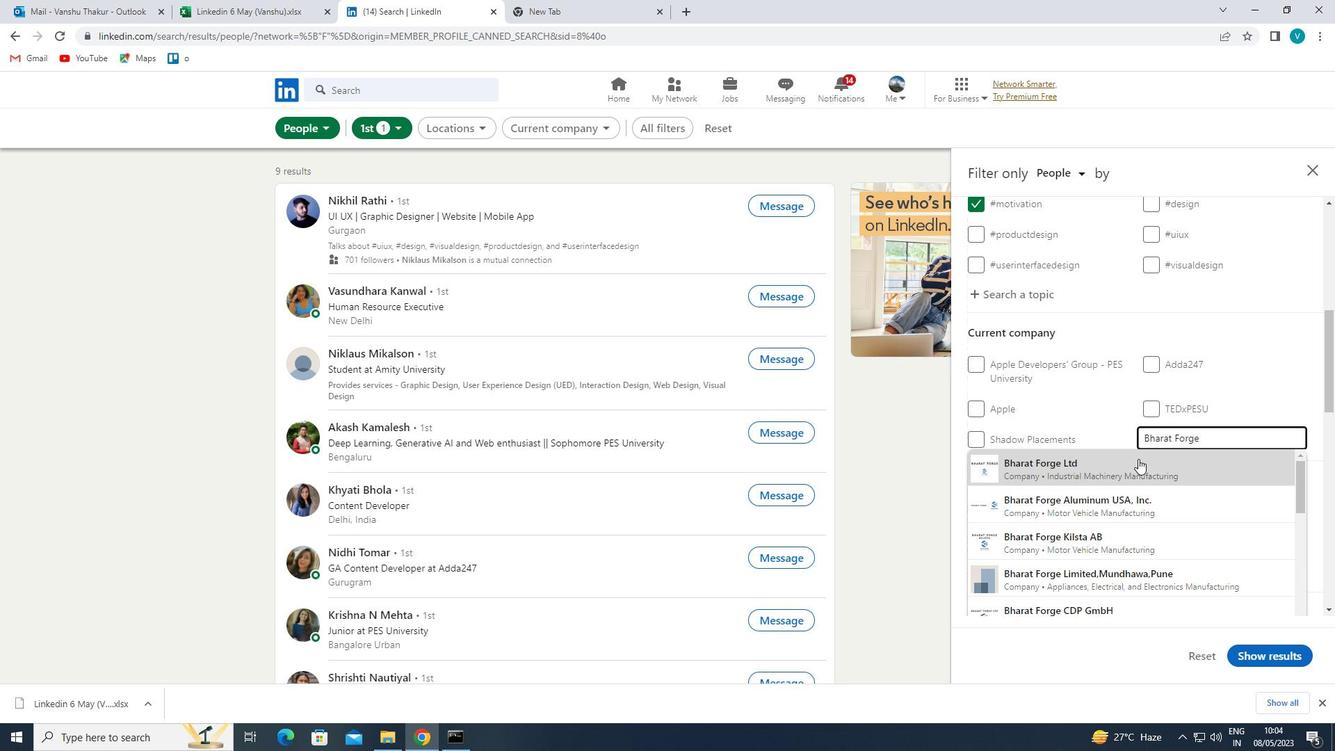 
Action: Mouse moved to (1145, 459)
Screenshot: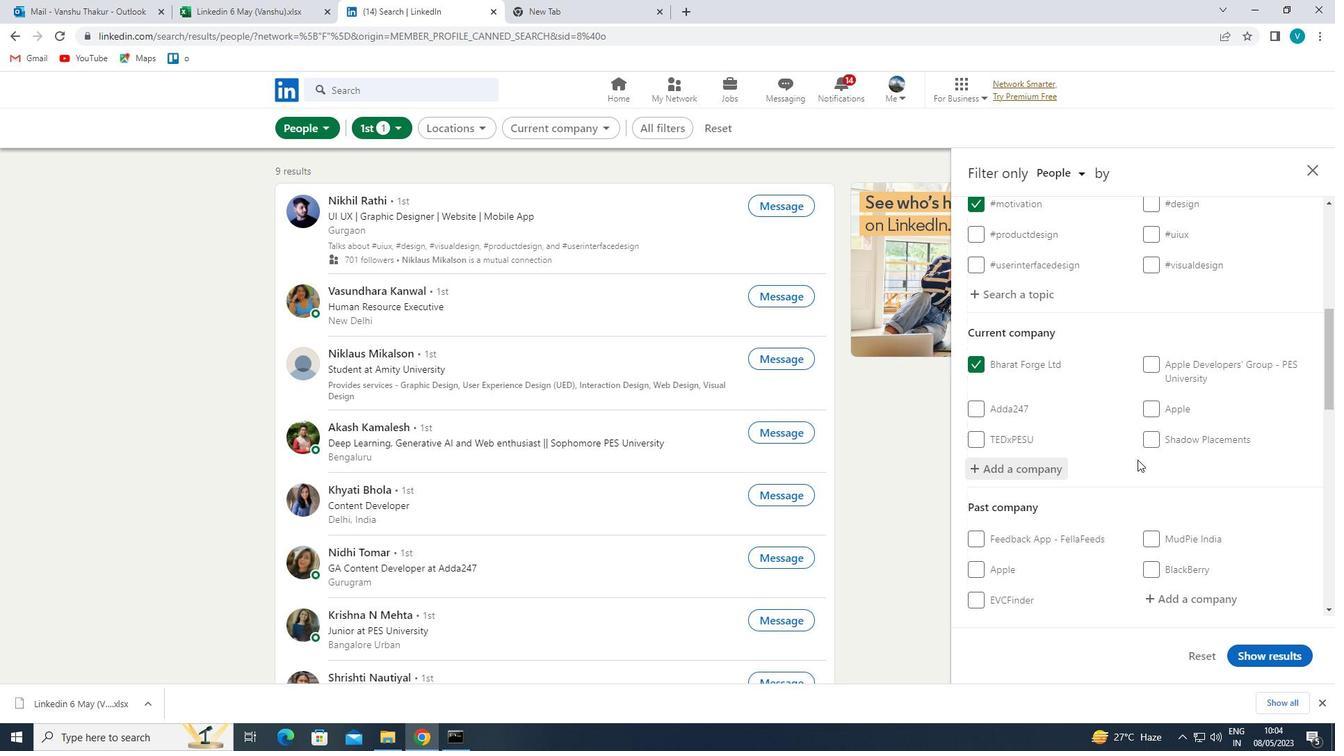 
Action: Mouse scrolled (1145, 458) with delta (0, 0)
Screenshot: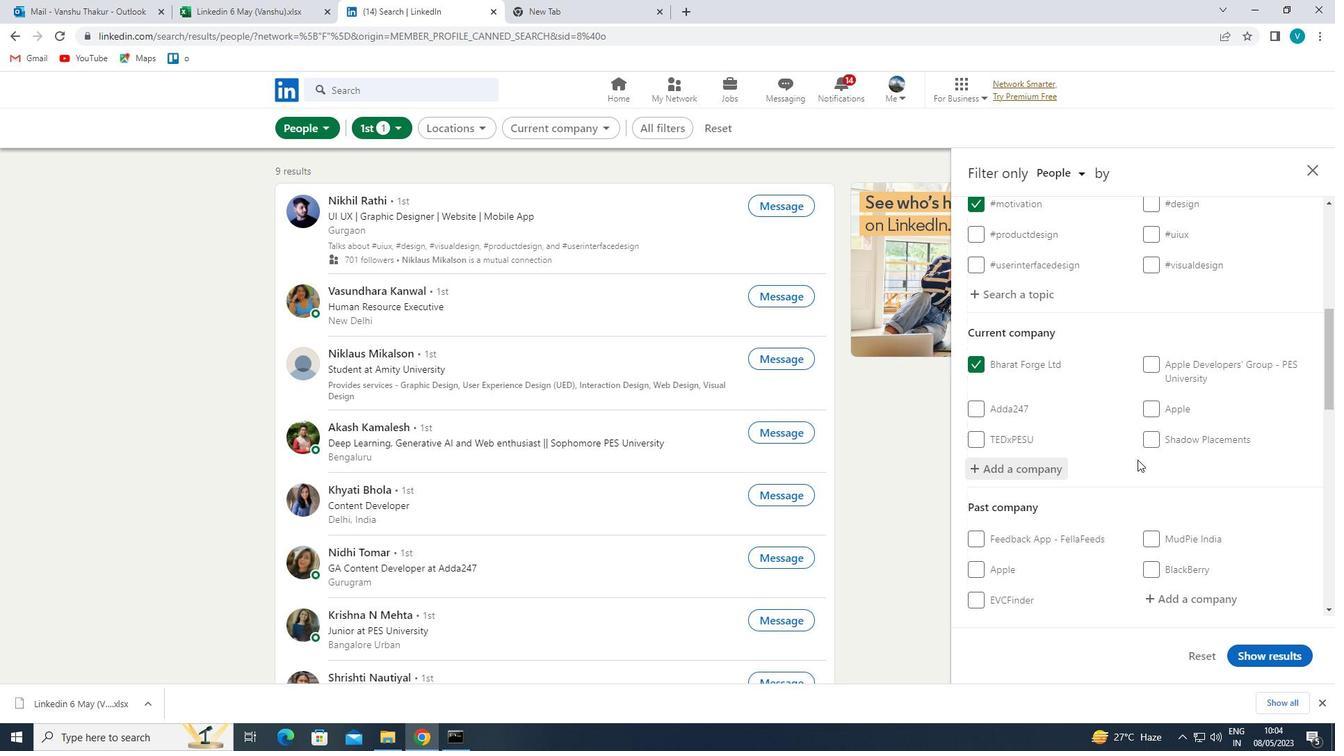 
Action: Mouse moved to (1146, 458)
Screenshot: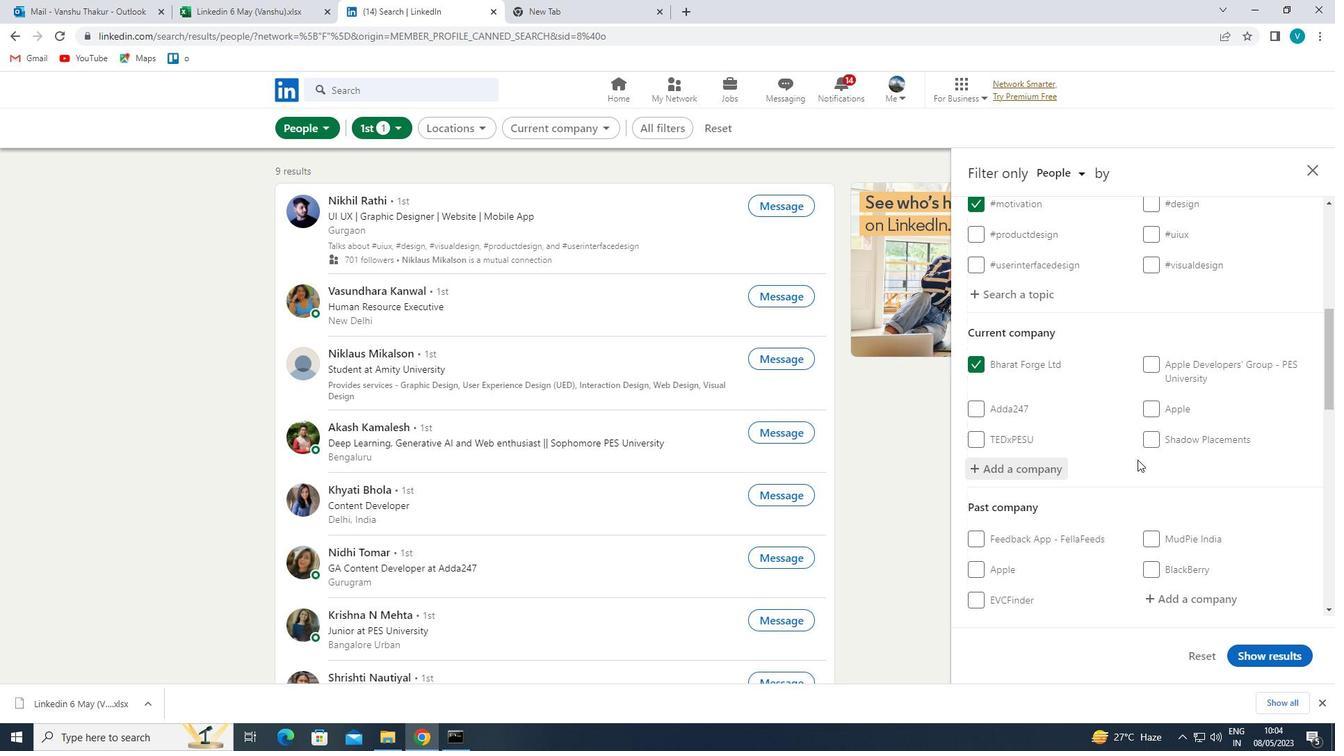 
Action: Mouse scrolled (1146, 458) with delta (0, 0)
Screenshot: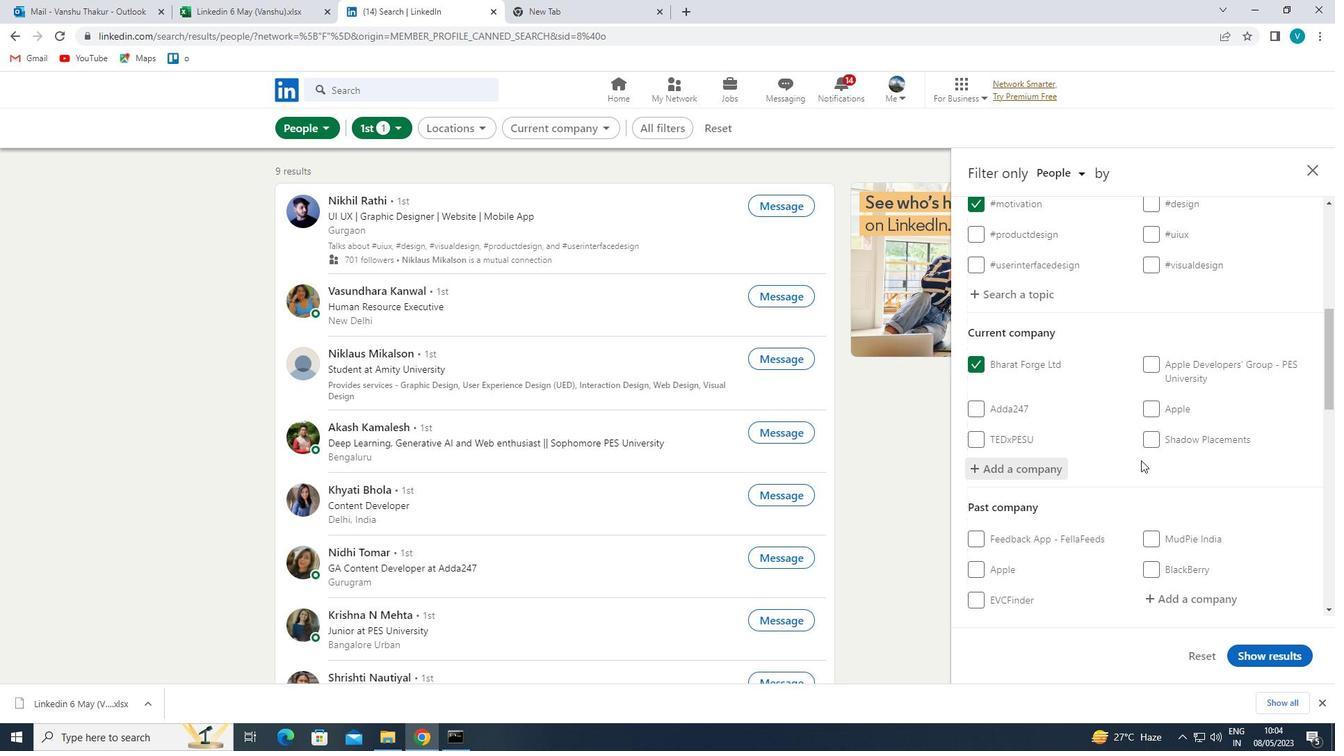 
Action: Mouse moved to (1148, 457)
Screenshot: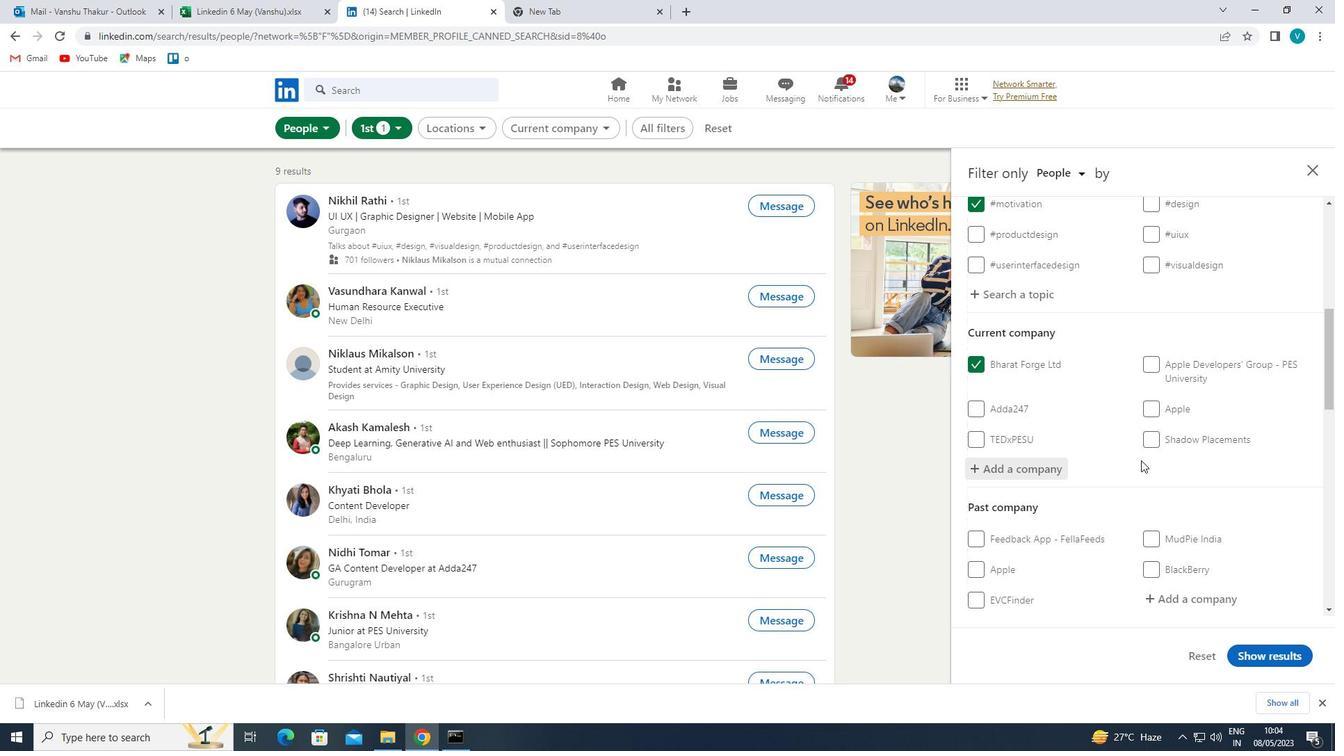 
Action: Mouse scrolled (1148, 456) with delta (0, 0)
Screenshot: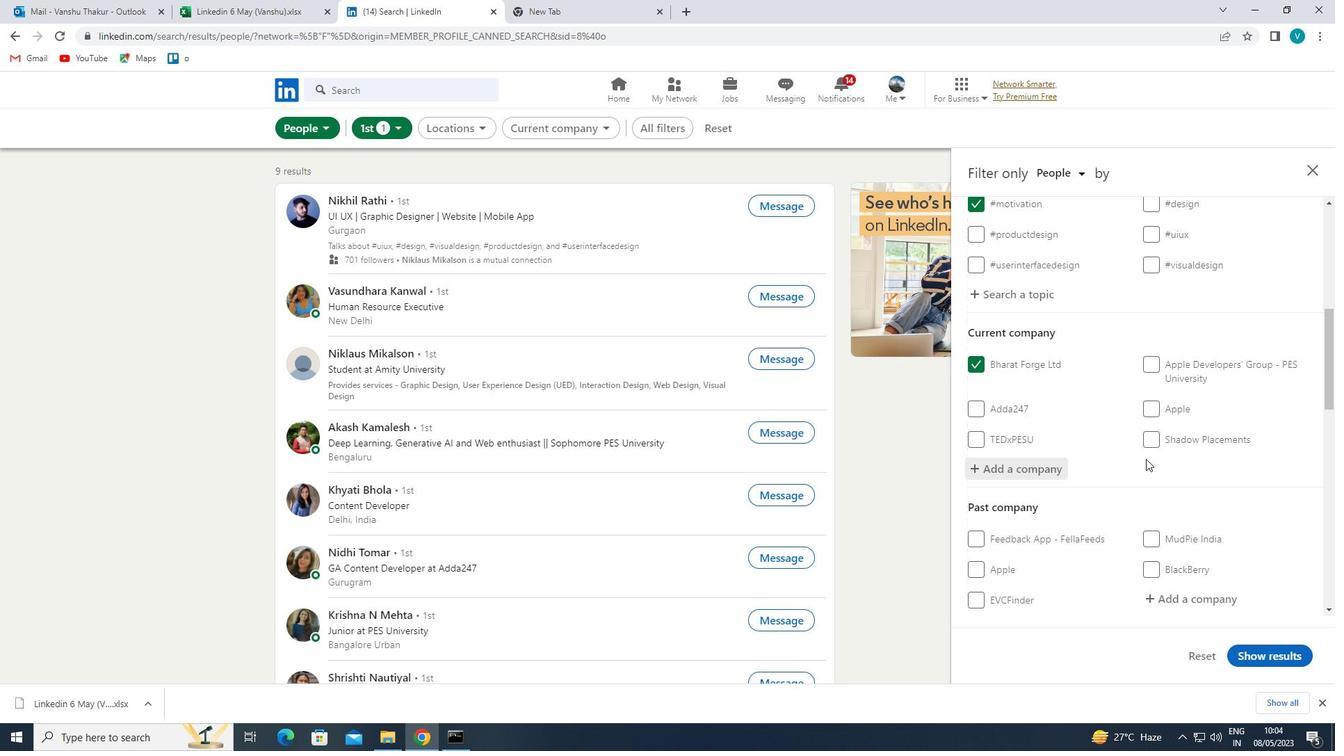 
Action: Mouse moved to (1153, 453)
Screenshot: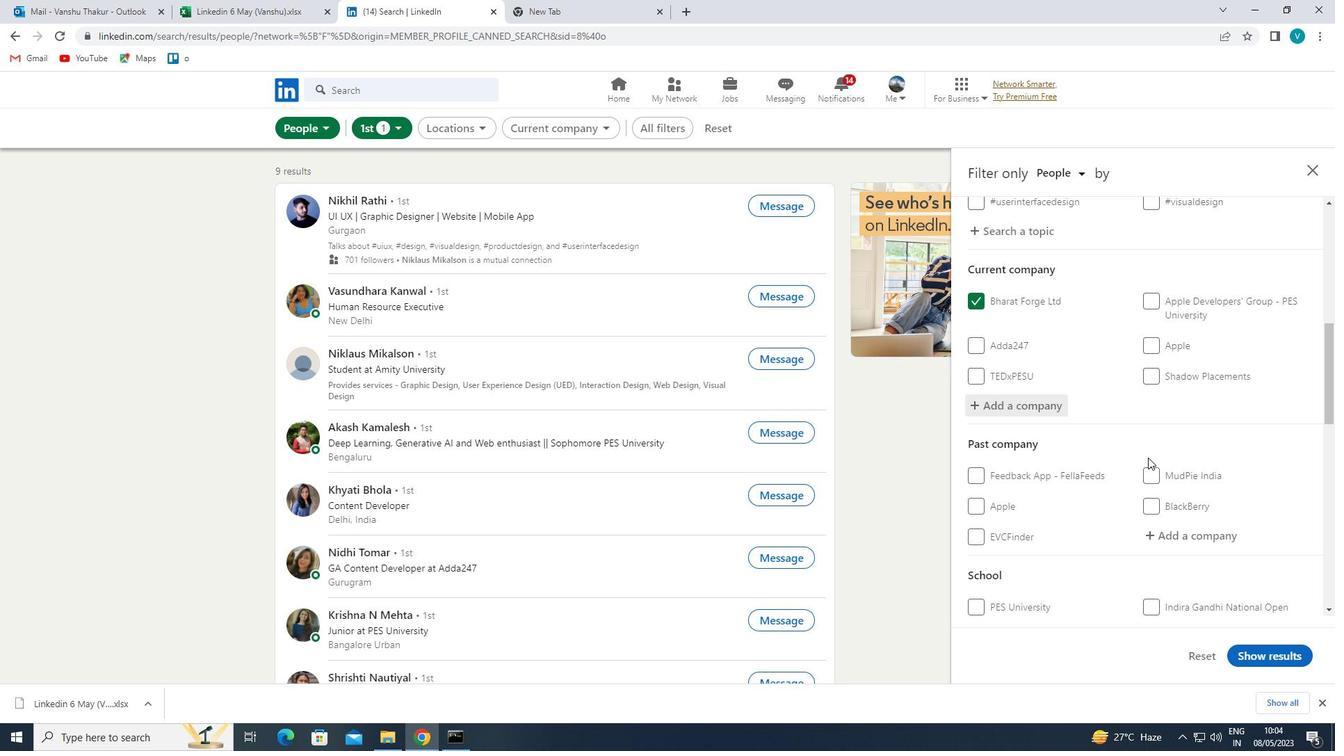 
Action: Mouse scrolled (1153, 452) with delta (0, 0)
Screenshot: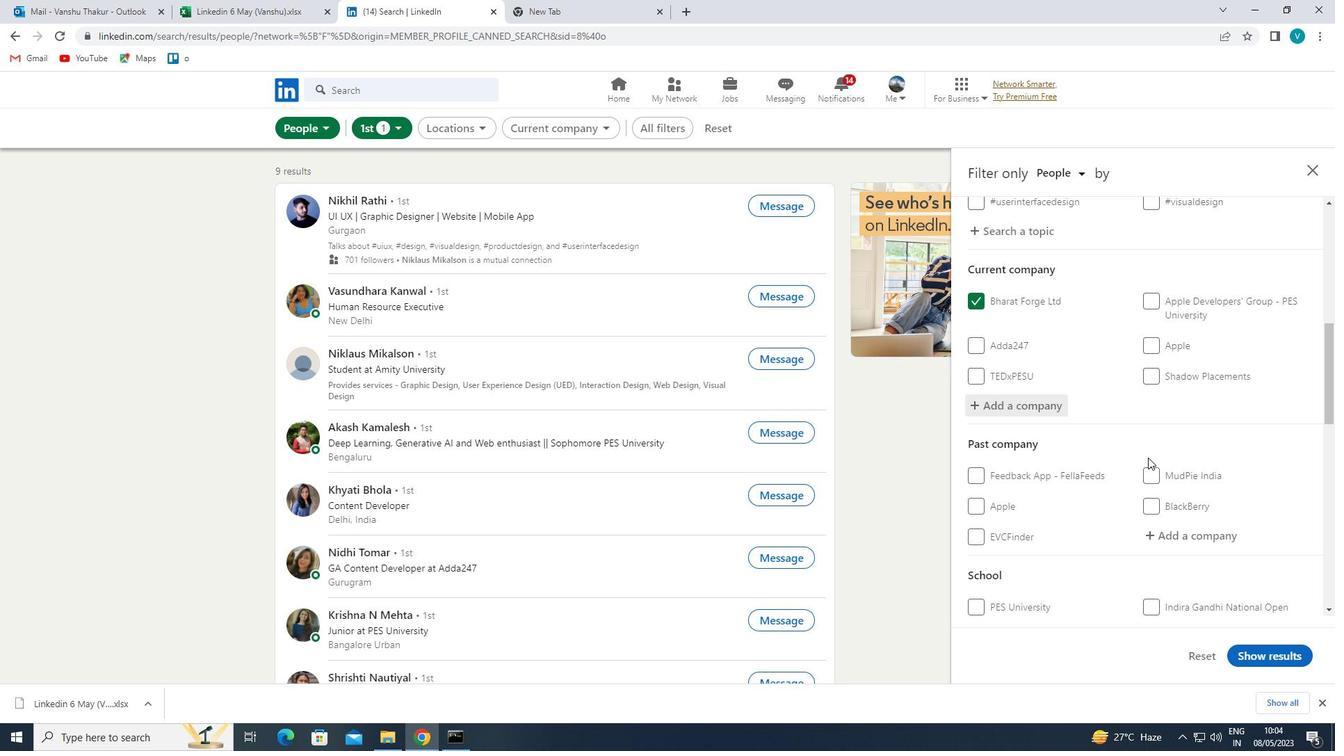 
Action: Mouse moved to (1157, 452)
Screenshot: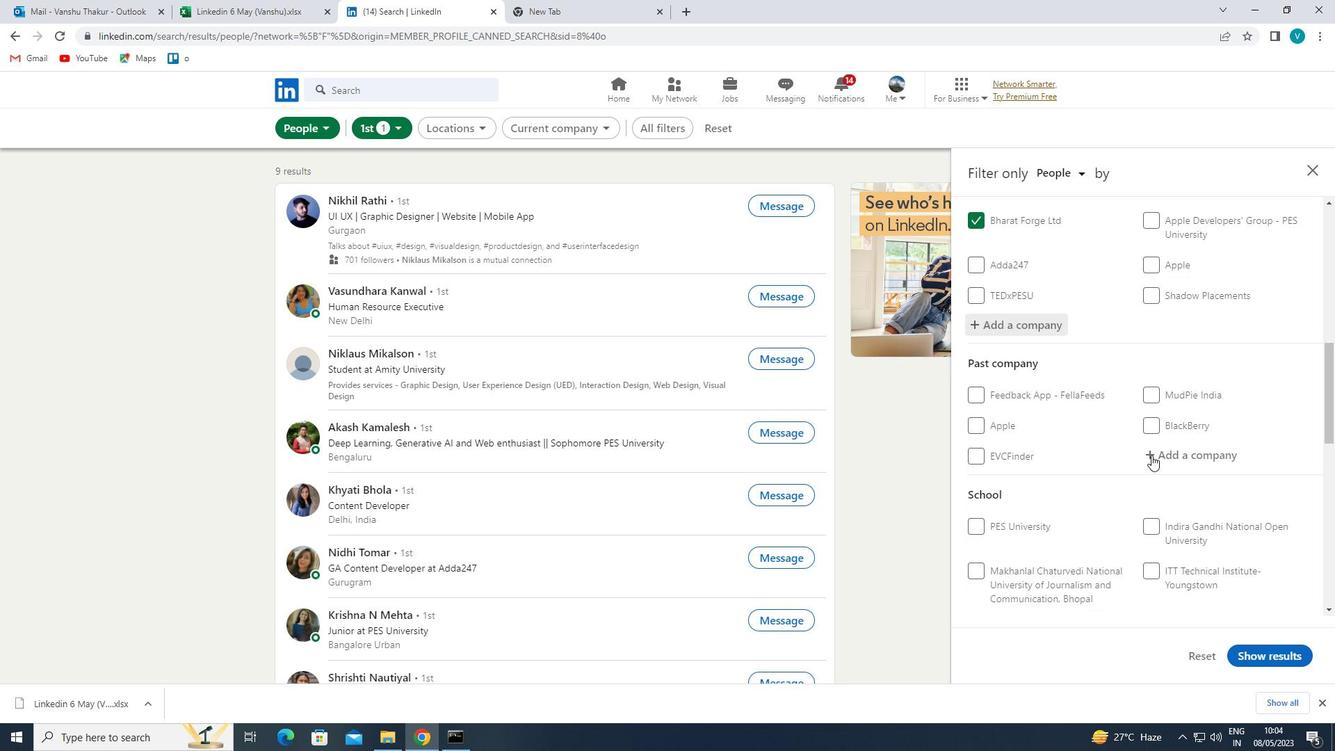 
Action: Mouse scrolled (1157, 451) with delta (0, 0)
Screenshot: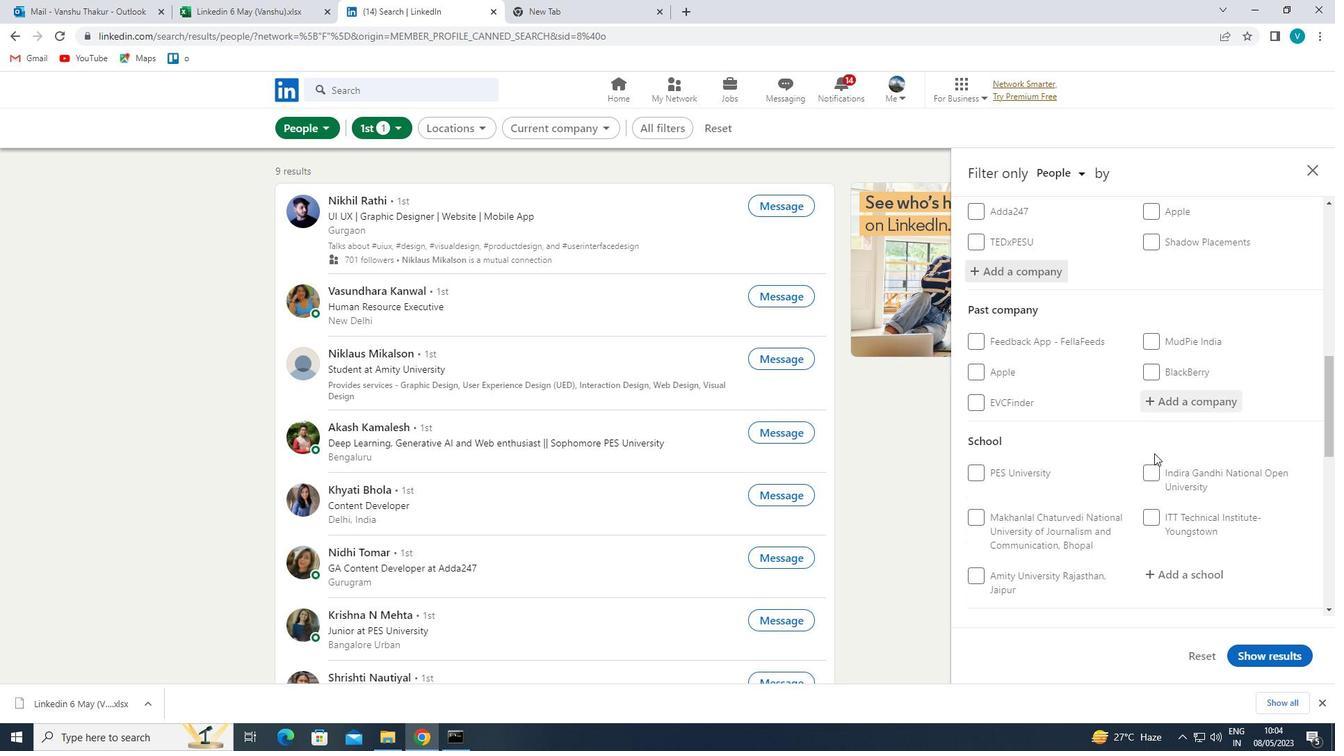 
Action: Mouse moved to (1190, 430)
Screenshot: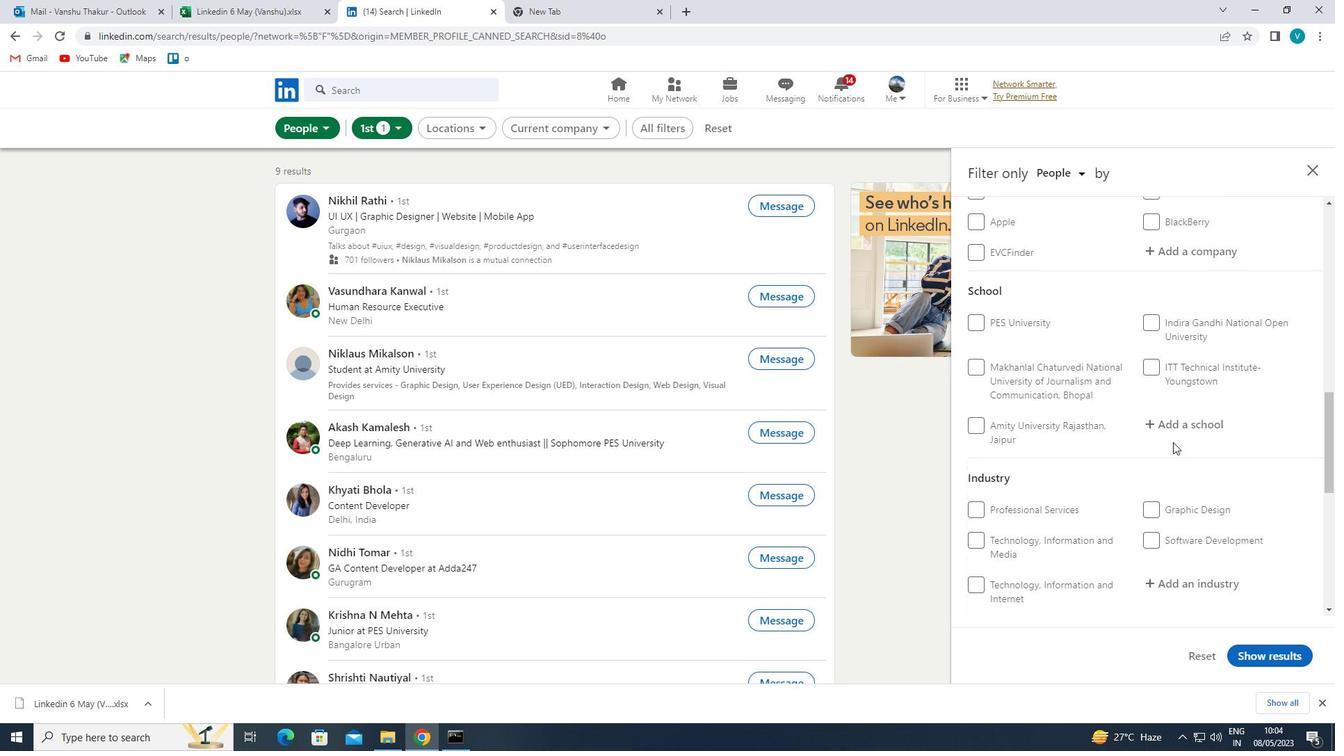
Action: Mouse pressed left at (1190, 430)
Screenshot: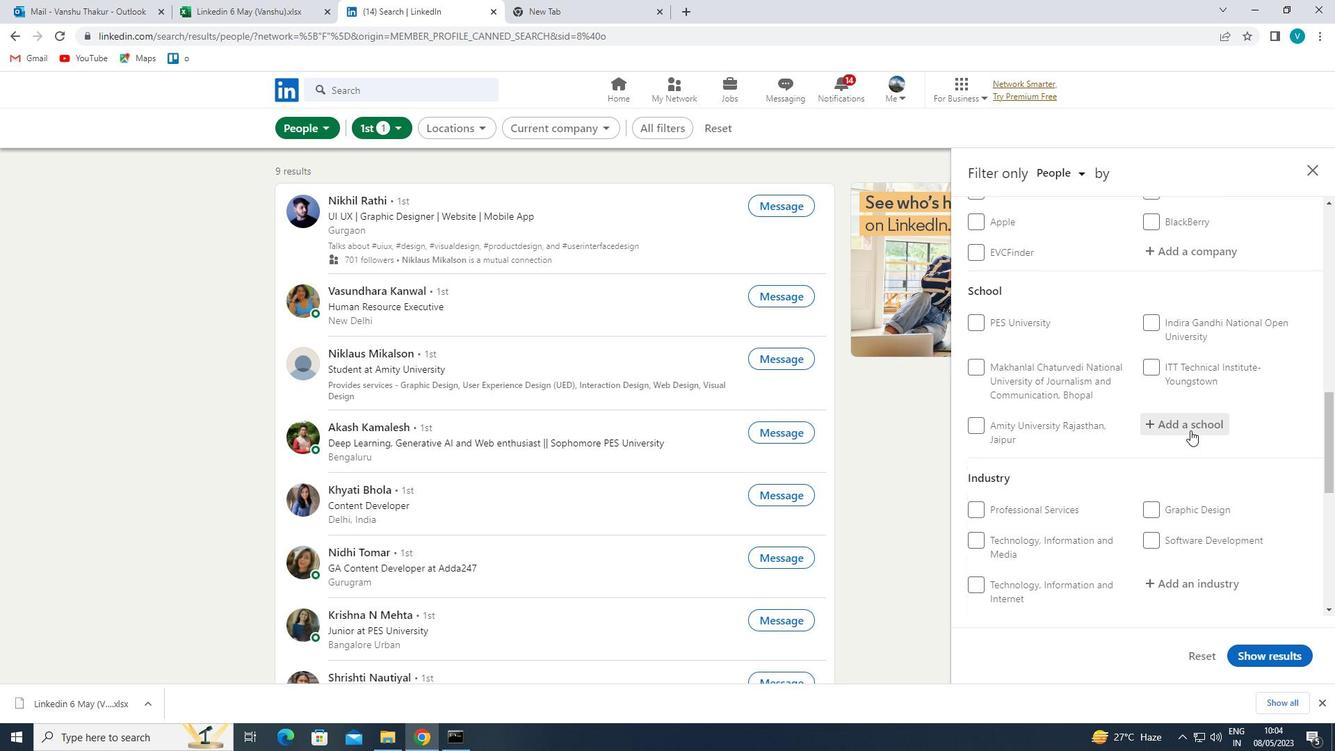 
Action: Mouse moved to (1127, 390)
Screenshot: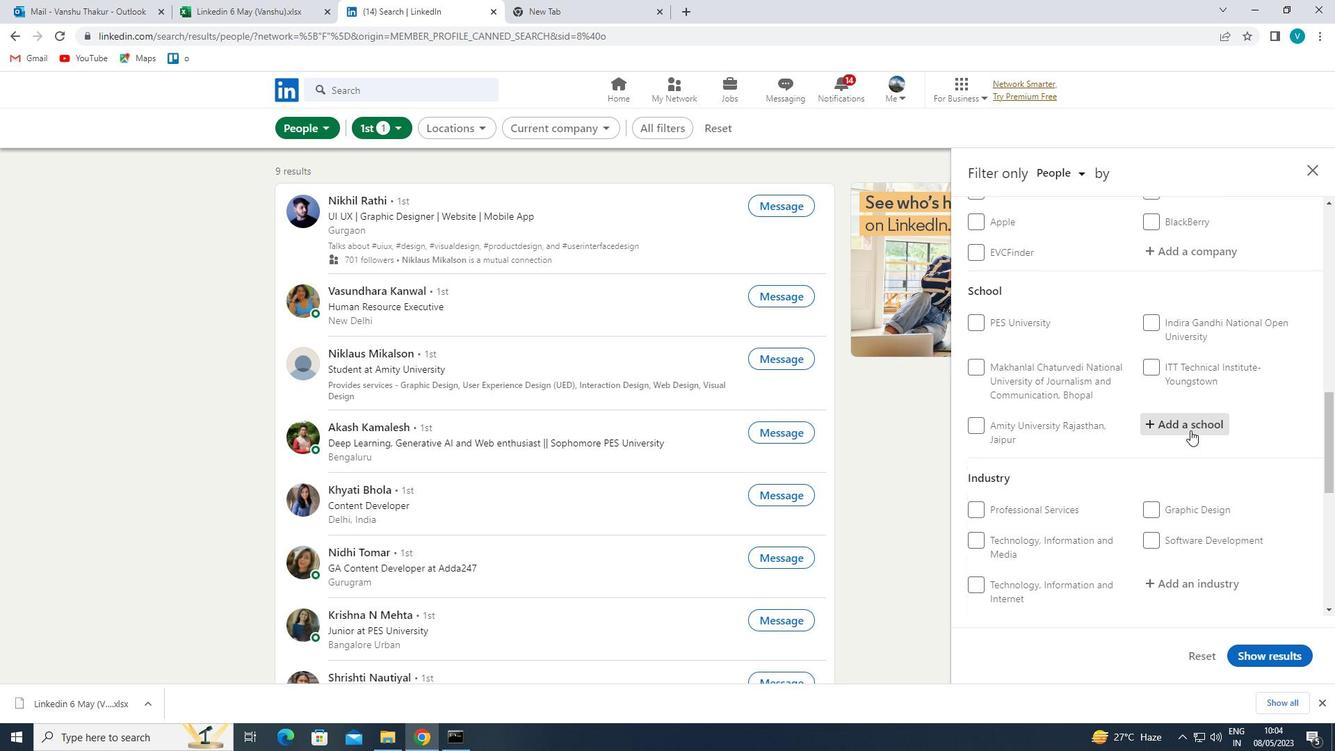
Action: Key pressed <Key.shift>VISVE
Screenshot: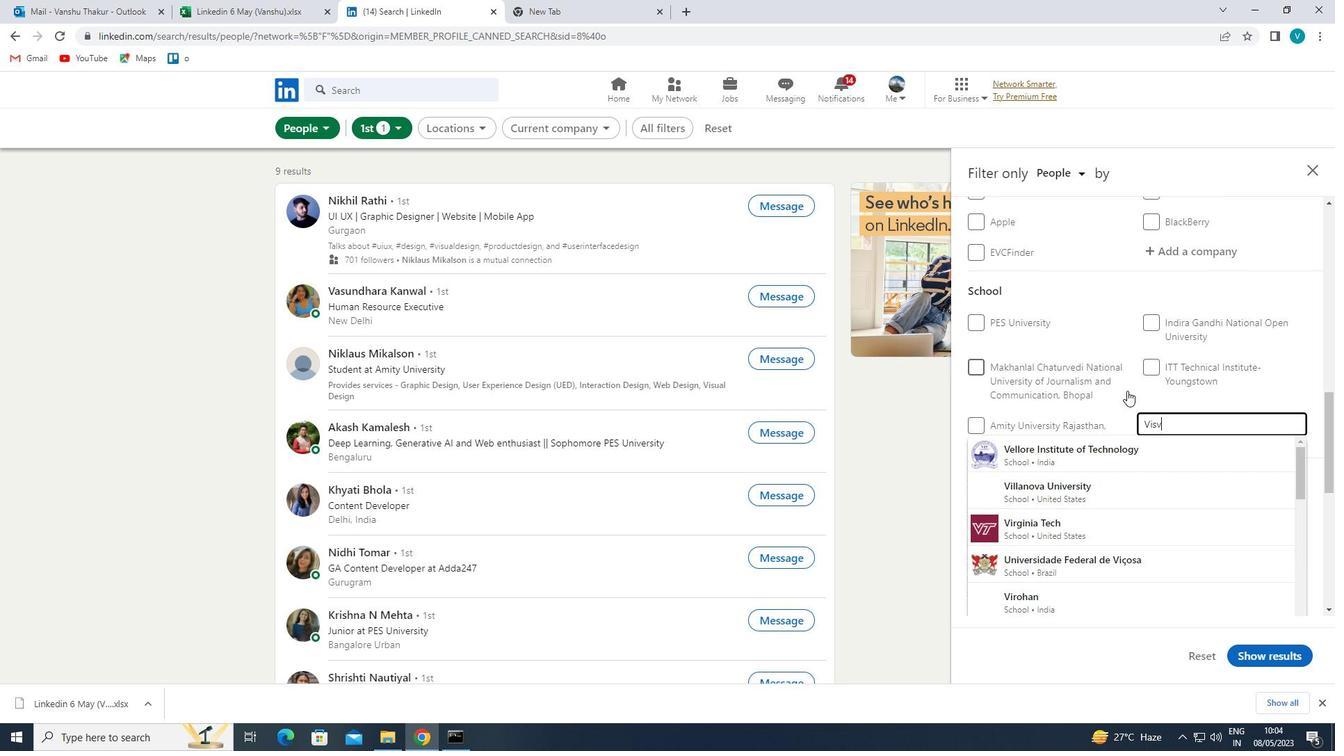 
Action: Mouse moved to (1124, 477)
Screenshot: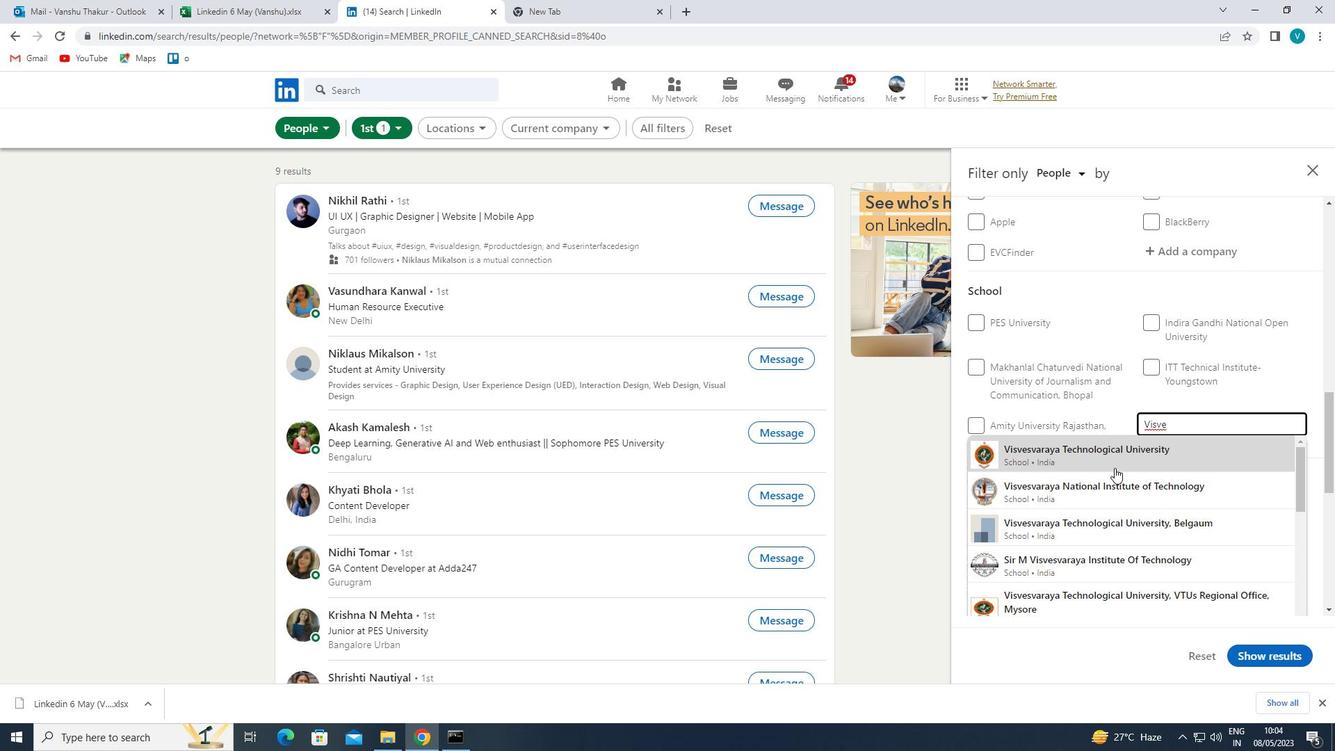 
Action: Mouse pressed left at (1124, 477)
Screenshot: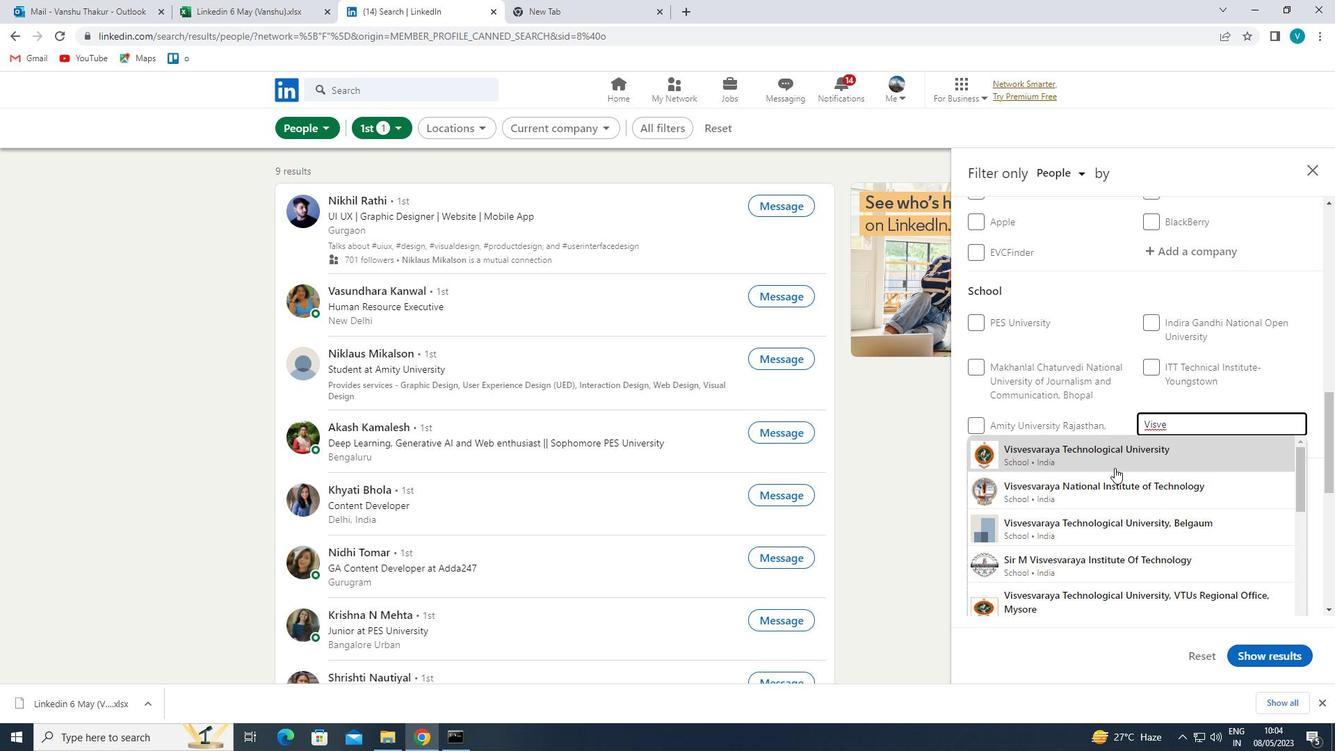 
Action: Mouse moved to (1132, 470)
Screenshot: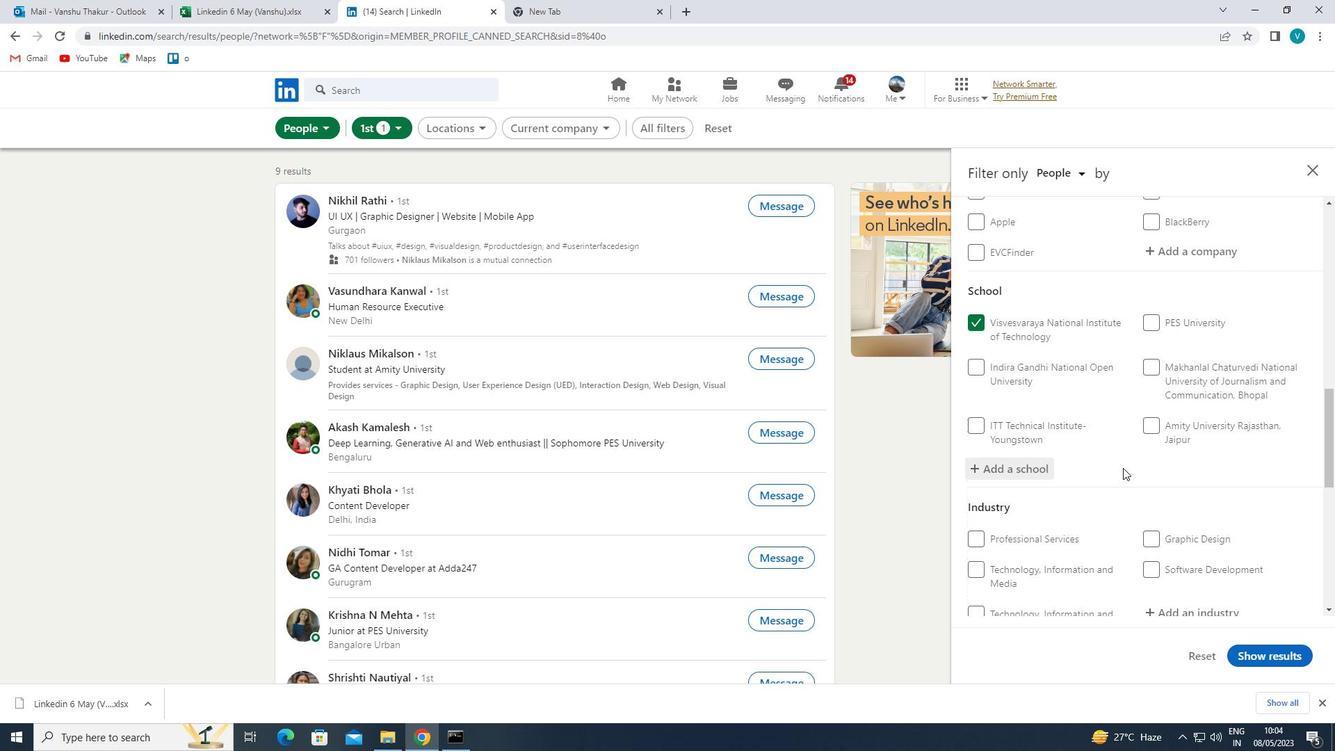 
Action: Mouse scrolled (1132, 470) with delta (0, 0)
Screenshot: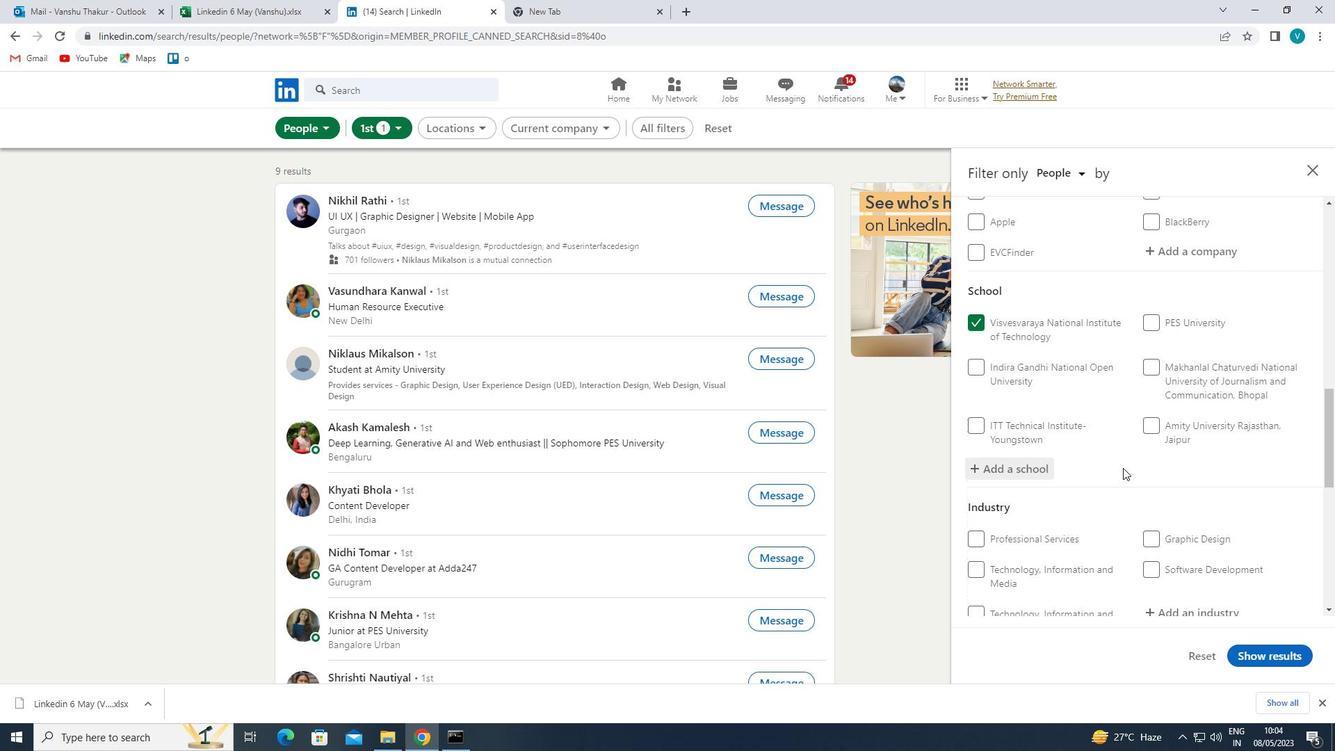 
Action: Mouse moved to (1137, 473)
Screenshot: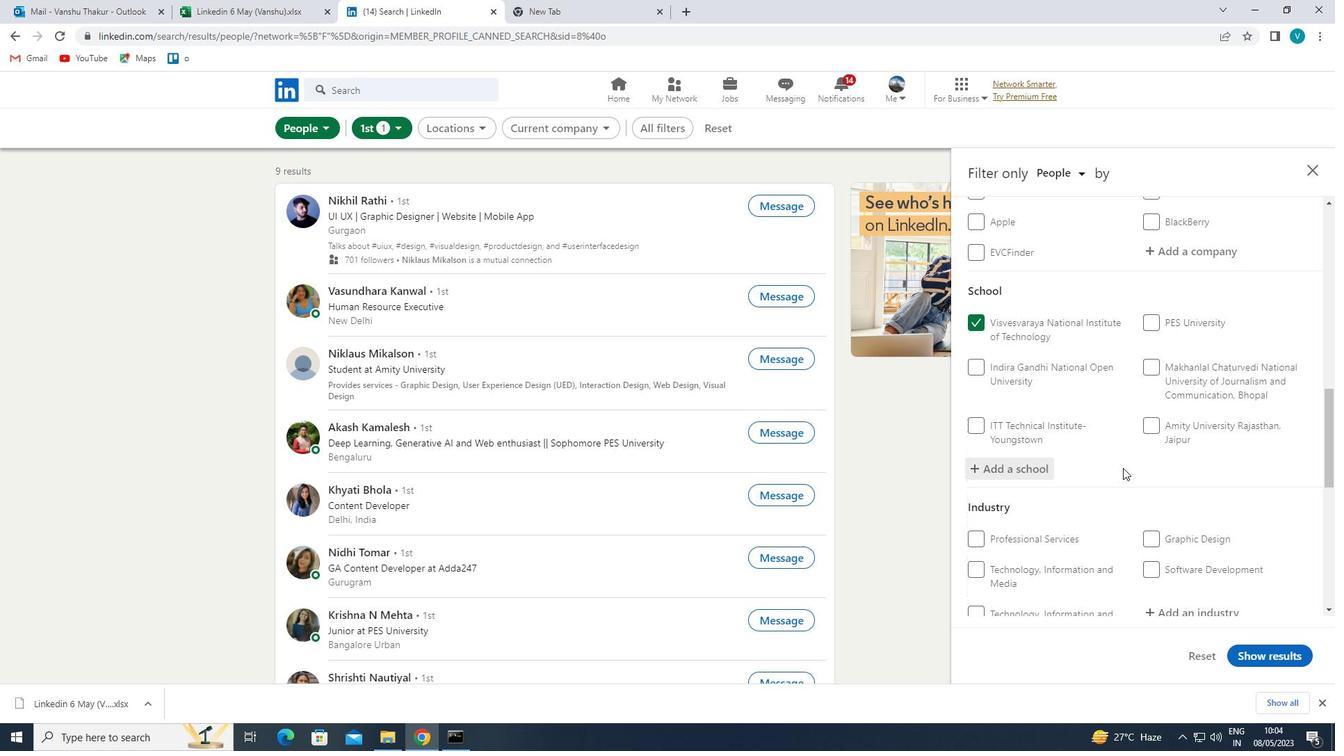 
Action: Mouse scrolled (1137, 472) with delta (0, 0)
Screenshot: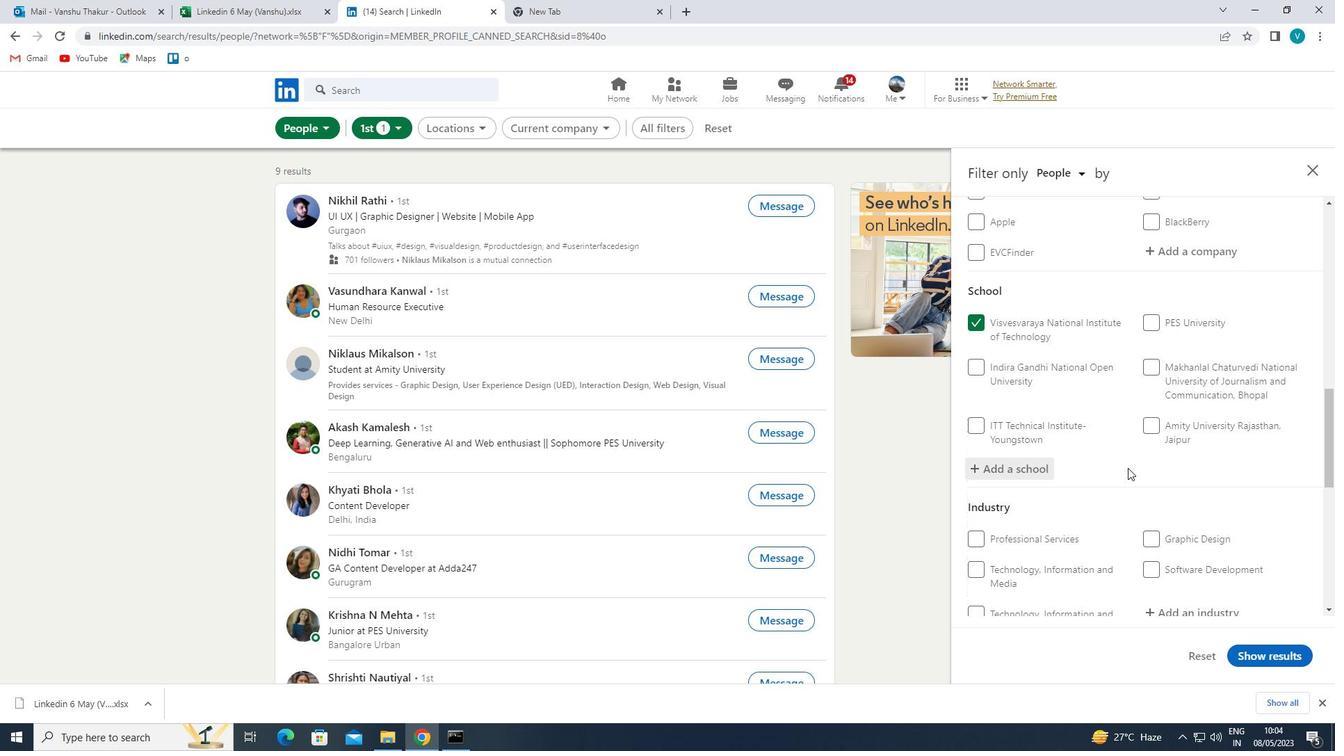 
Action: Mouse moved to (1171, 462)
Screenshot: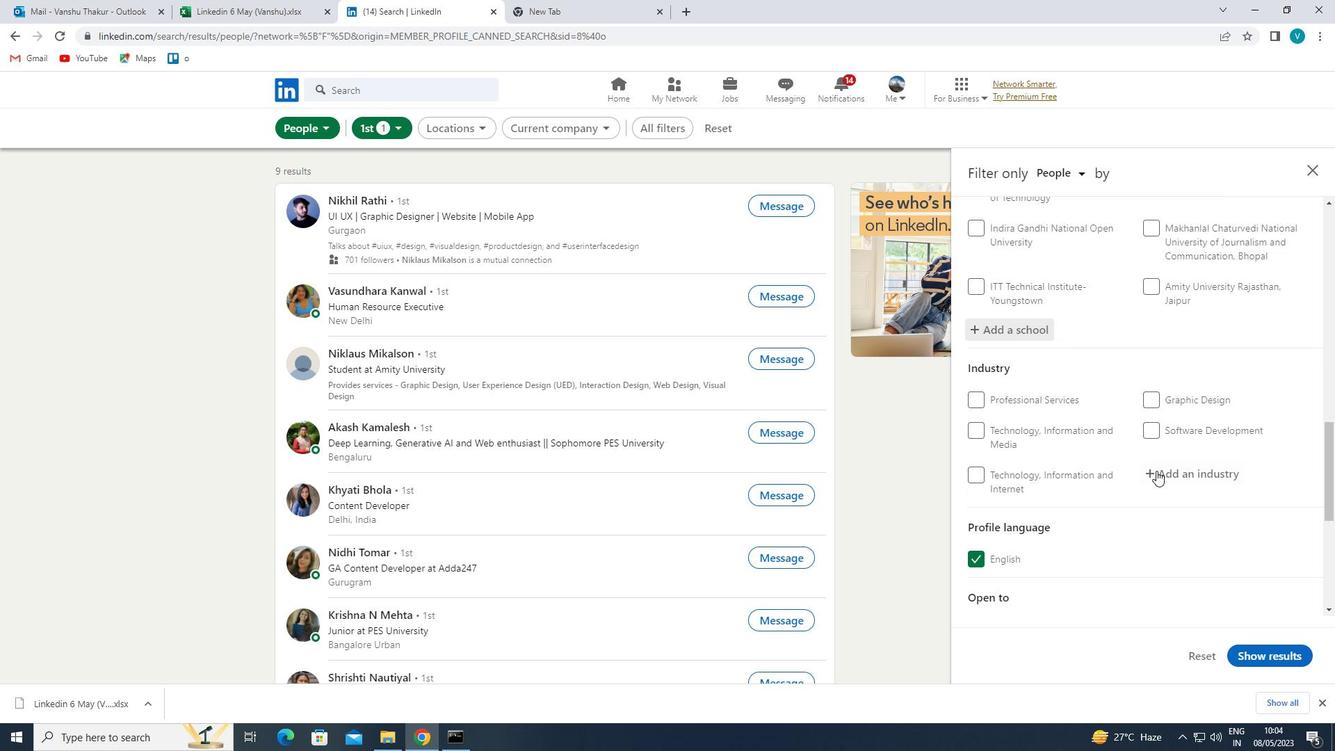 
Action: Mouse pressed left at (1171, 462)
Screenshot: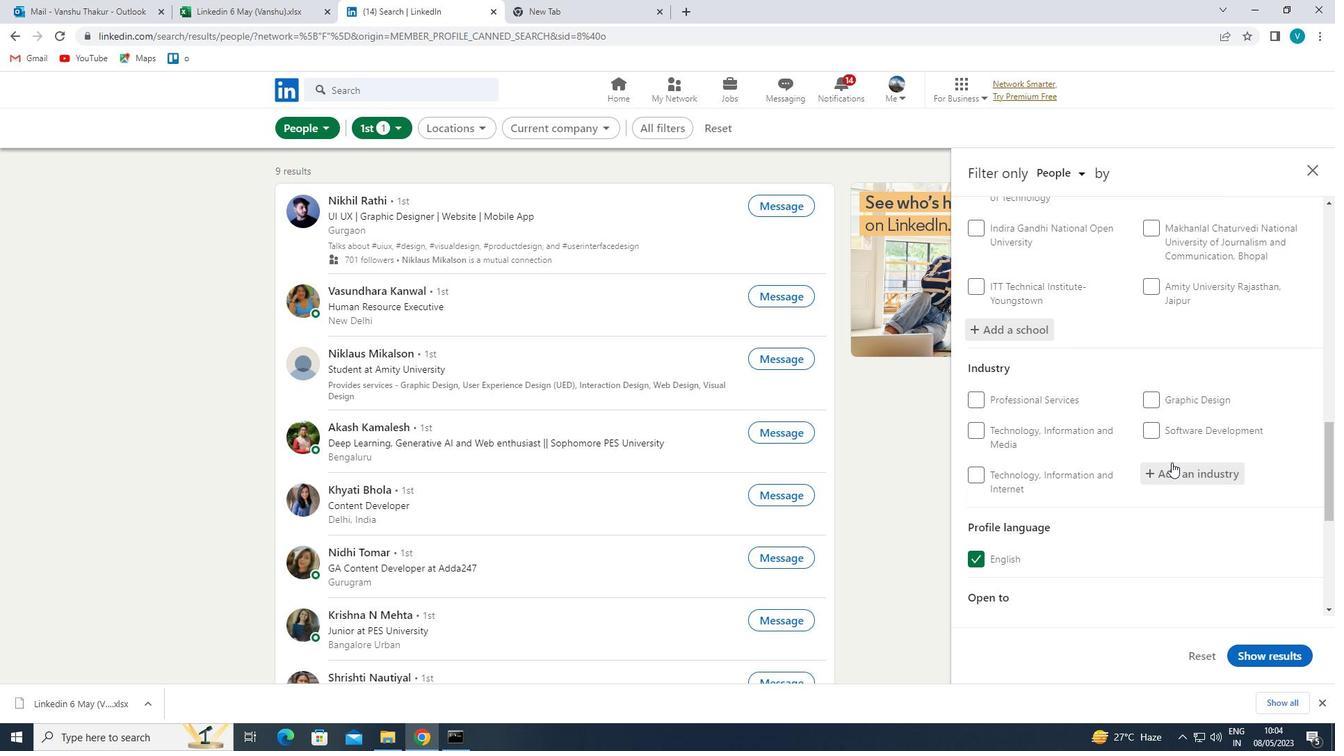 
Action: Key pressed <Key.shift>WHOLESALE<Key.space>
Screenshot: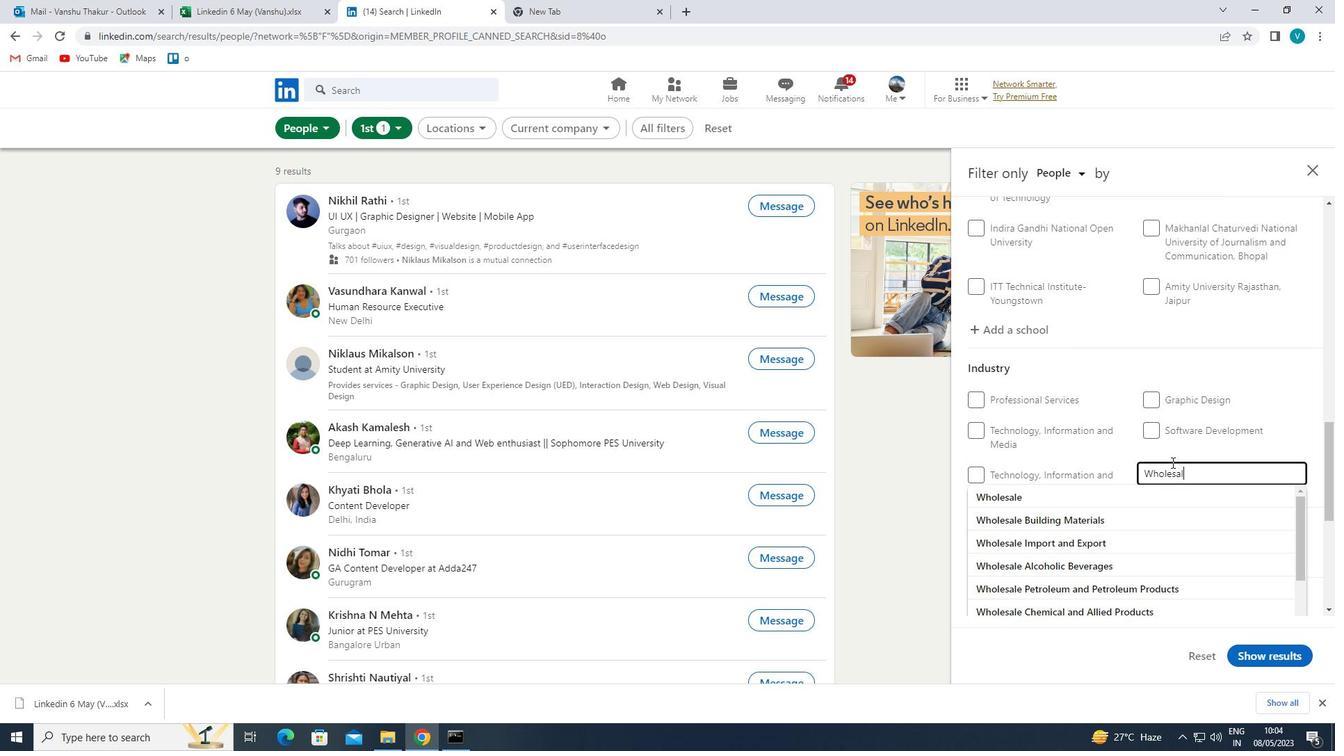 
Action: Mouse moved to (1163, 477)
Screenshot: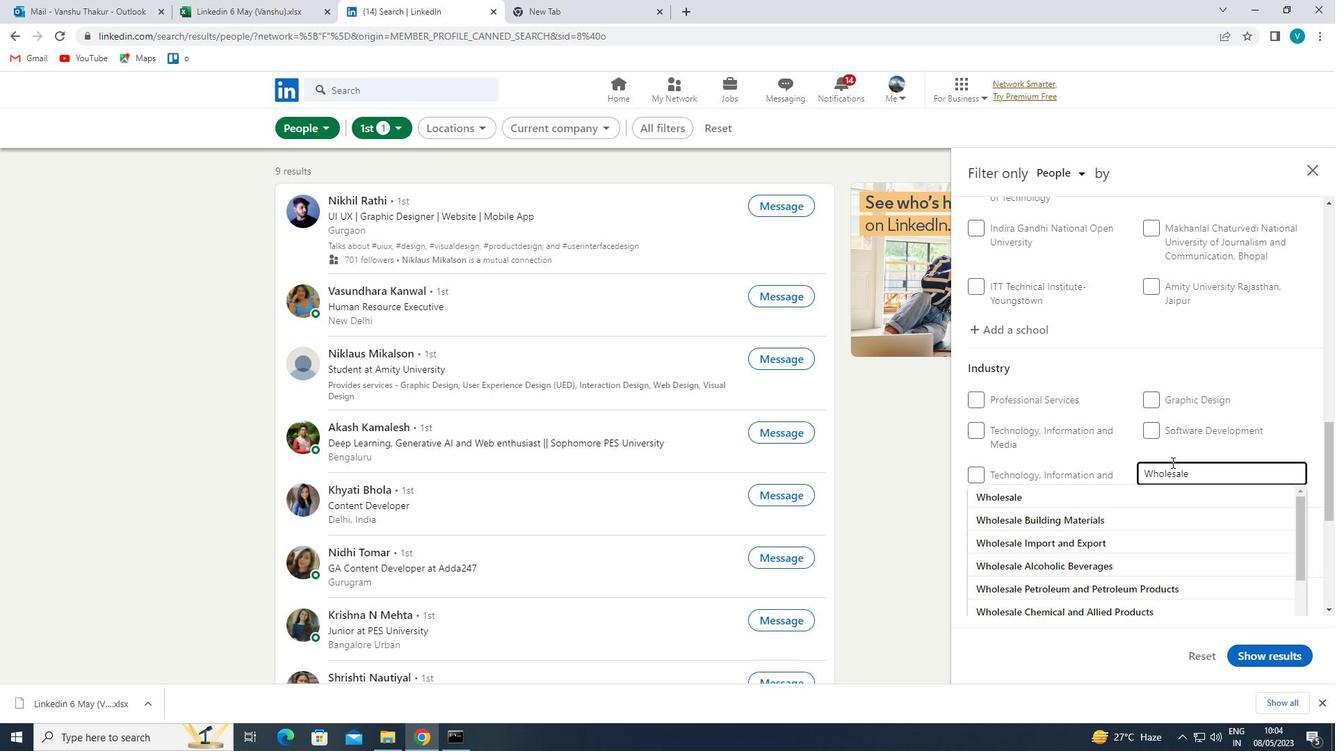 
Action: Key pressed <Key.shift>APPAREL
Screenshot: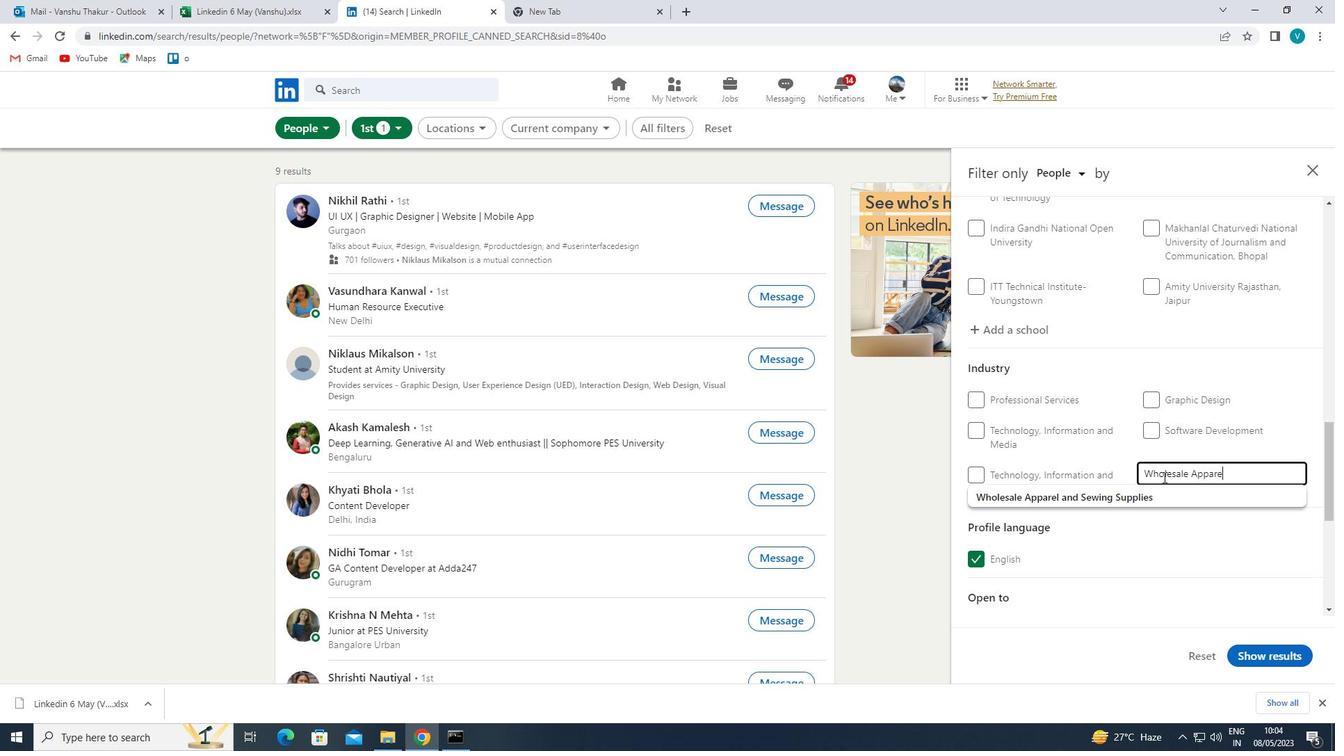 
Action: Mouse moved to (1166, 490)
Screenshot: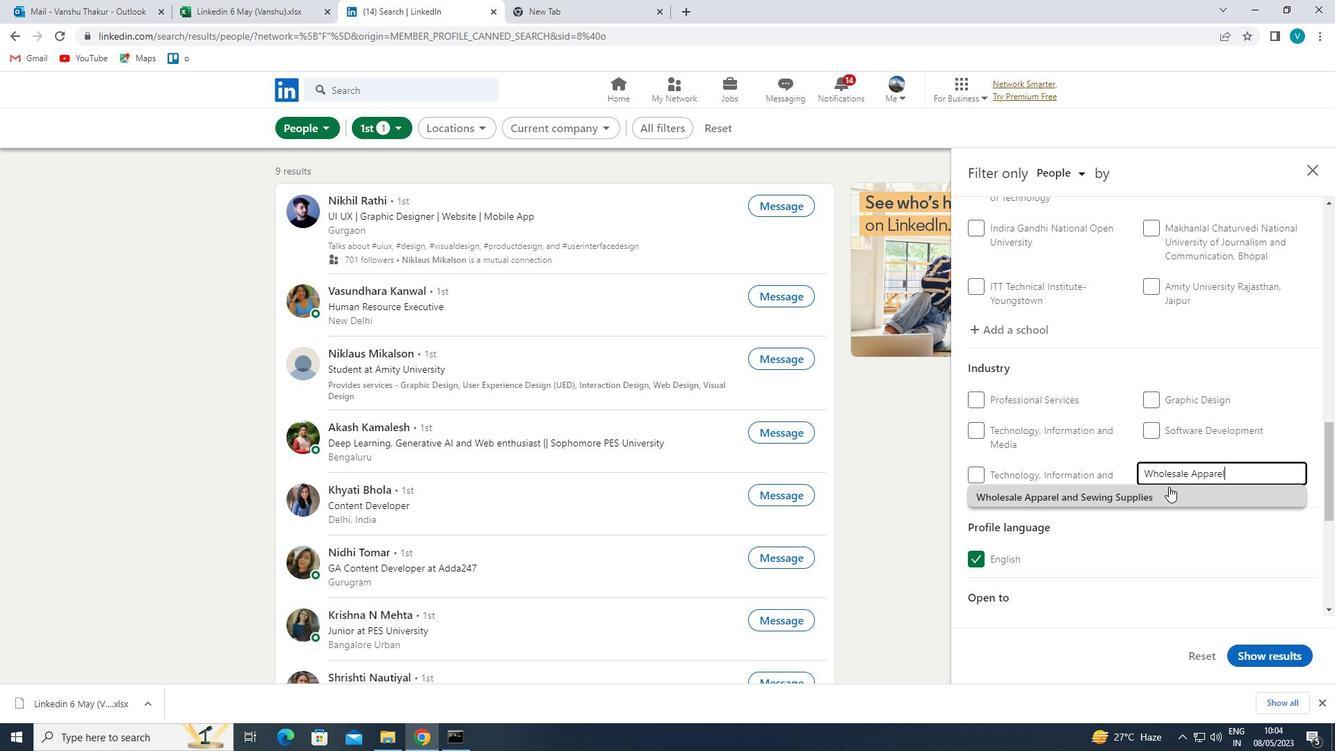 
Action: Mouse pressed left at (1166, 490)
Screenshot: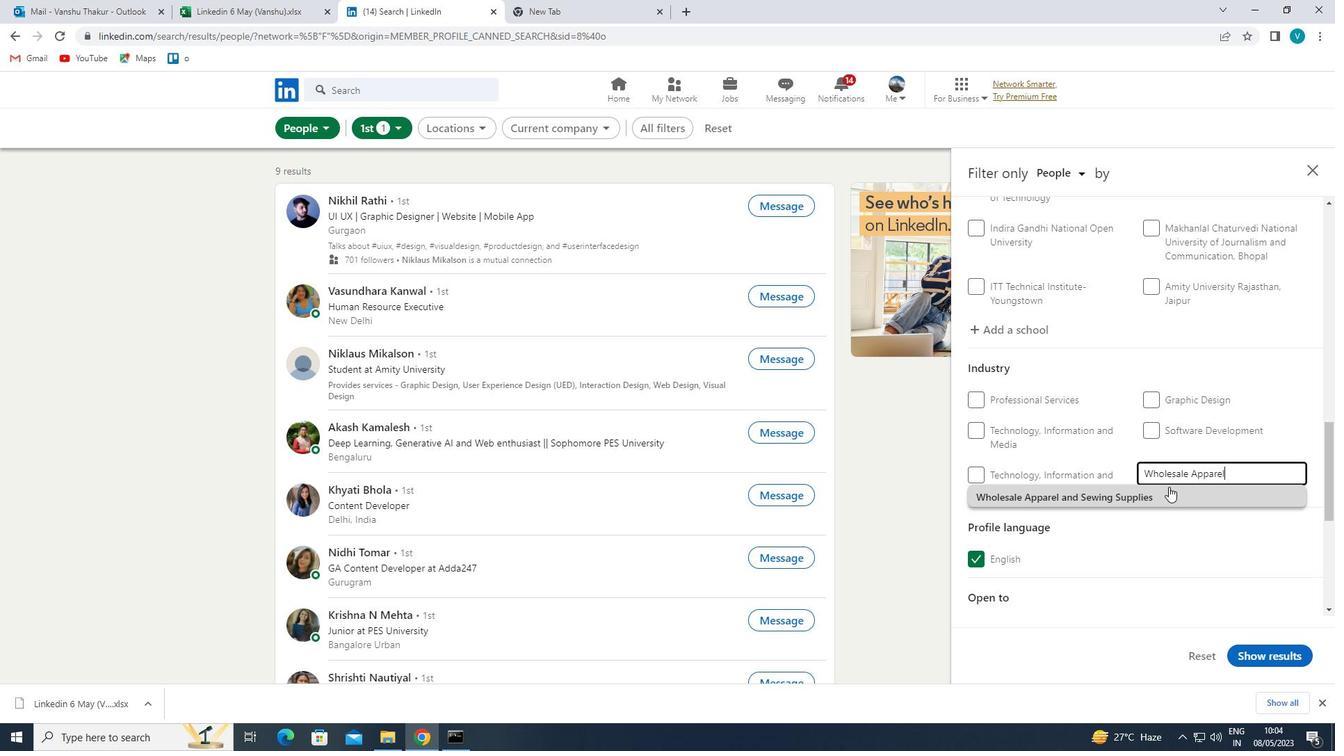 
Action: Mouse scrolled (1166, 490) with delta (0, 0)
Screenshot: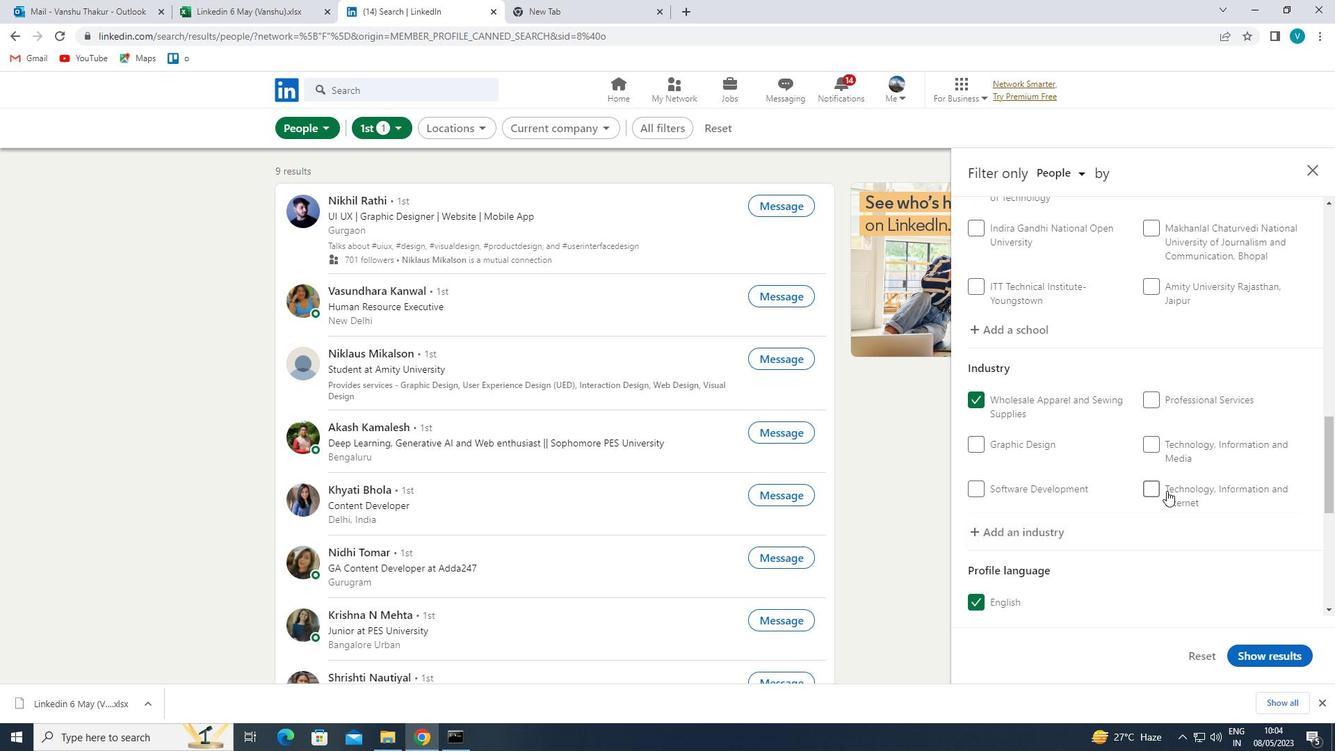 
Action: Mouse moved to (1166, 490)
Screenshot: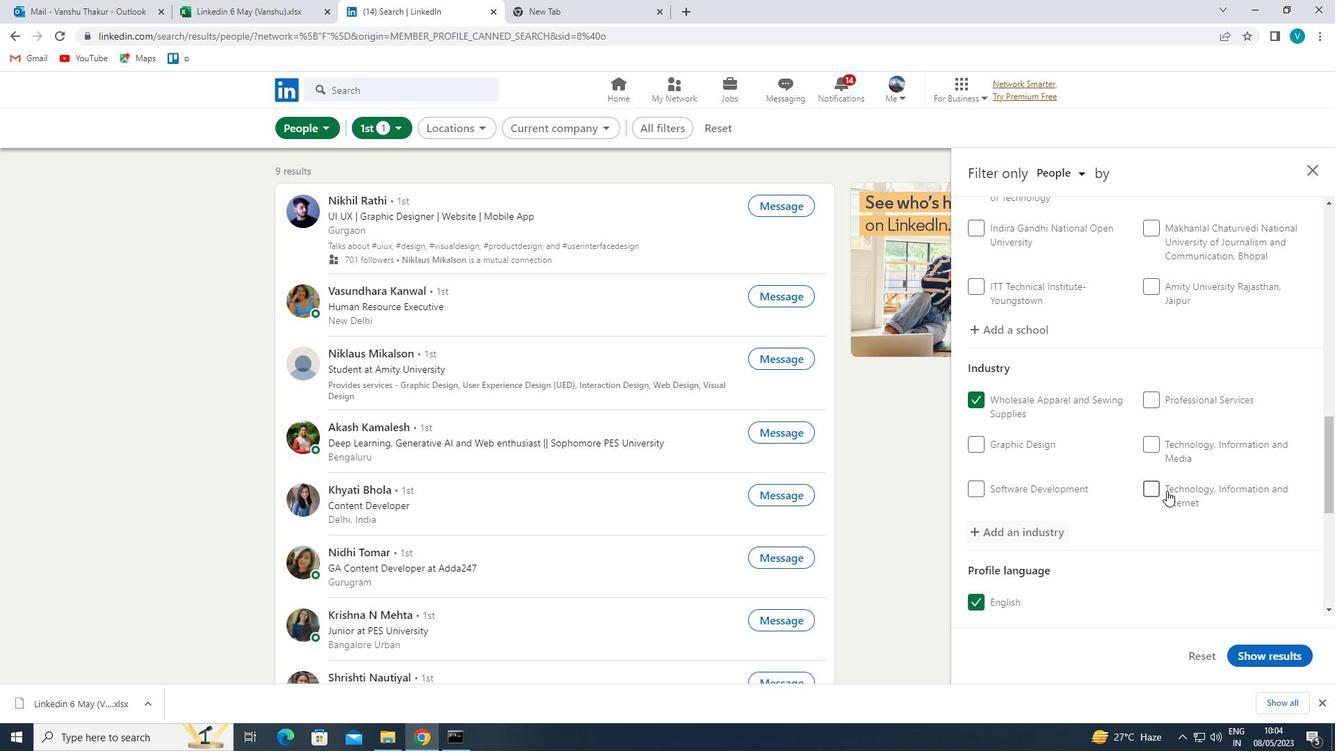 
Action: Mouse scrolled (1166, 490) with delta (0, 0)
Screenshot: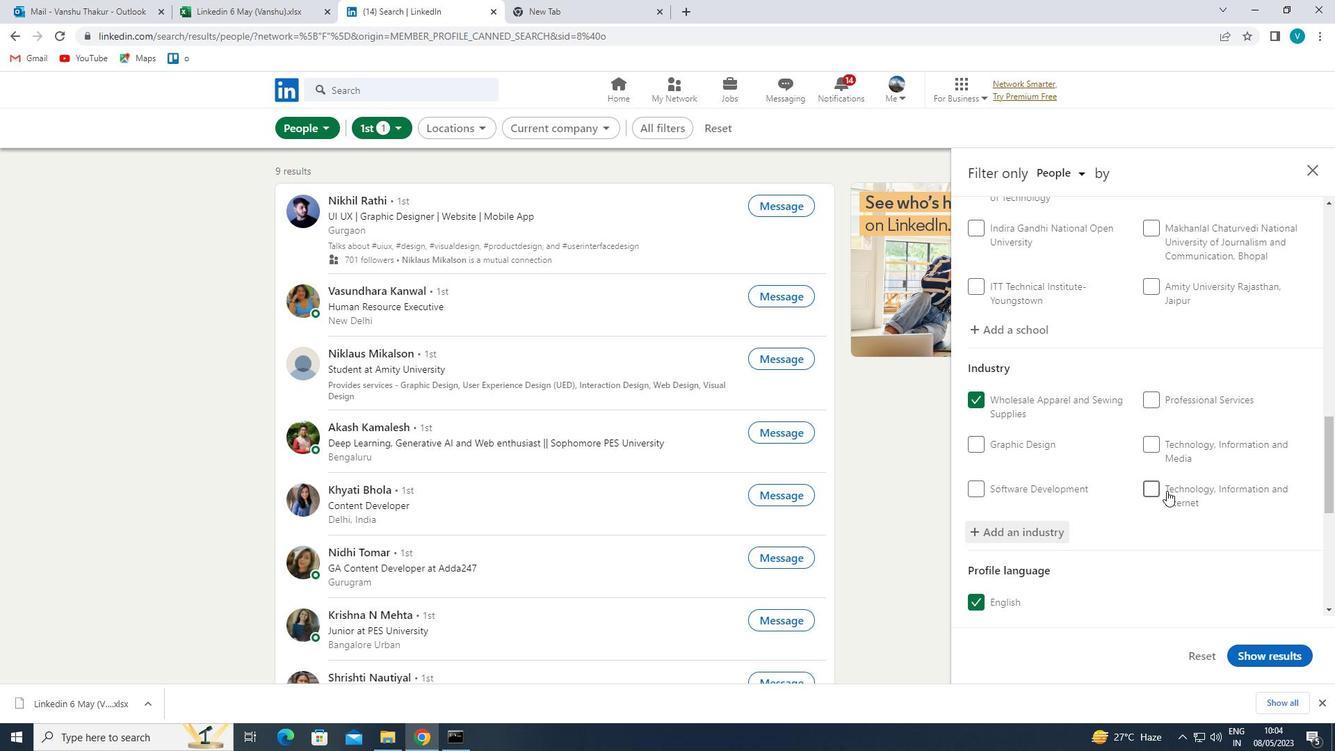 
Action: Mouse scrolled (1166, 490) with delta (0, 0)
Screenshot: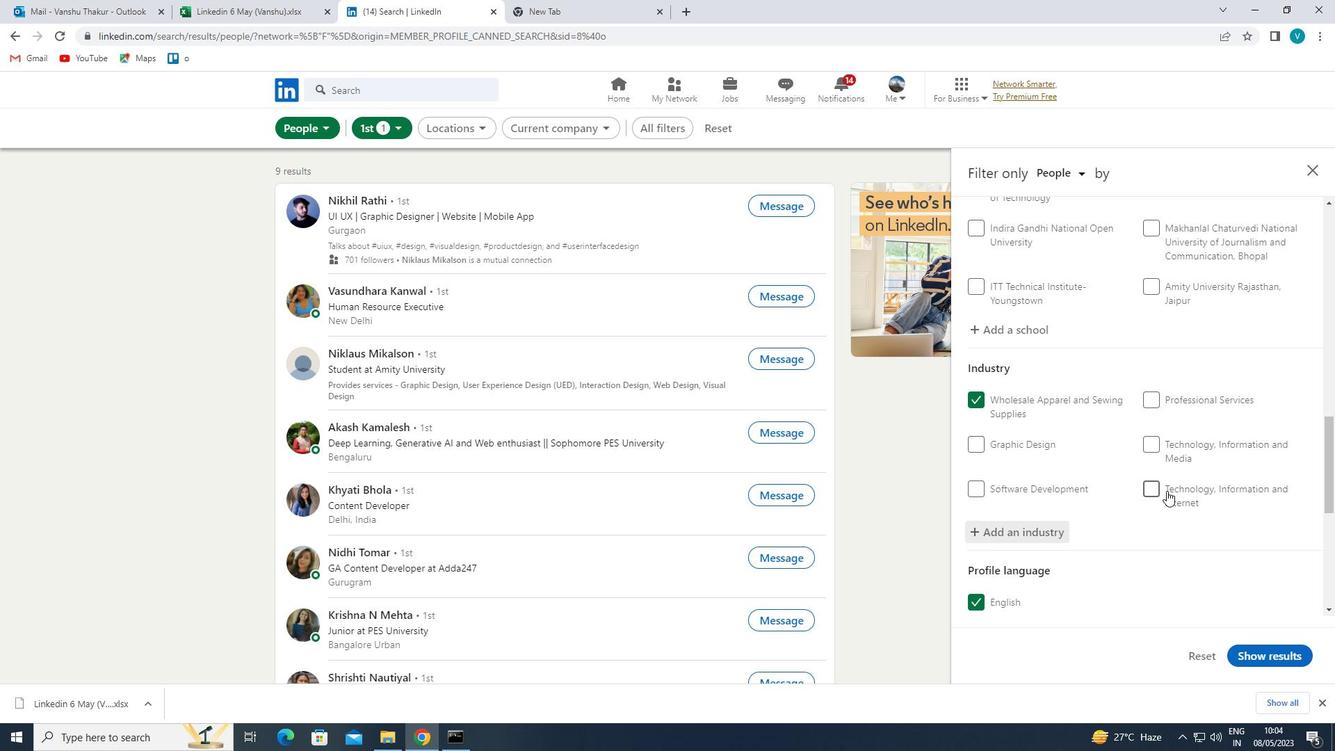 
Action: Mouse scrolled (1166, 490) with delta (0, 0)
Screenshot: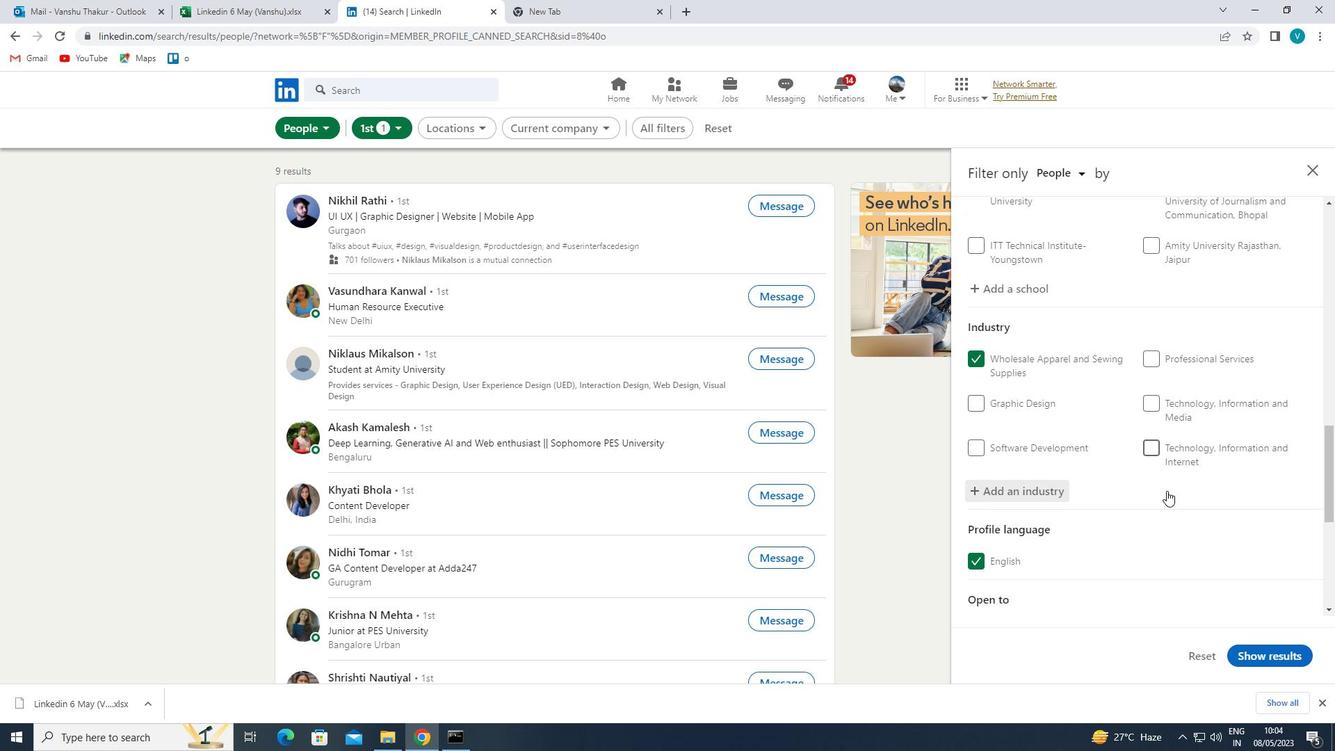 
Action: Mouse moved to (1171, 534)
Screenshot: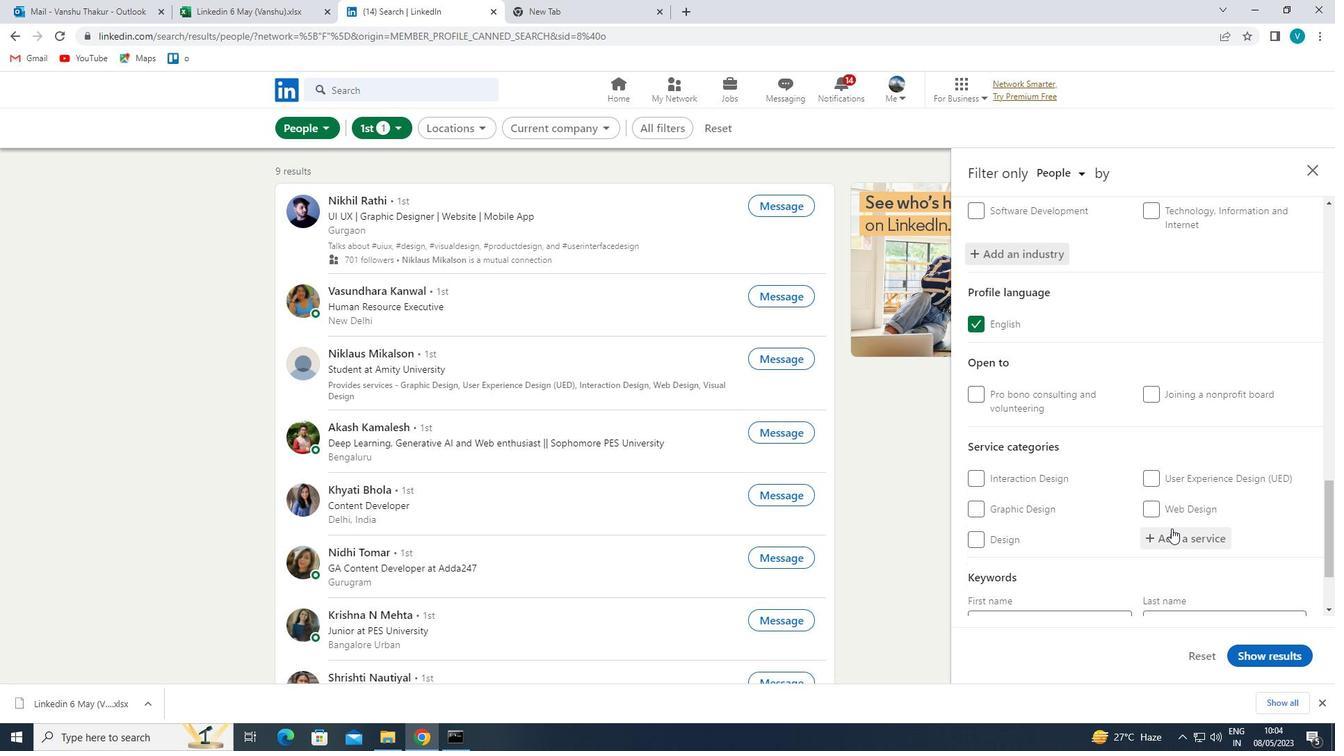 
Action: Mouse pressed left at (1171, 534)
Screenshot: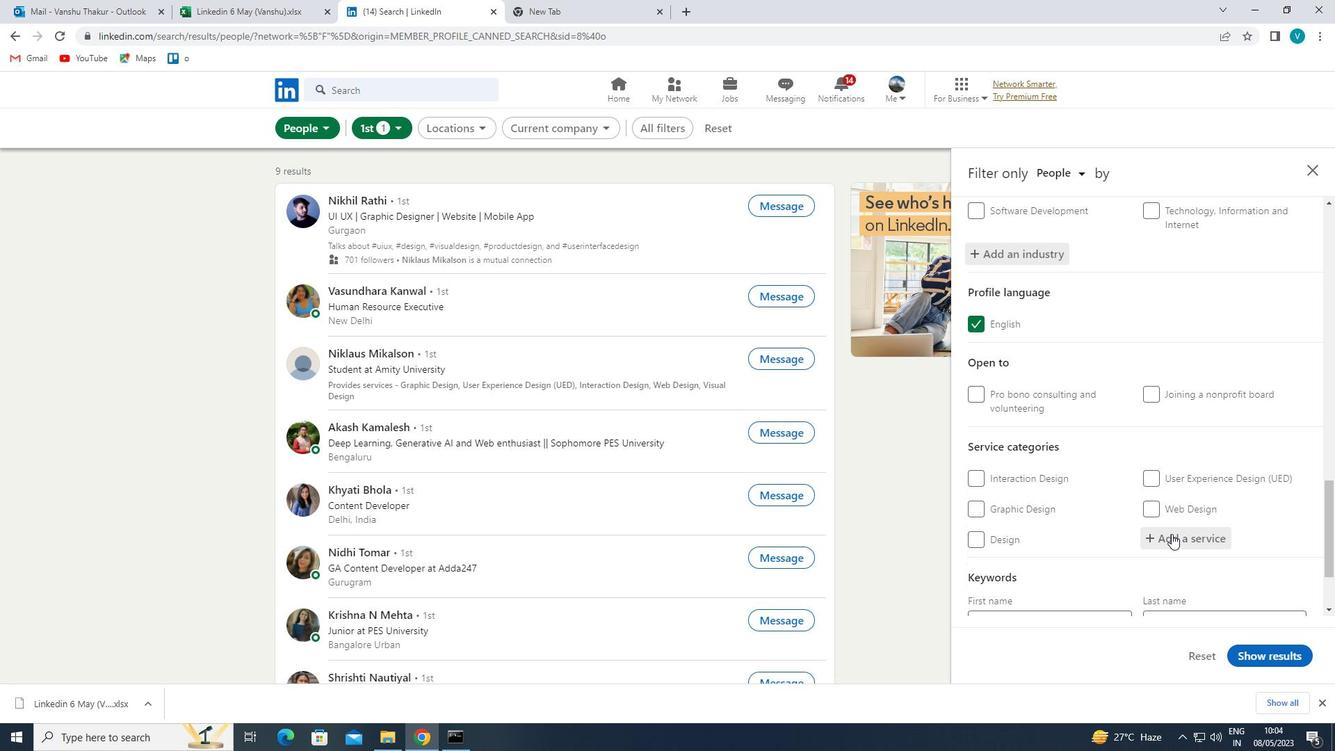 
Action: Key pressed <Key.shift>WEDD
Screenshot: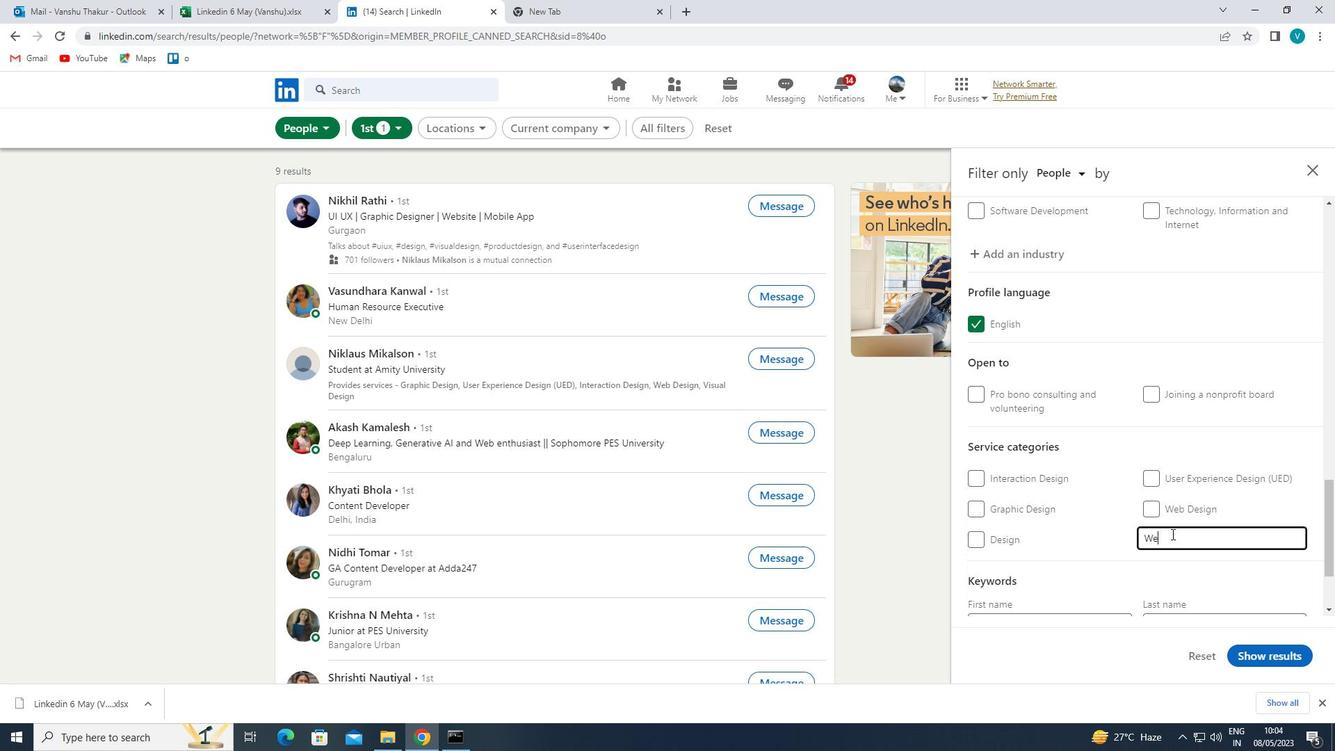 
Action: Mouse moved to (1118, 583)
Screenshot: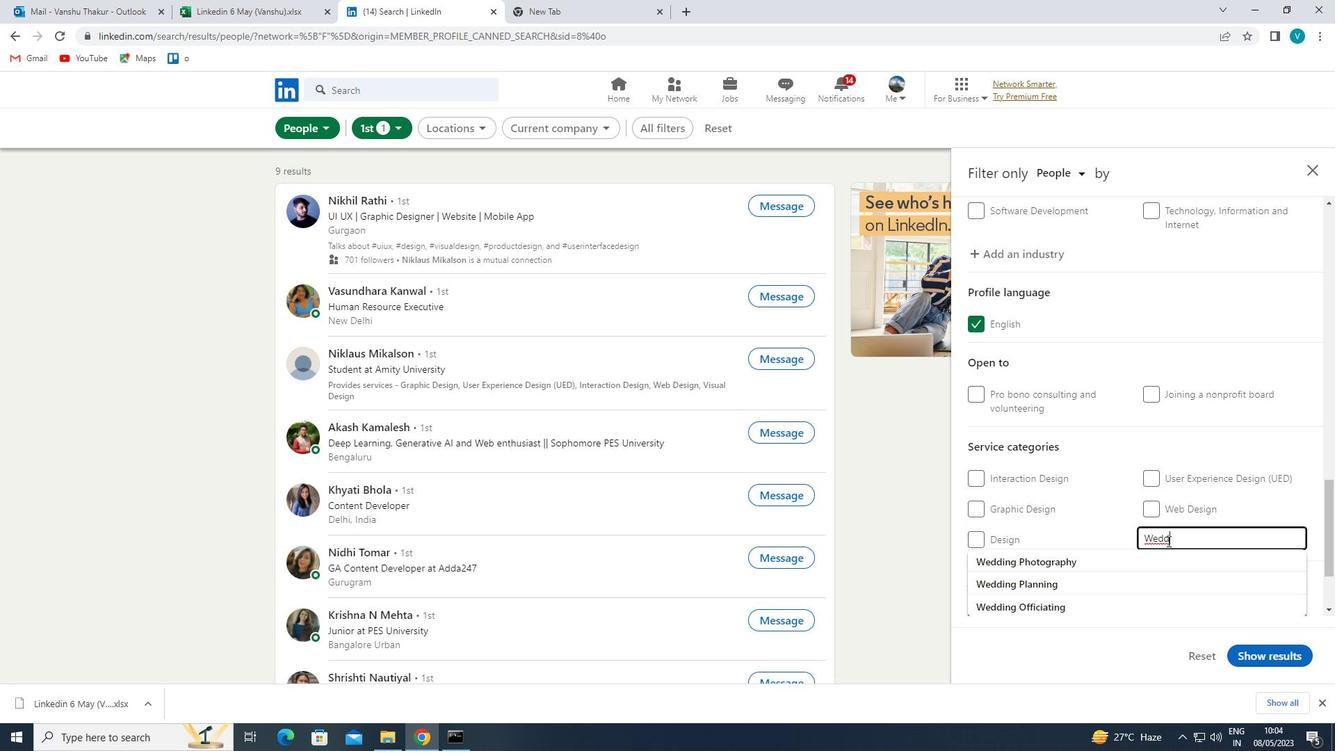 
Action: Mouse pressed left at (1118, 583)
Screenshot: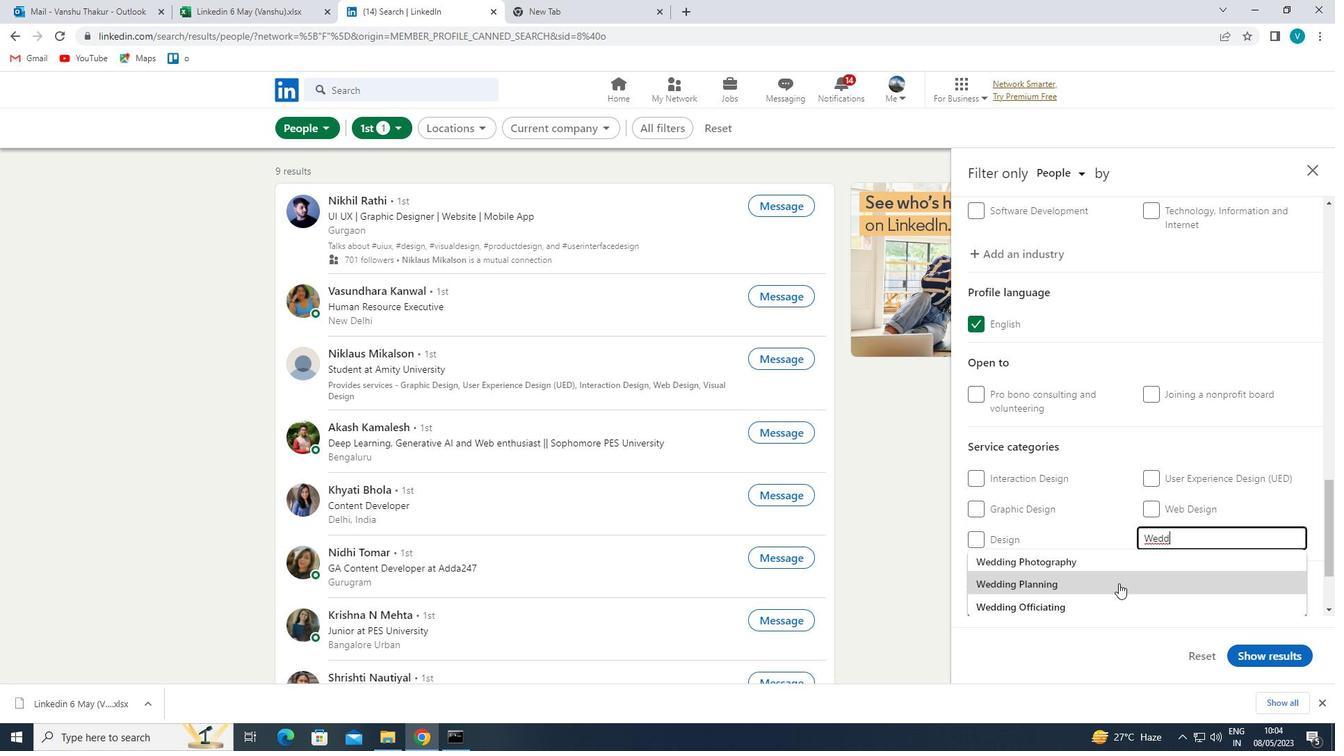 
Action: Mouse scrolled (1118, 582) with delta (0, 0)
Screenshot: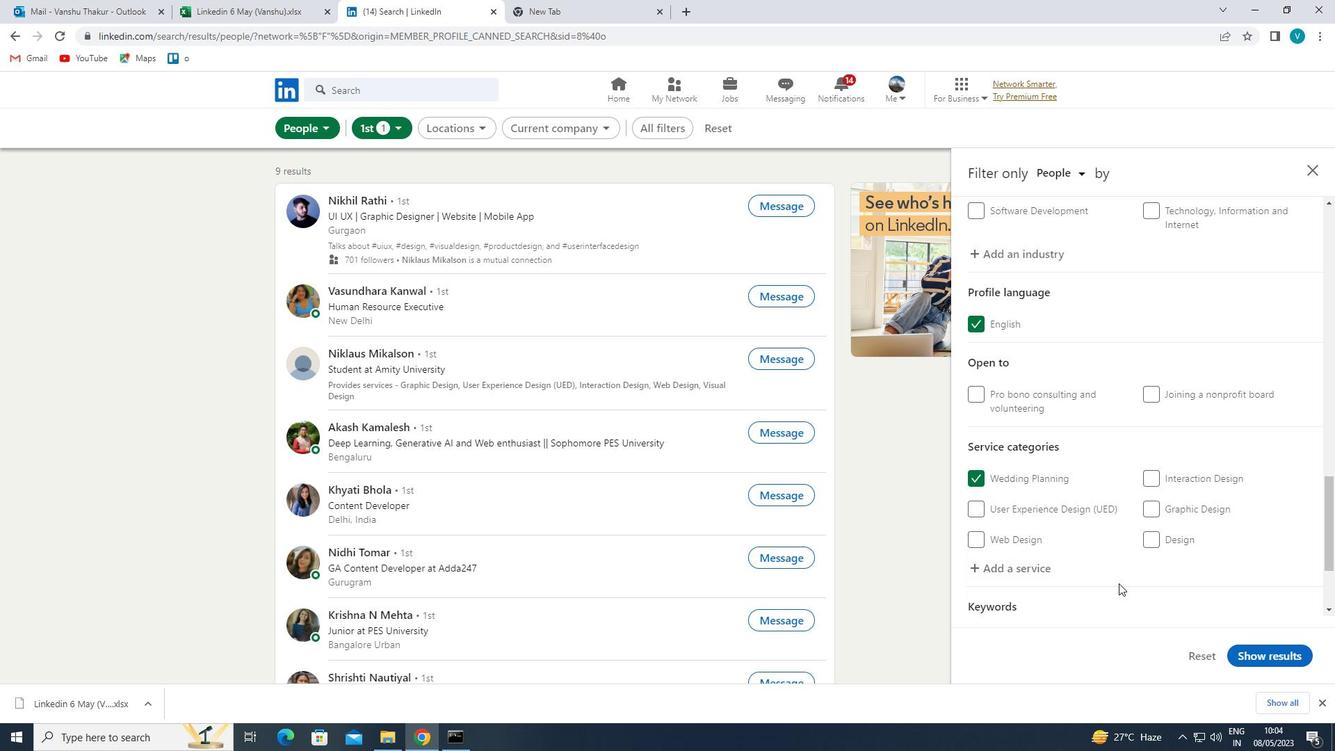 
Action: Mouse moved to (1118, 583)
Screenshot: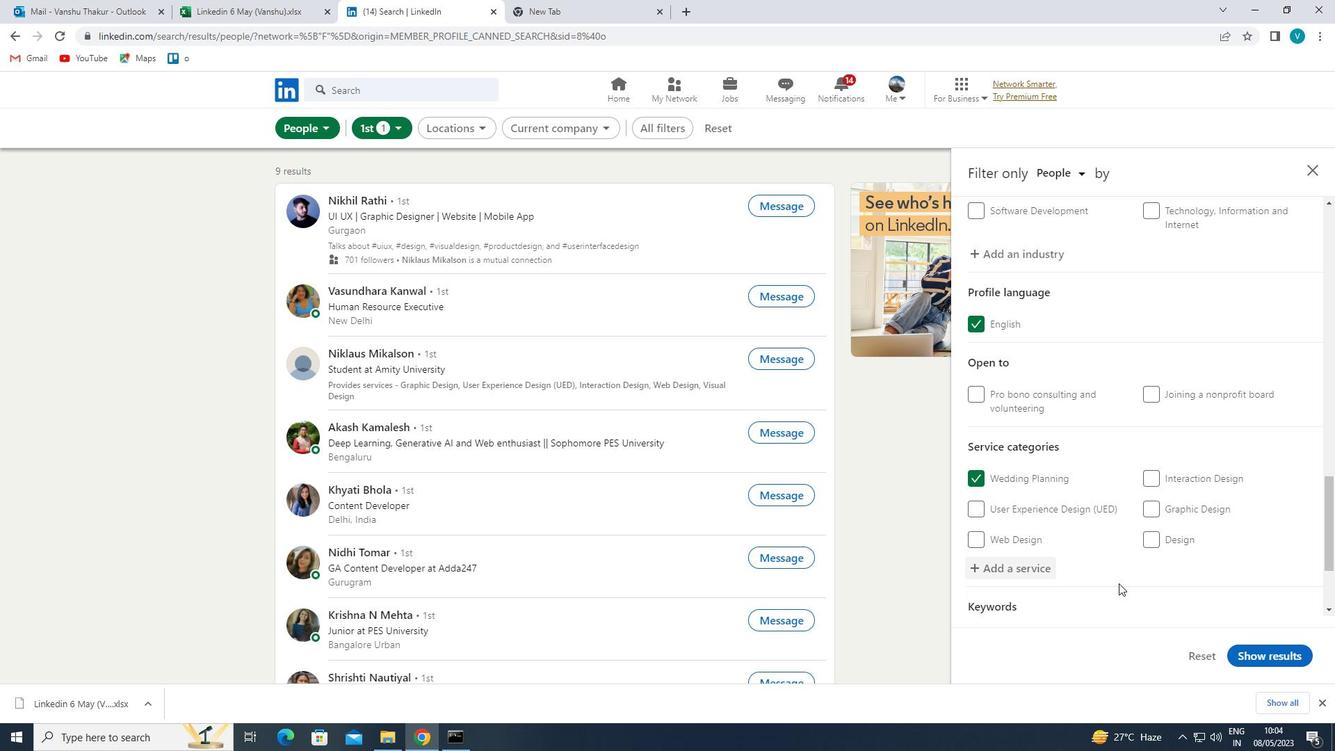 
Action: Mouse scrolled (1118, 582) with delta (0, 0)
Screenshot: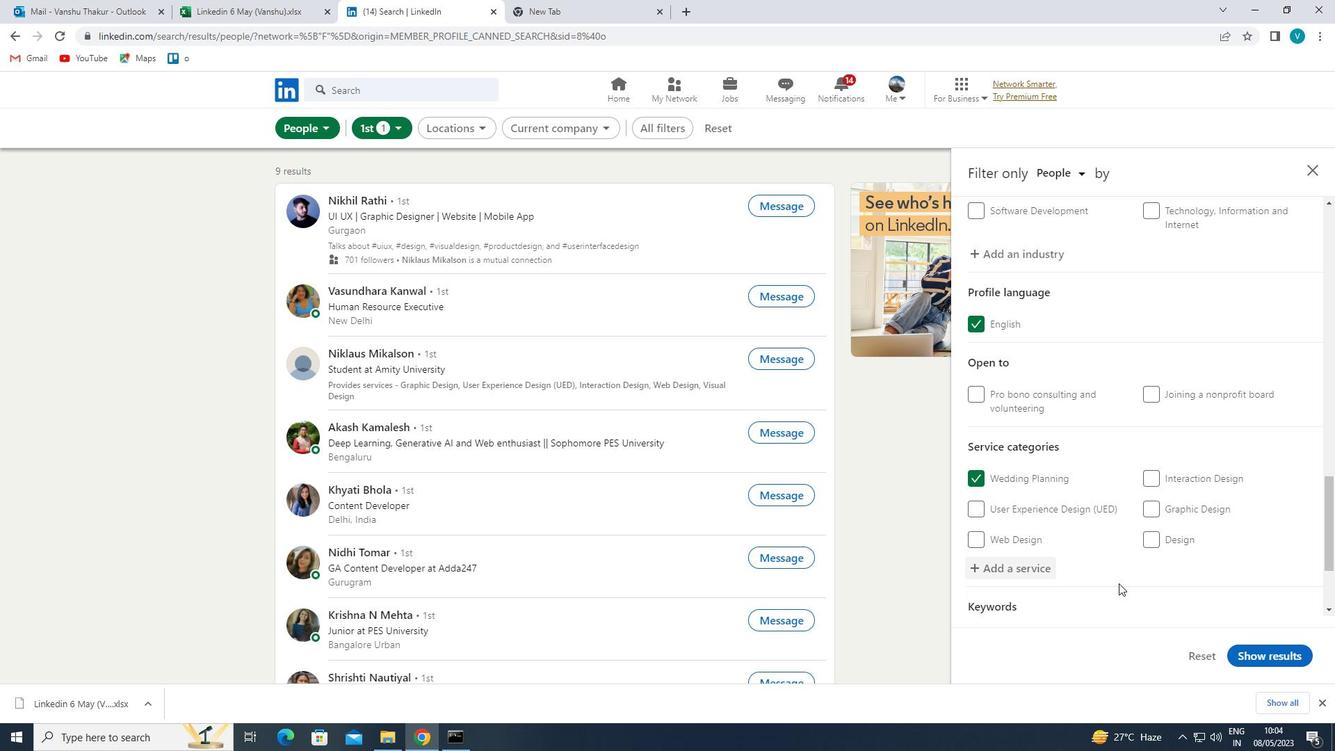 
Action: Mouse moved to (1118, 582)
Screenshot: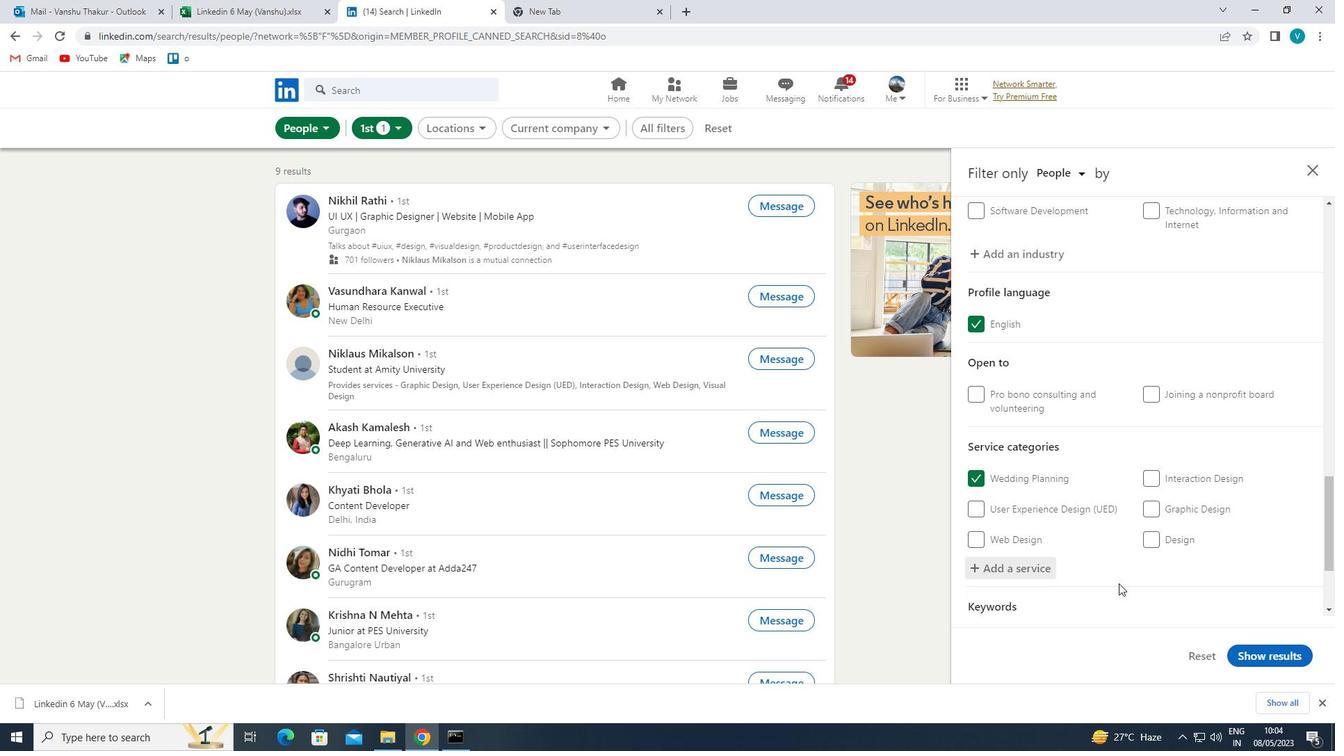 
Action: Mouse scrolled (1118, 582) with delta (0, 0)
Screenshot: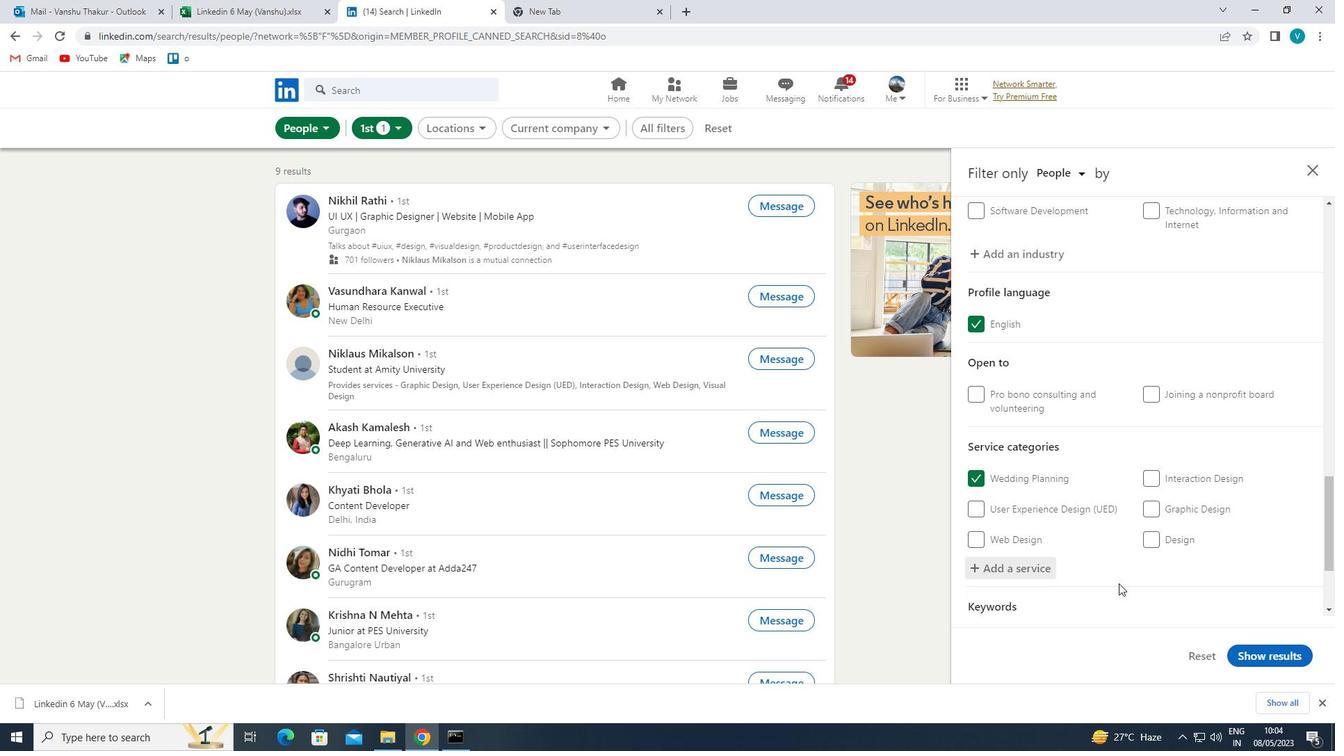 
Action: Mouse moved to (1118, 580)
Screenshot: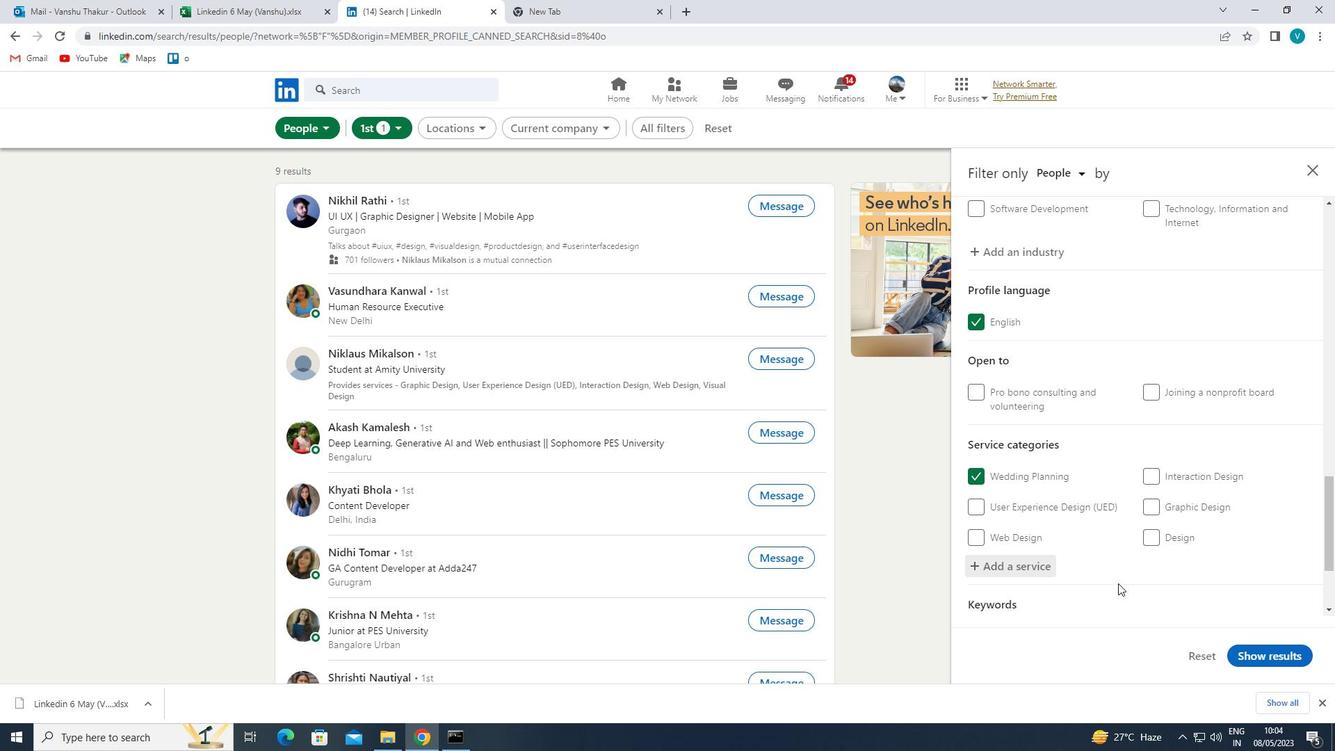 
Action: Mouse scrolled (1118, 579) with delta (0, 0)
Screenshot: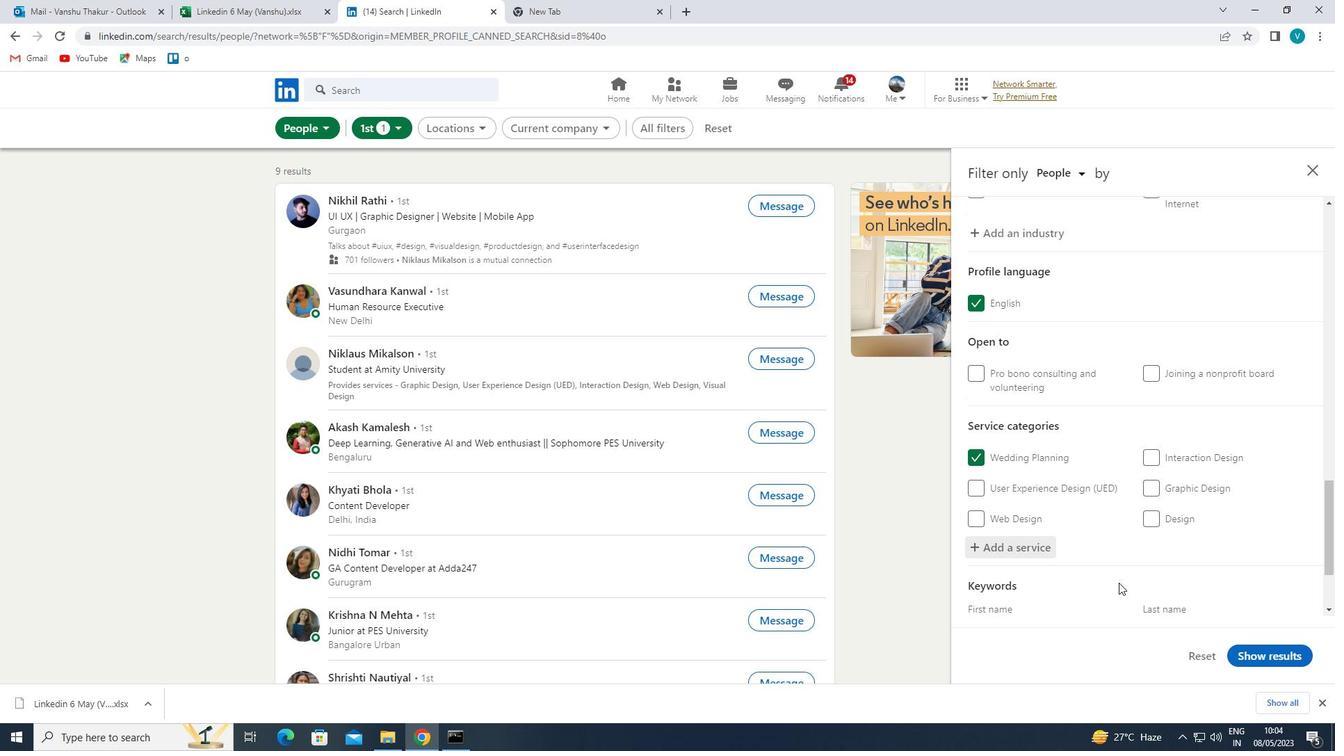
Action: Mouse moved to (1077, 551)
Screenshot: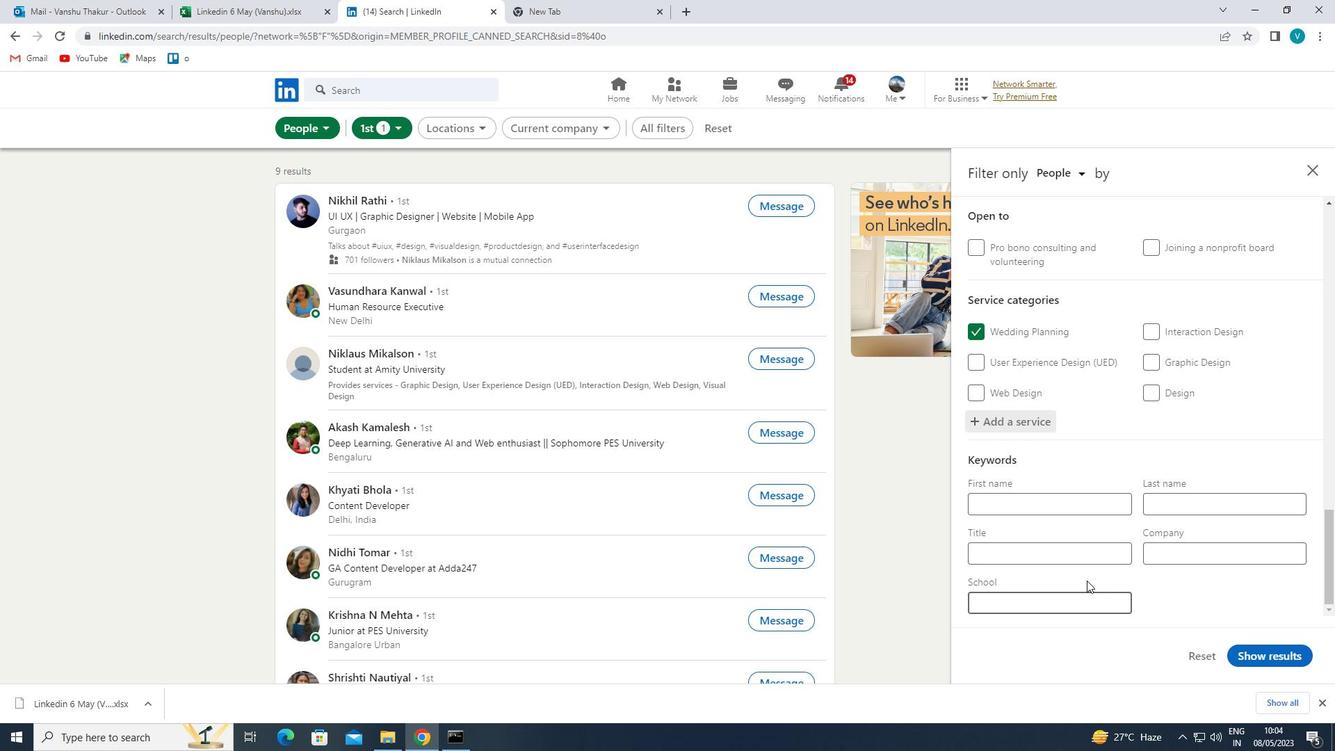 
Action: Mouse pressed left at (1077, 551)
Screenshot: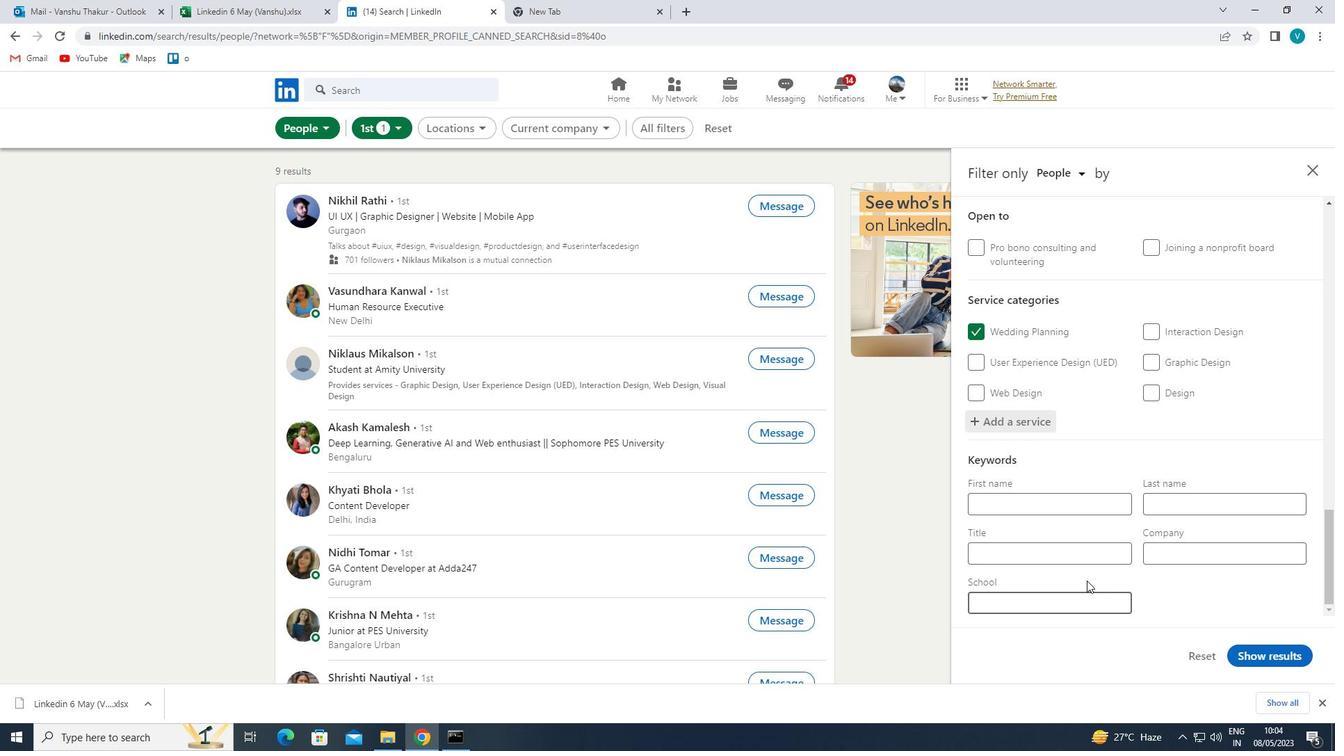 
Action: Key pressed <Key.shift>SCHOOL<Key.space><Key.shift>VOLUNTEER<Key.space>
Screenshot: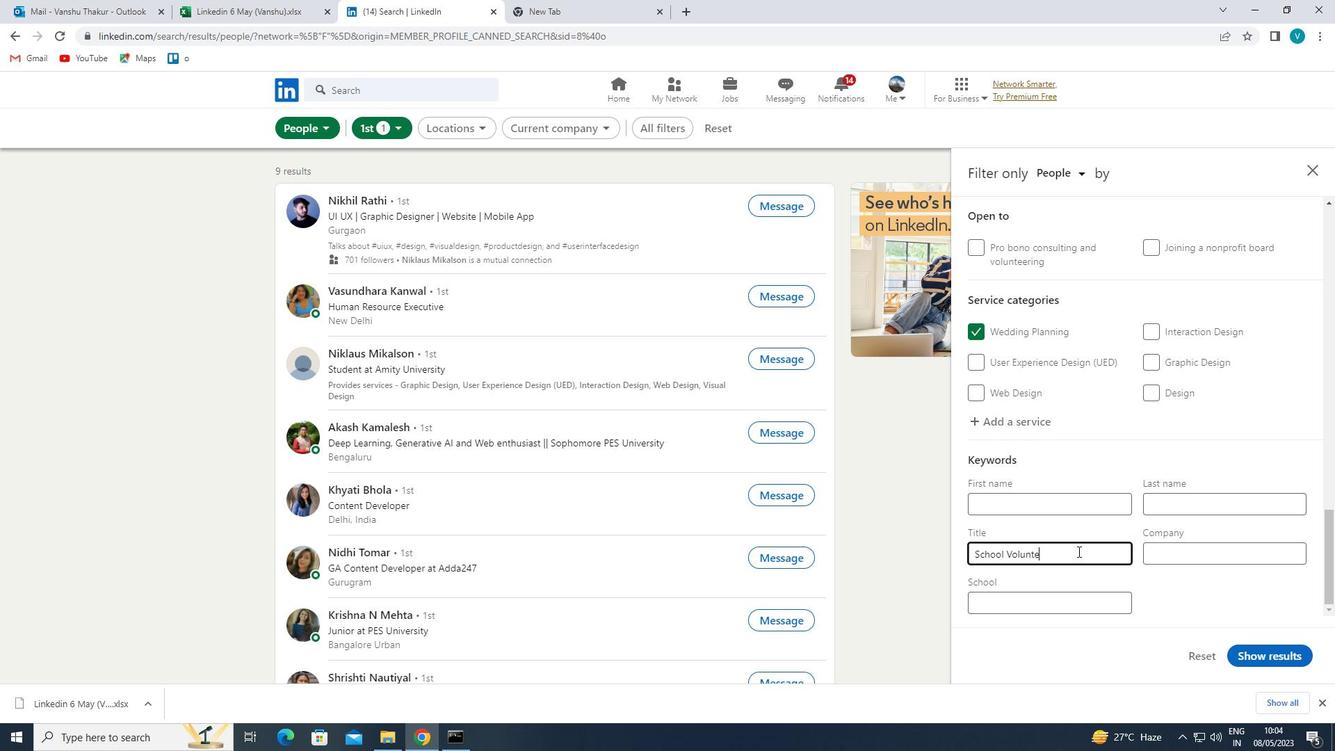 
Action: Mouse moved to (1249, 657)
Screenshot: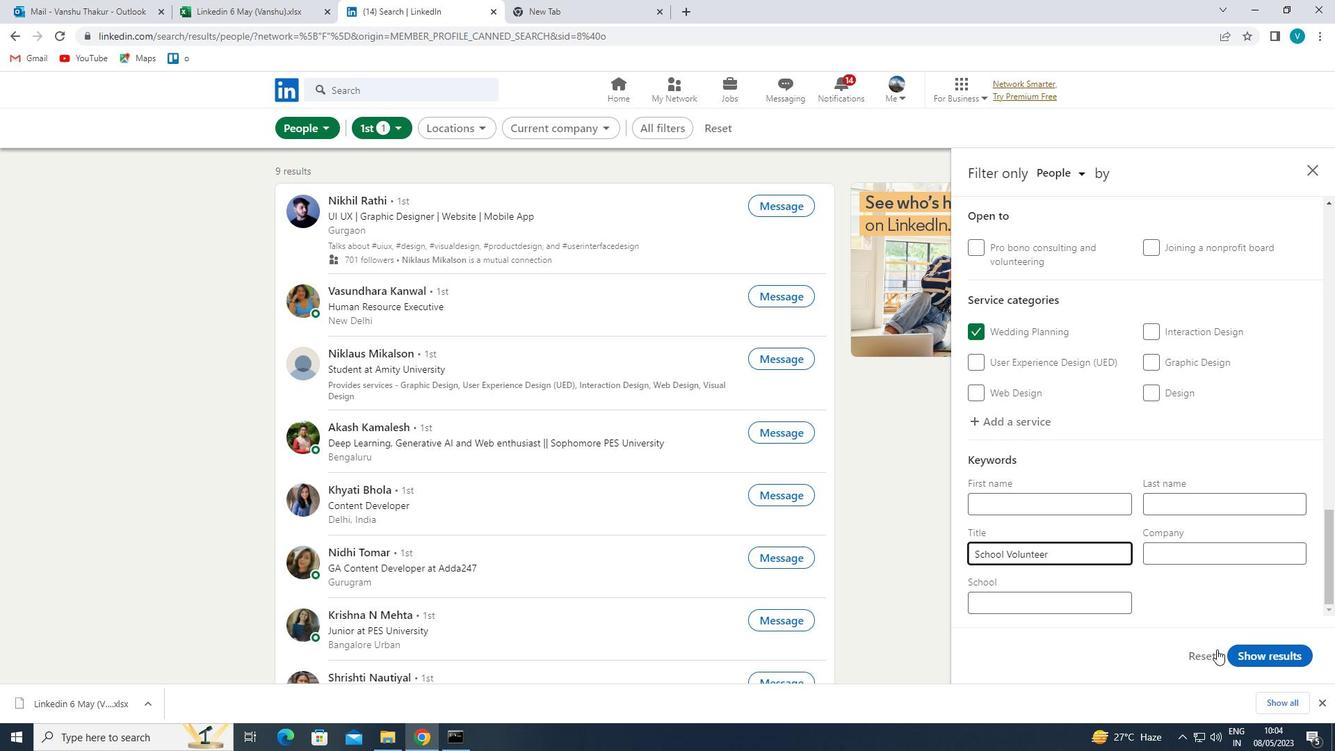 
Action: Mouse pressed left at (1249, 657)
Screenshot: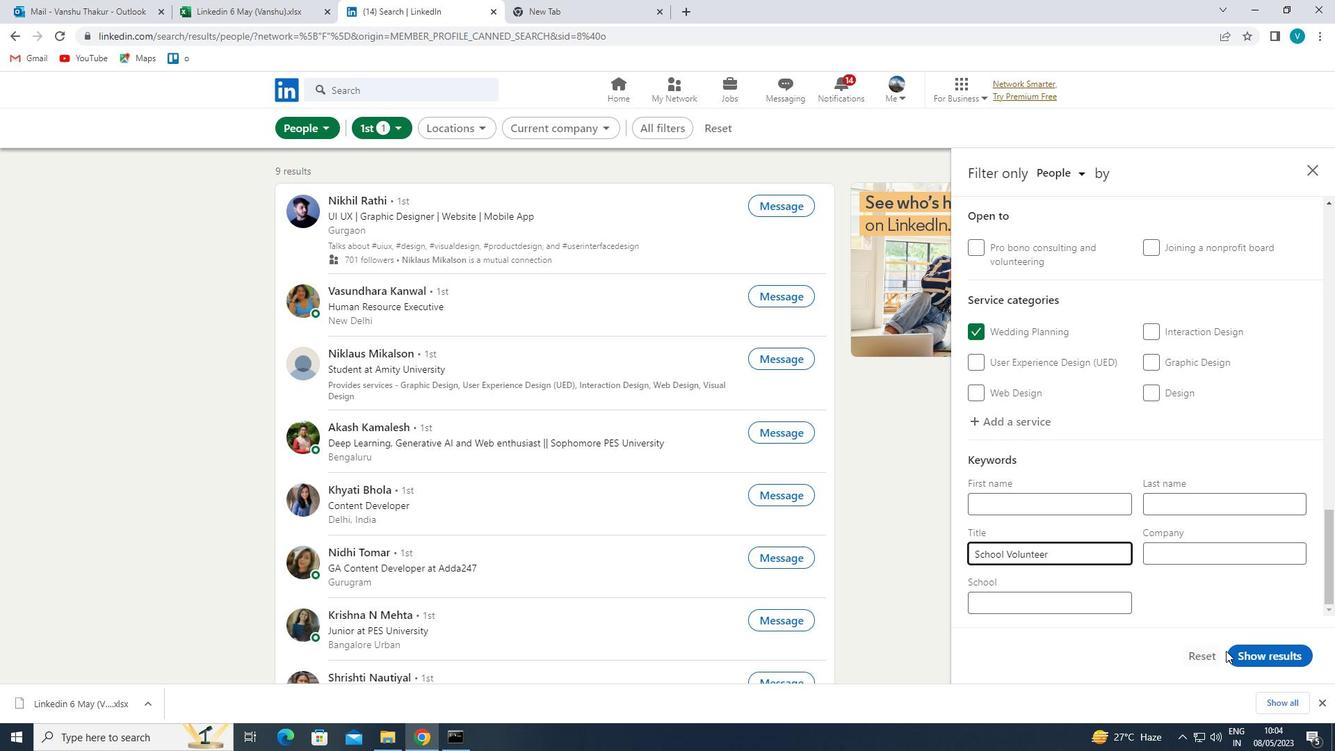 
Action: Mouse moved to (1173, 612)
Screenshot: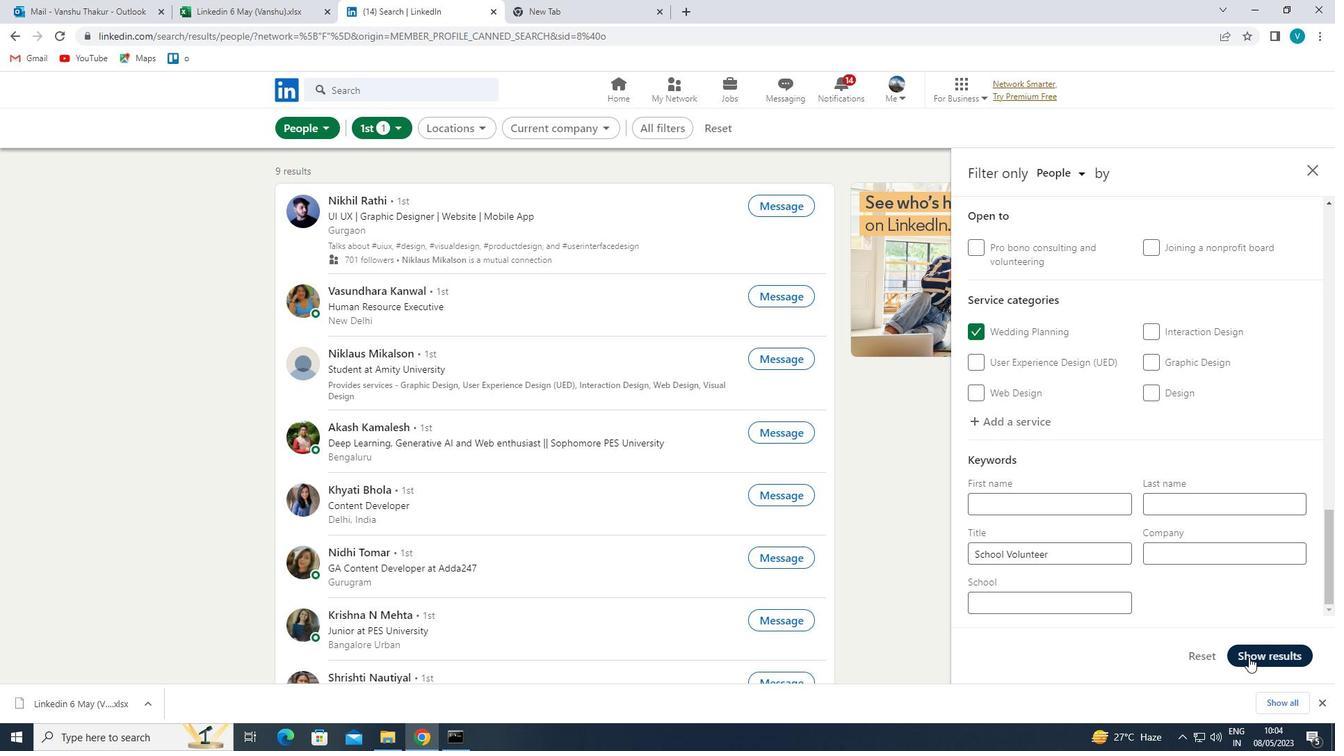 
